 Task: Explore Airbnb accommodation in Baqubah, Iraq from 10th December, 2023 to 15th December, 2023 for 7 adults. Place can be entire room or shared room with 4 bedrooms having 7 beds and 4 bathrooms. Property type can be house. Amenities needed are: wifi, TV, free parkinig on premises, gym, breakfast.
Action: Mouse moved to (542, 111)
Screenshot: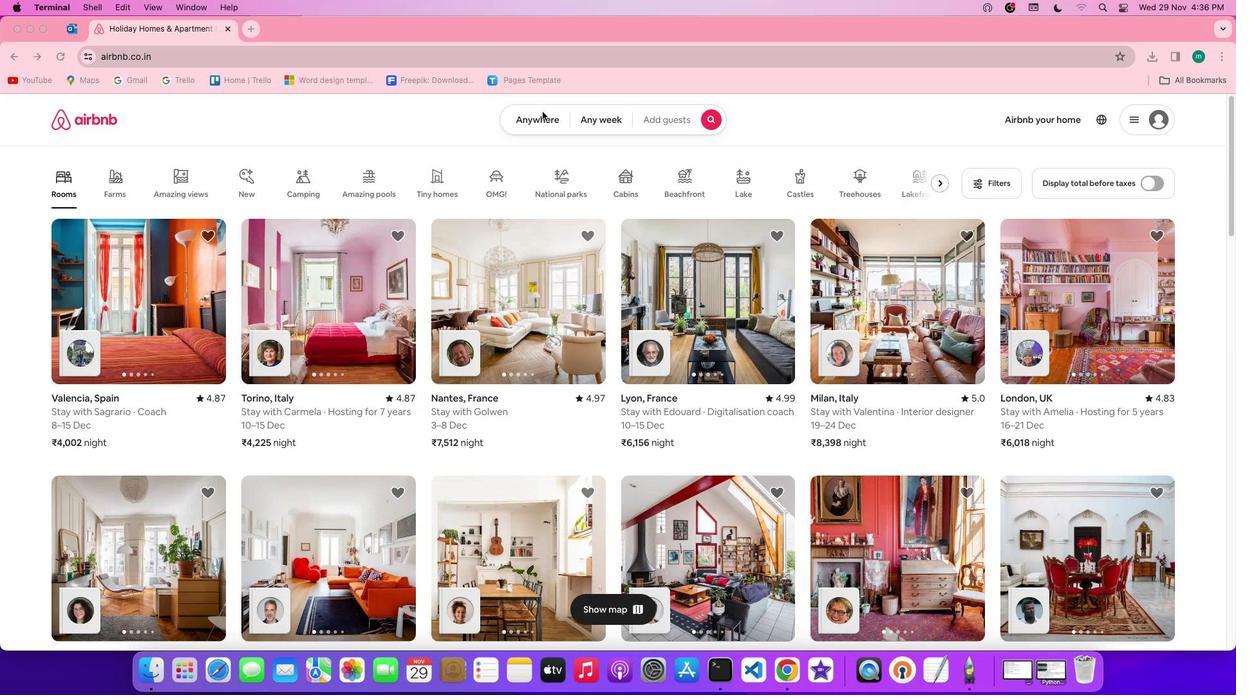
Action: Mouse pressed left at (542, 111)
Screenshot: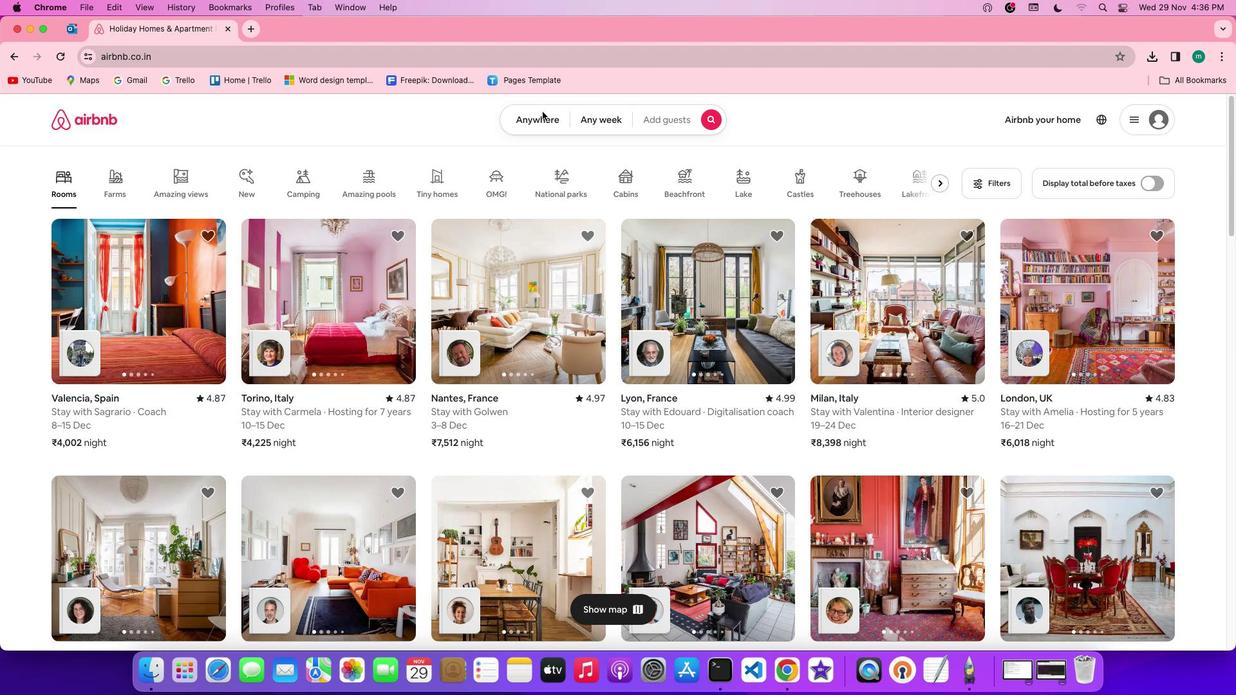 
Action: Mouse pressed left at (542, 111)
Screenshot: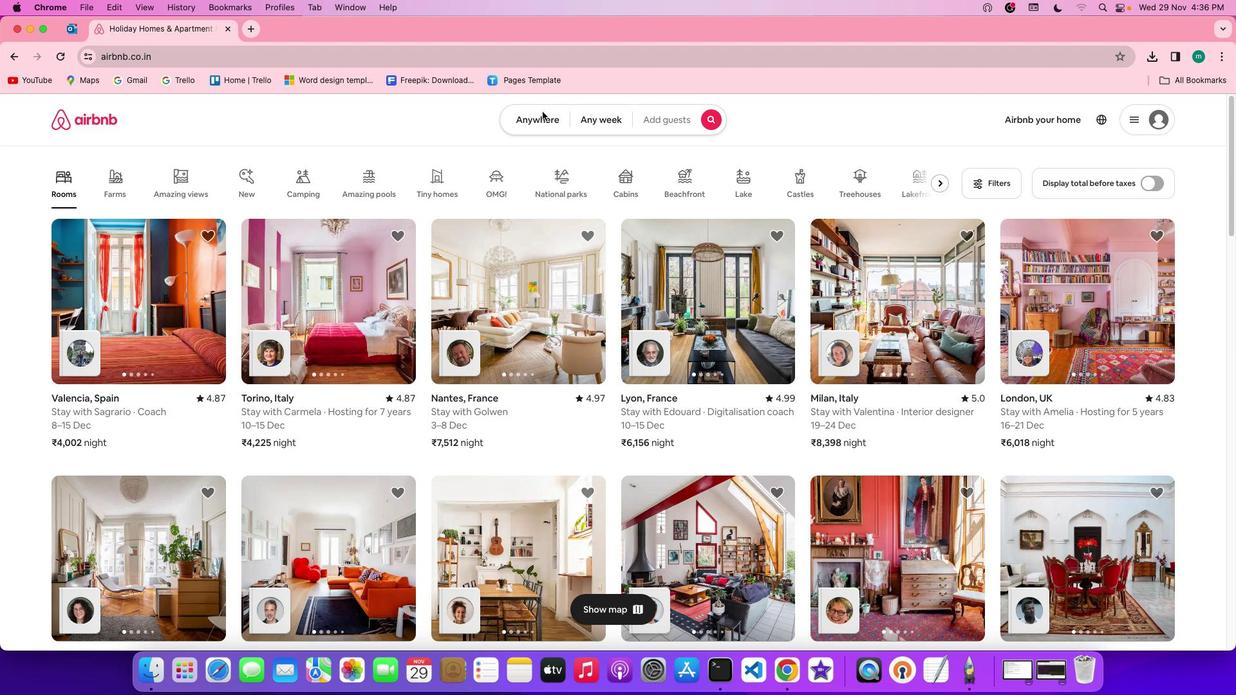 
Action: Mouse moved to (484, 173)
Screenshot: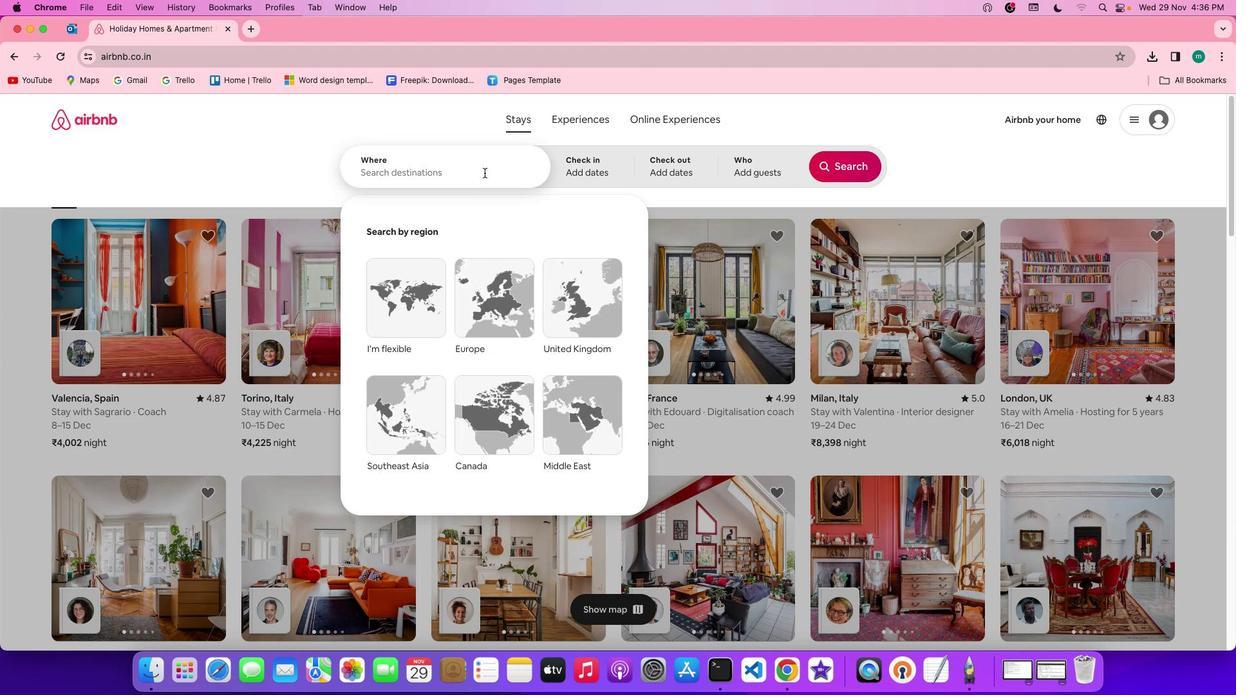 
Action: Mouse pressed left at (484, 173)
Screenshot: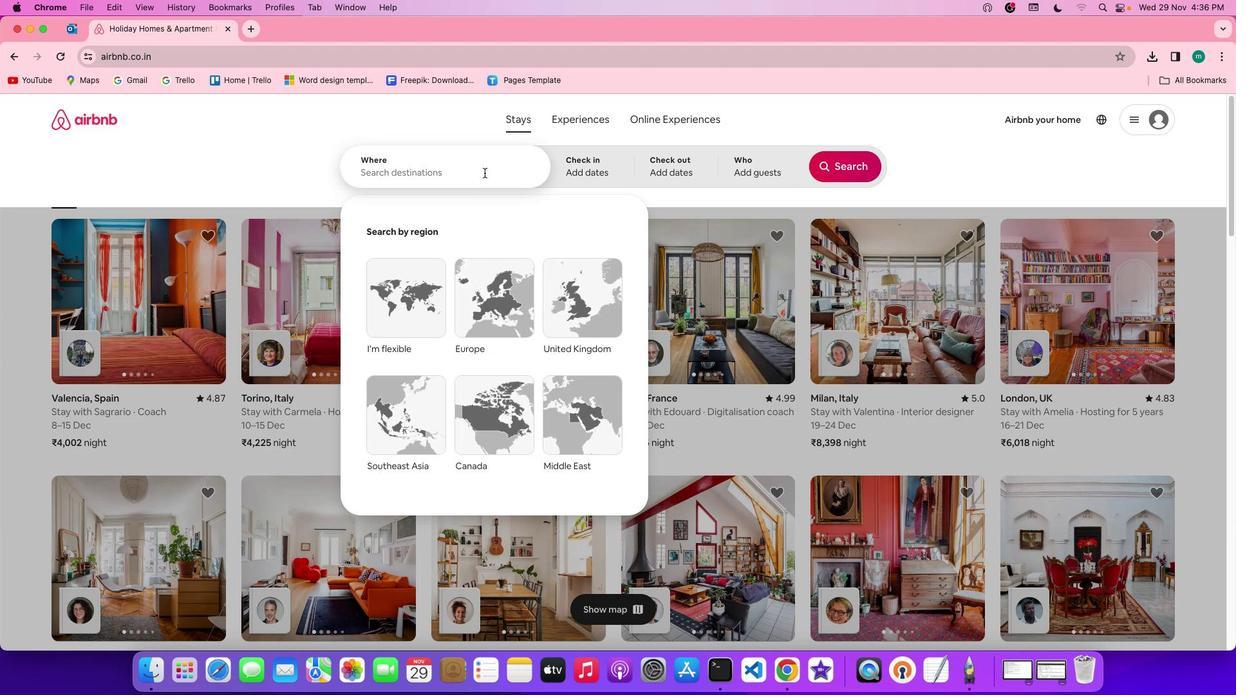 
Action: Key pressed Key.shift'B''a''q''u''b''a''h'','Key.spaceKey.shift'i''r''a''q'
Screenshot: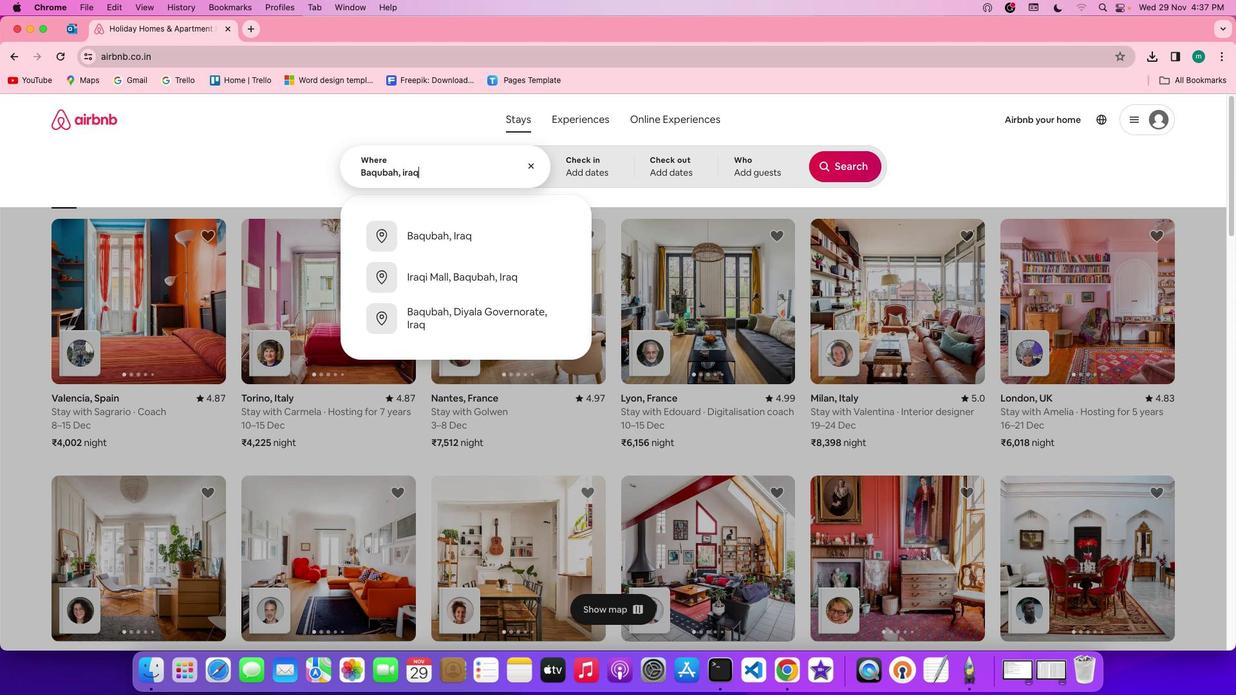 
Action: Mouse moved to (595, 164)
Screenshot: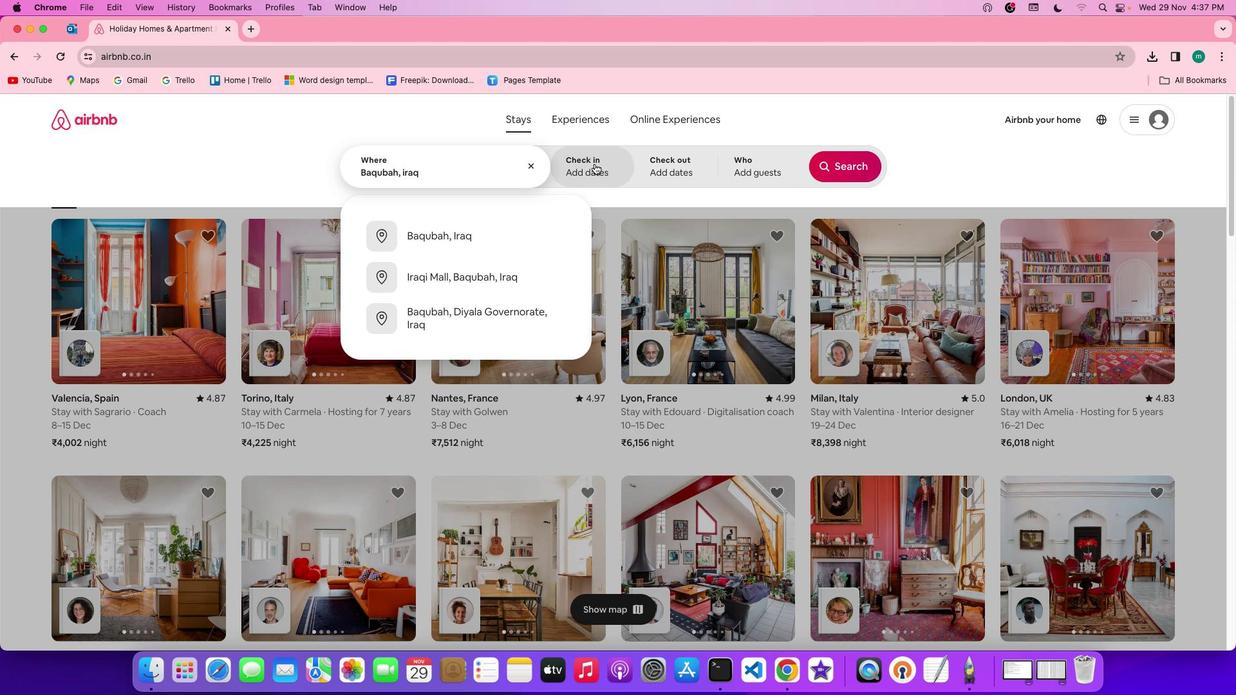 
Action: Mouse pressed left at (595, 164)
Screenshot: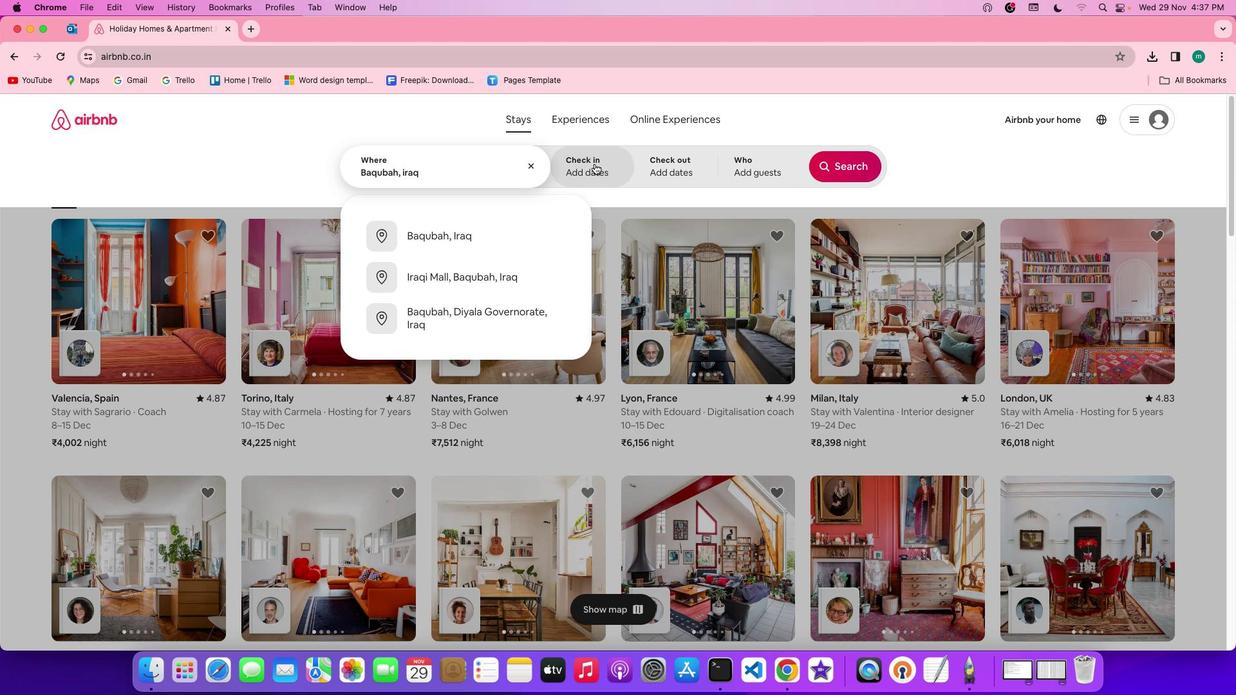 
Action: Mouse moved to (653, 383)
Screenshot: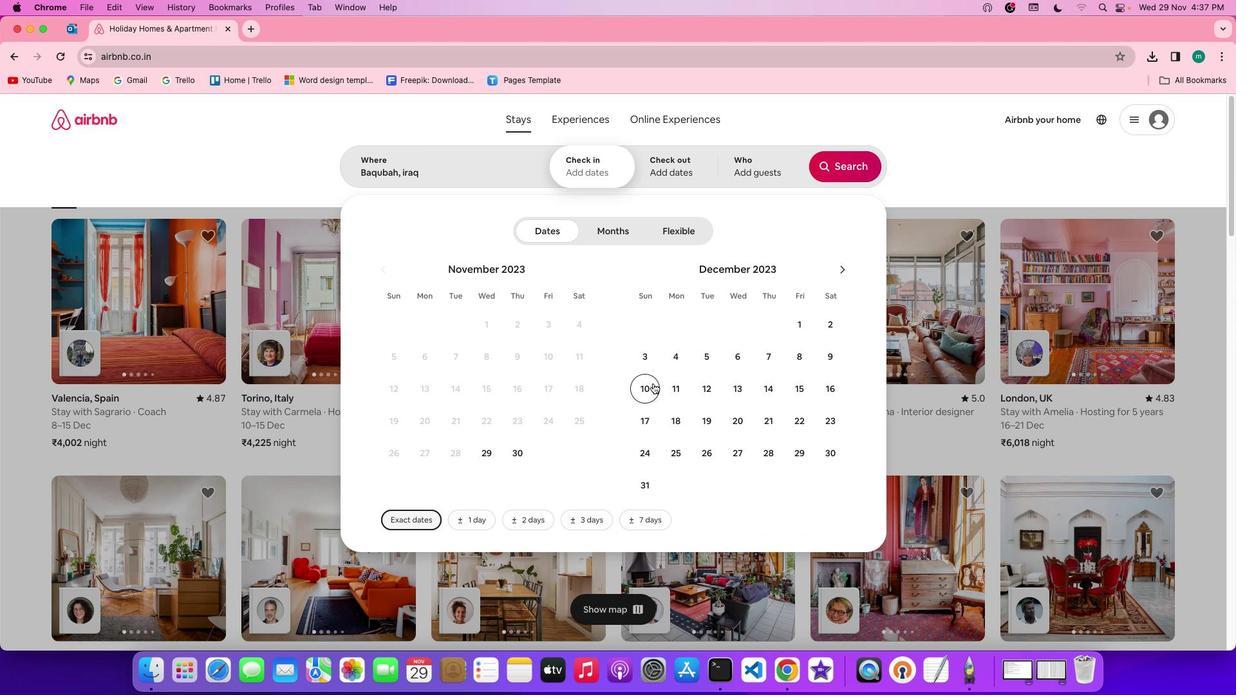 
Action: Mouse pressed left at (653, 383)
Screenshot: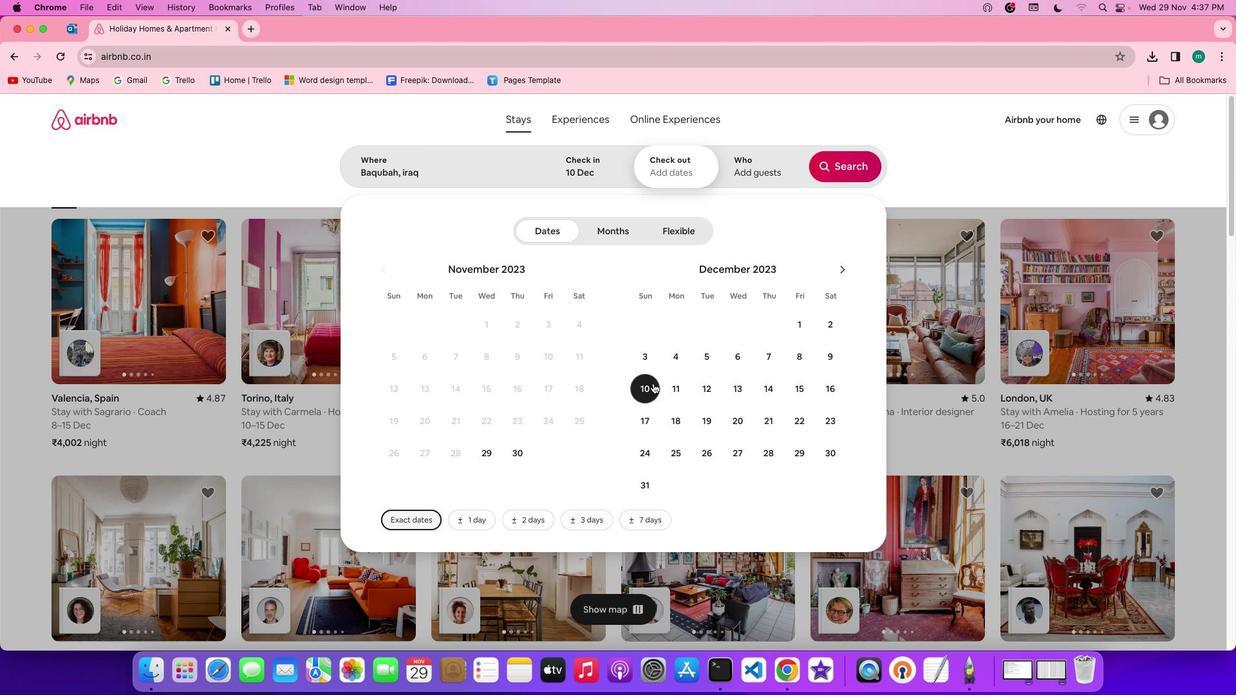 
Action: Mouse moved to (795, 399)
Screenshot: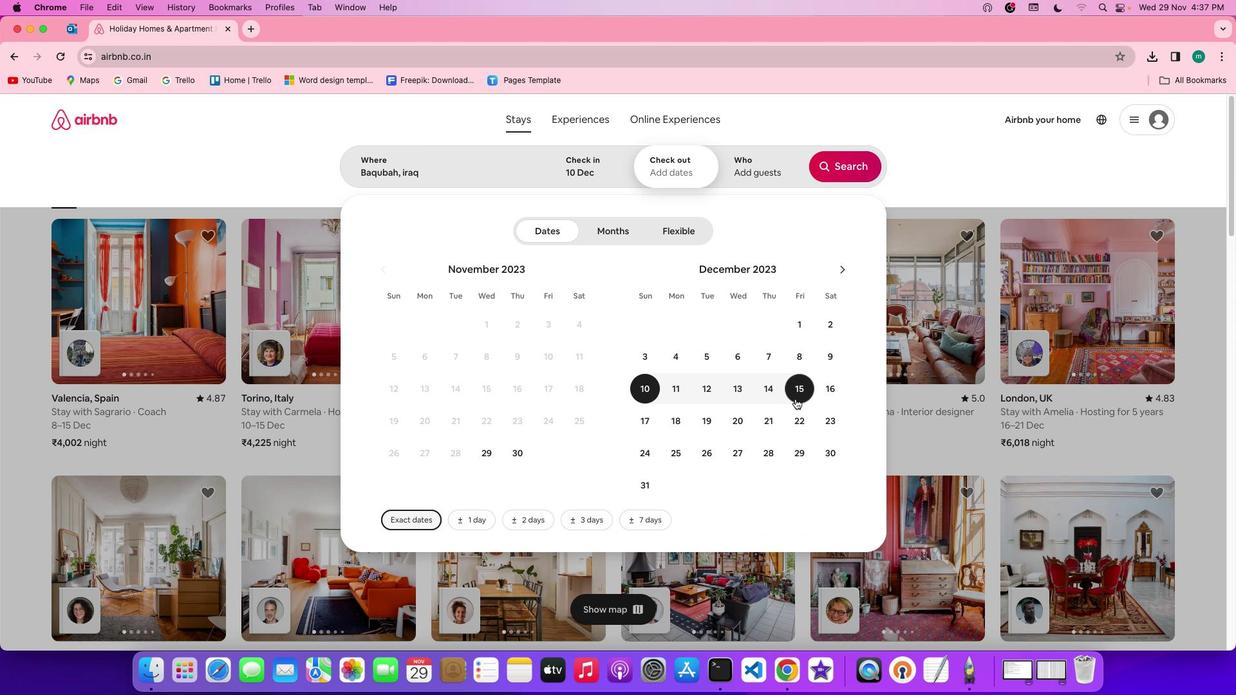 
Action: Mouse pressed left at (795, 399)
Screenshot: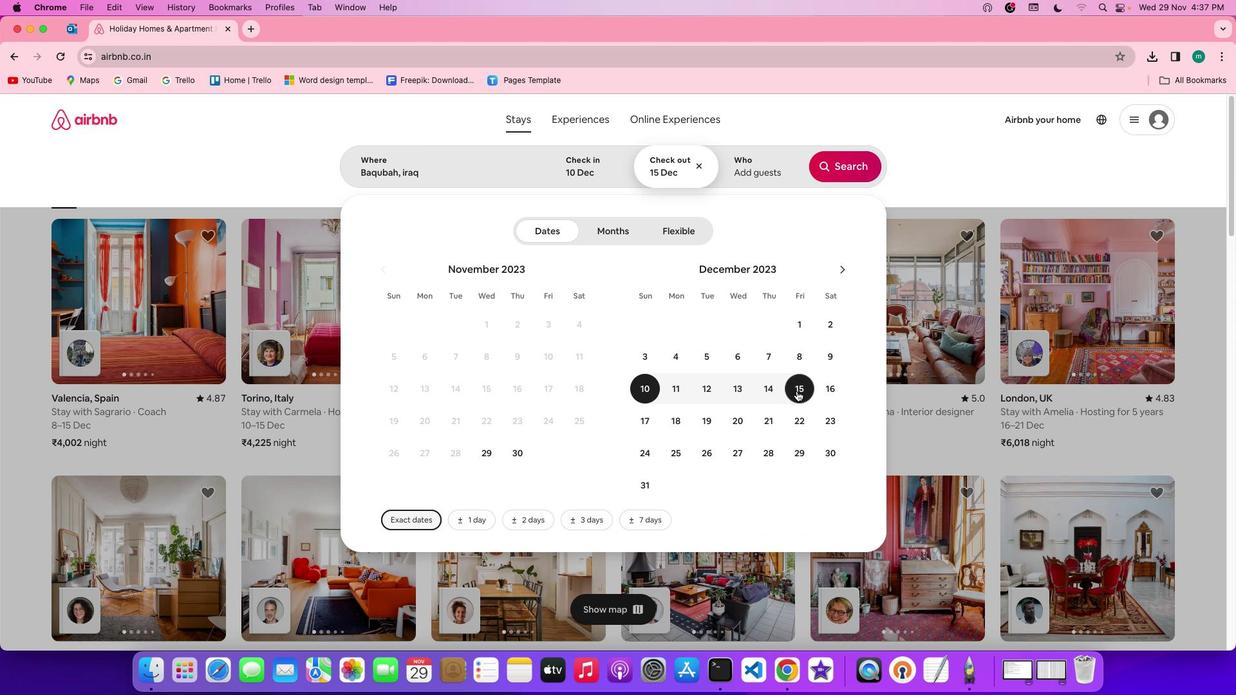
Action: Mouse moved to (774, 162)
Screenshot: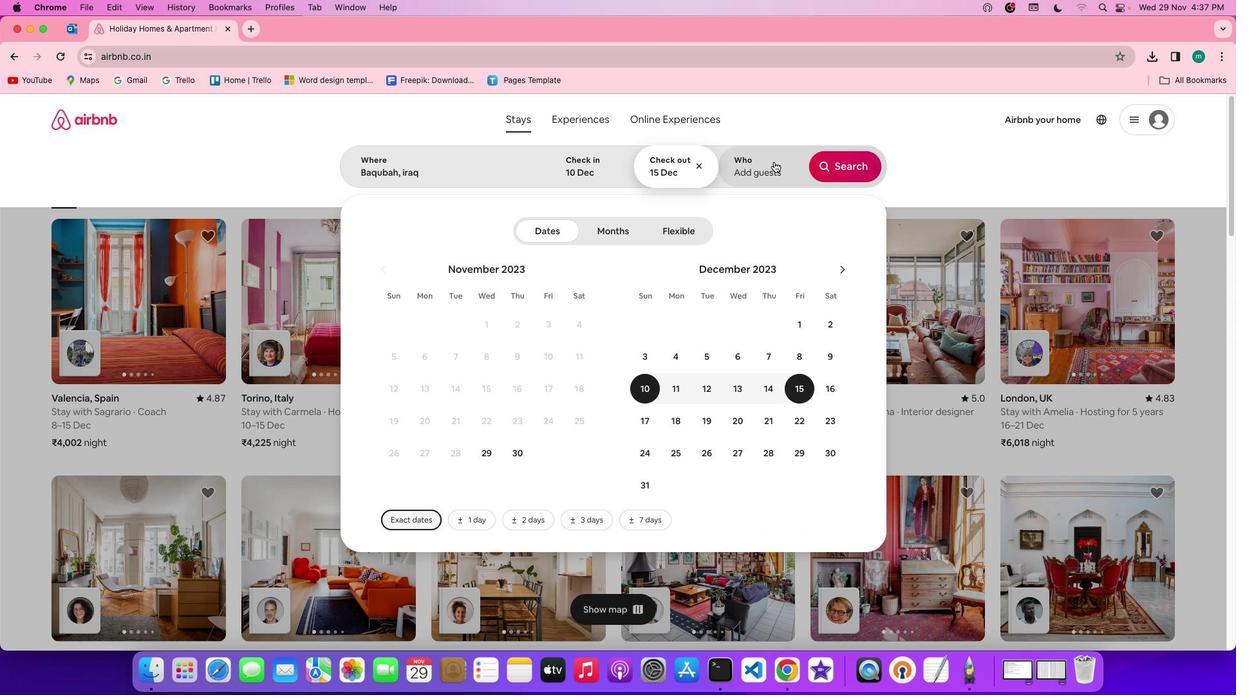 
Action: Mouse pressed left at (774, 162)
Screenshot: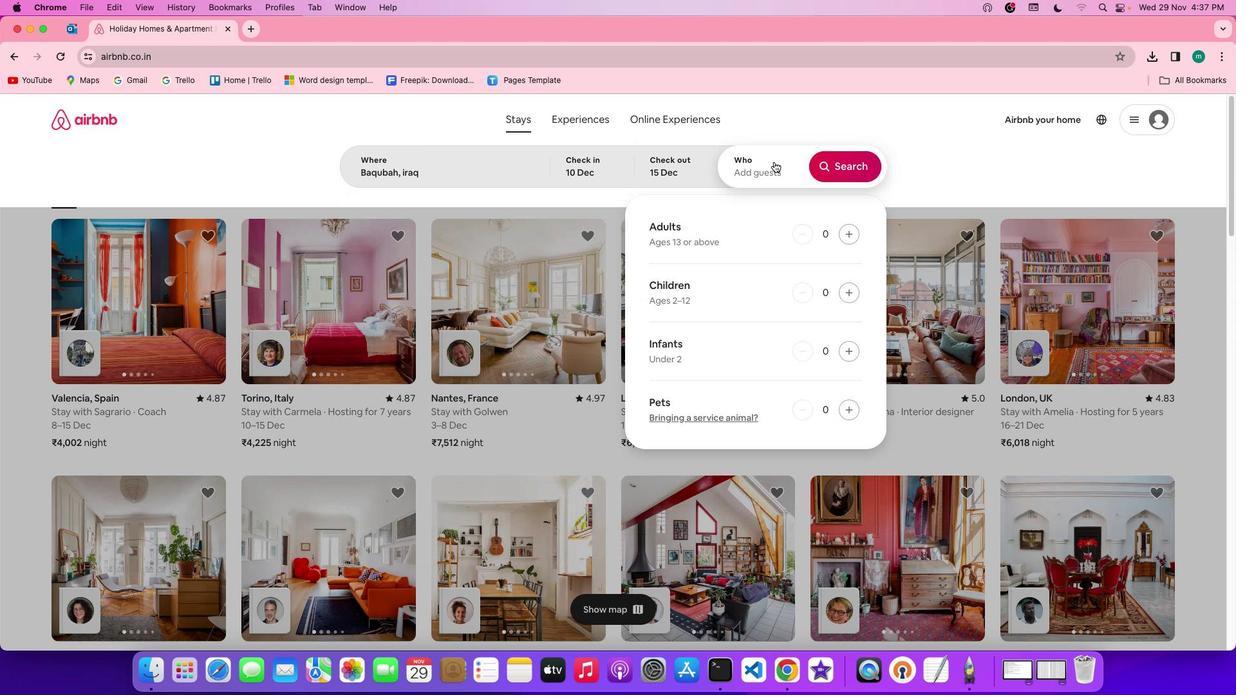 
Action: Mouse moved to (847, 236)
Screenshot: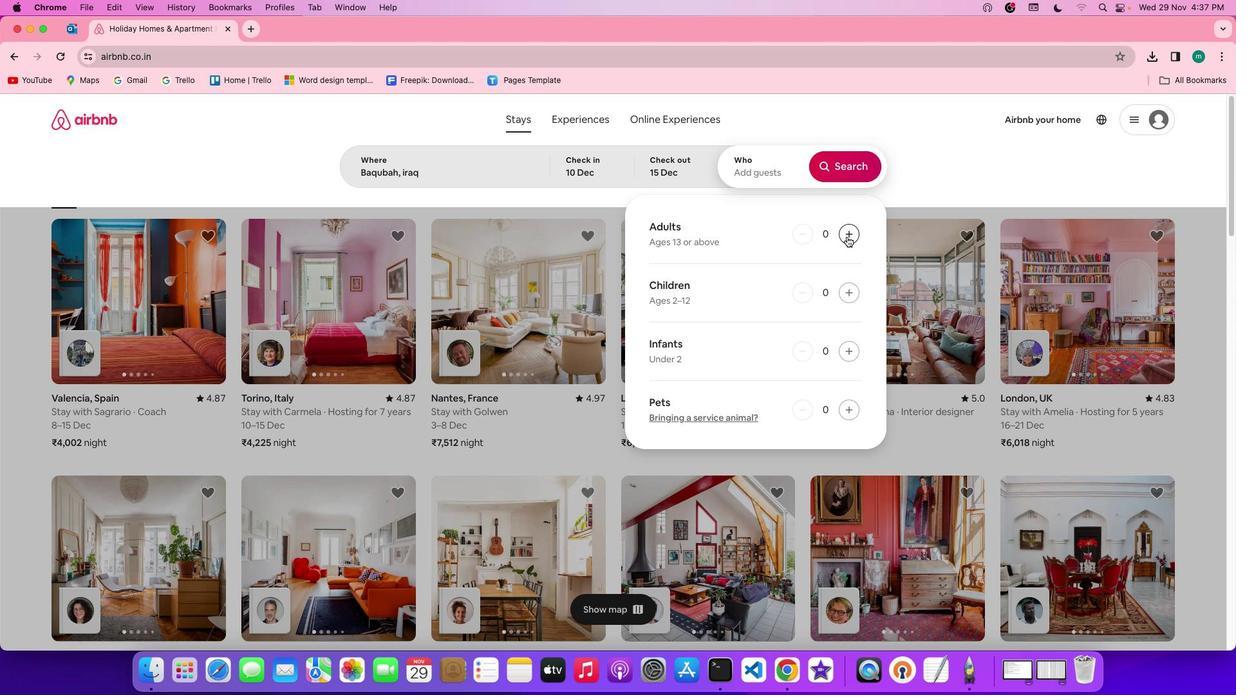 
Action: Mouse pressed left at (847, 236)
Screenshot: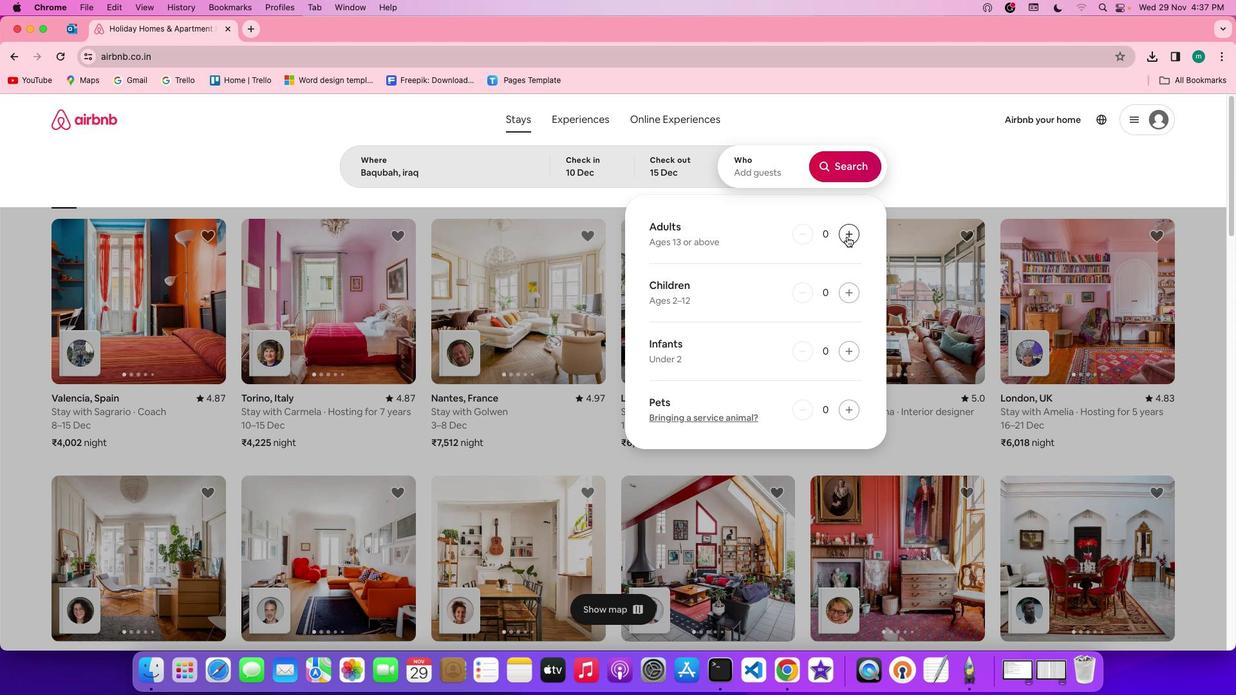 
Action: Mouse pressed left at (847, 236)
Screenshot: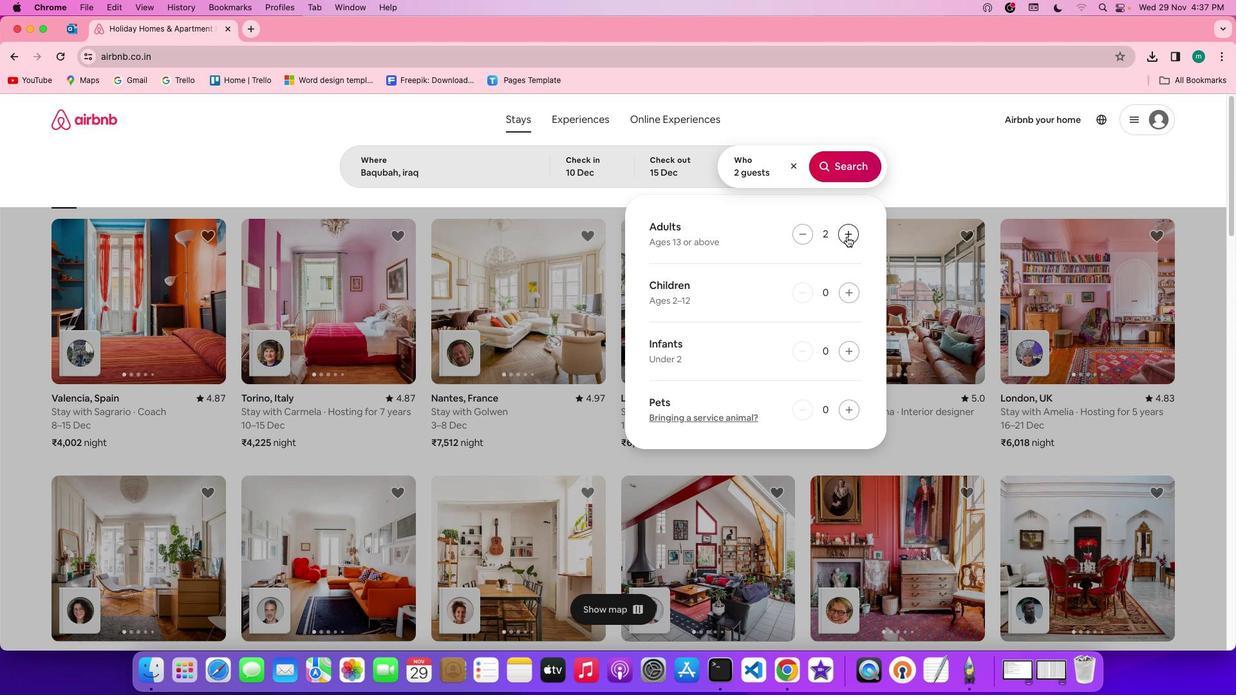 
Action: Mouse pressed left at (847, 236)
Screenshot: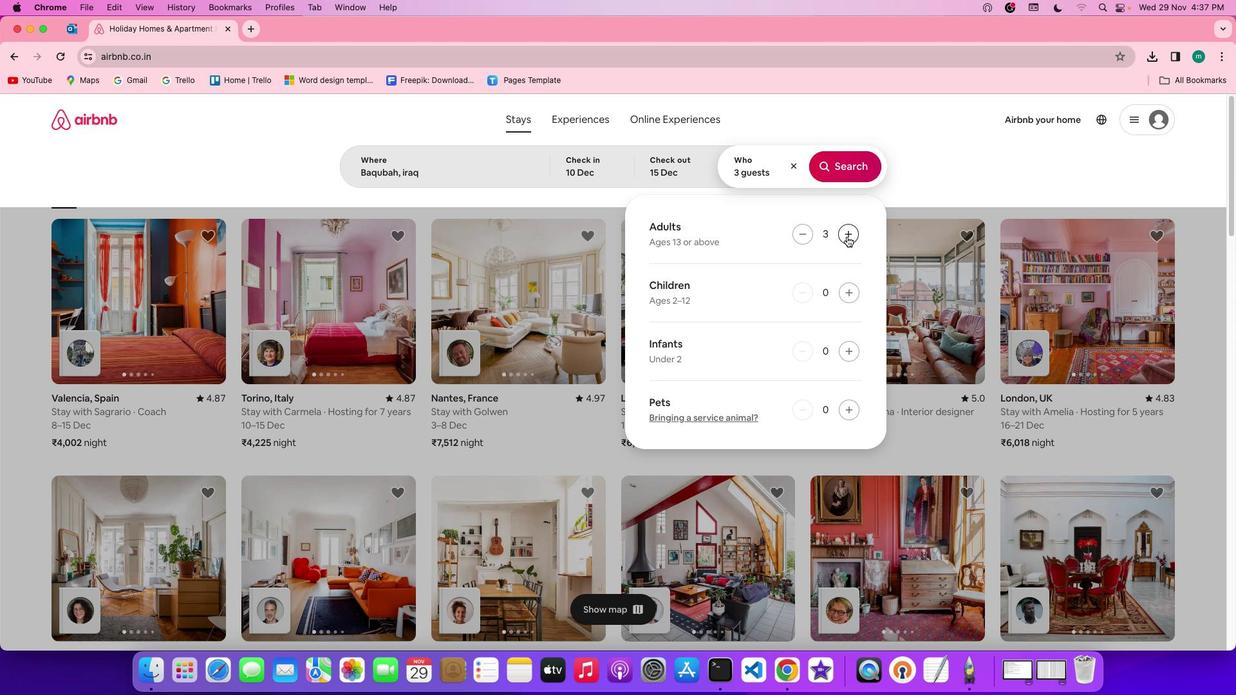 
Action: Mouse pressed left at (847, 236)
Screenshot: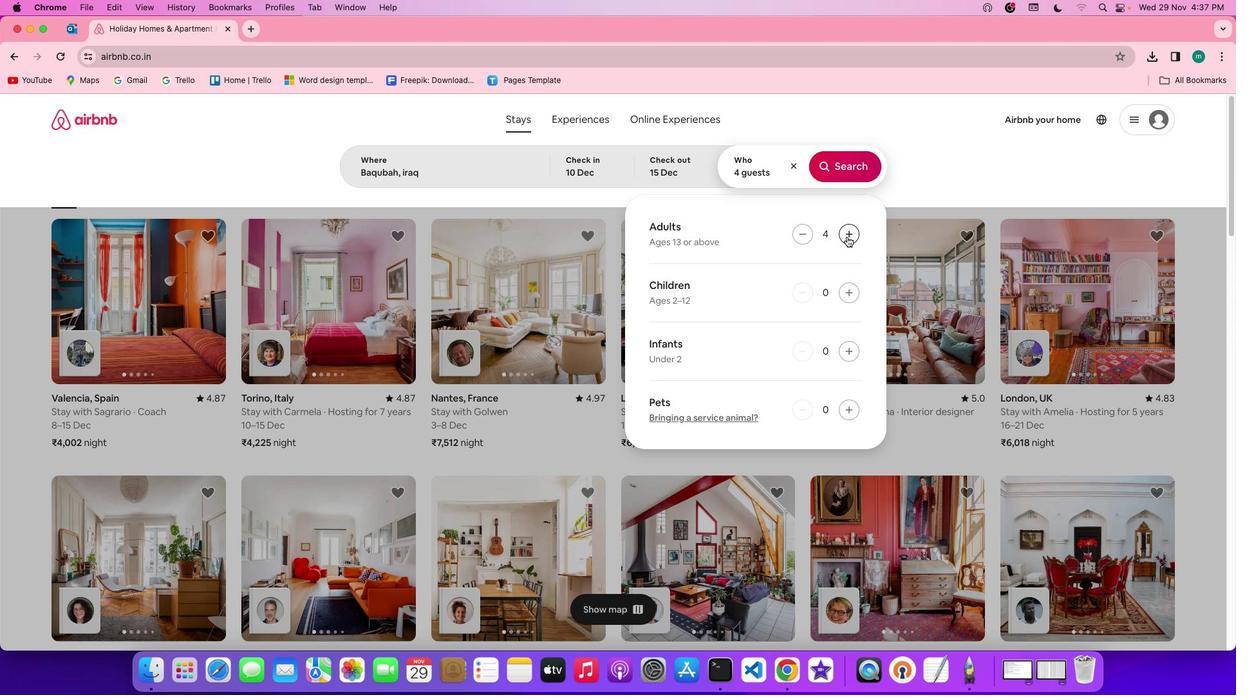 
Action: Mouse pressed left at (847, 236)
Screenshot: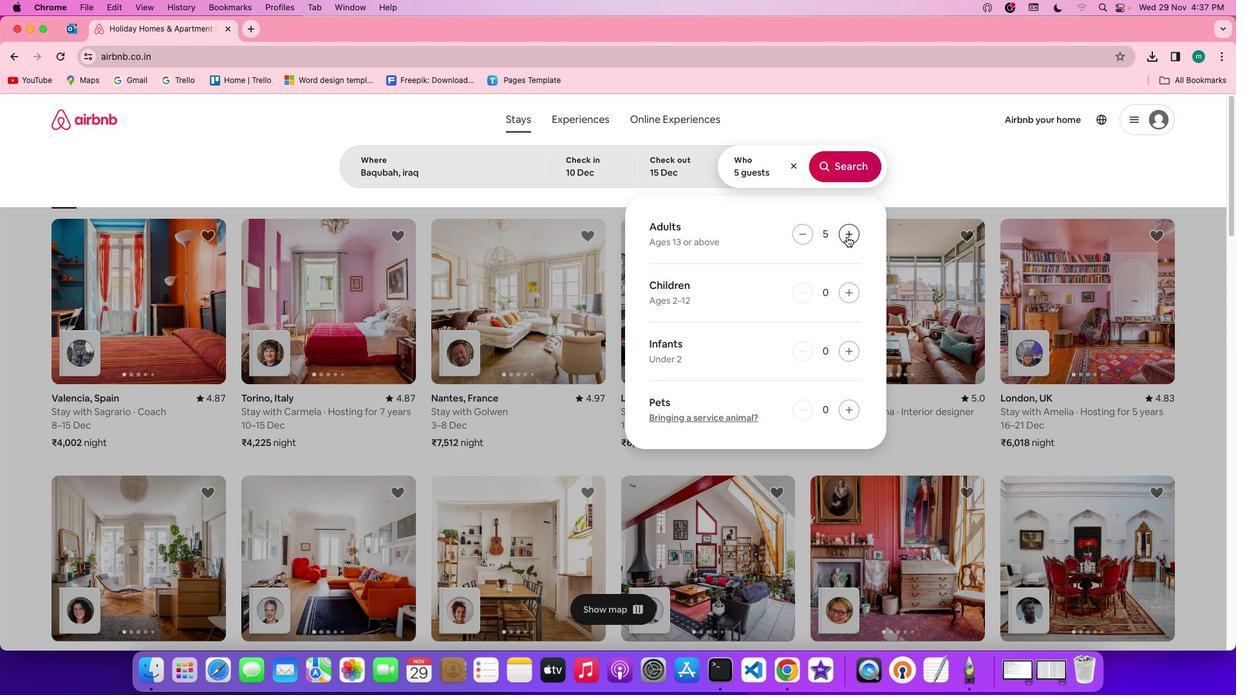 
Action: Mouse pressed left at (847, 236)
Screenshot: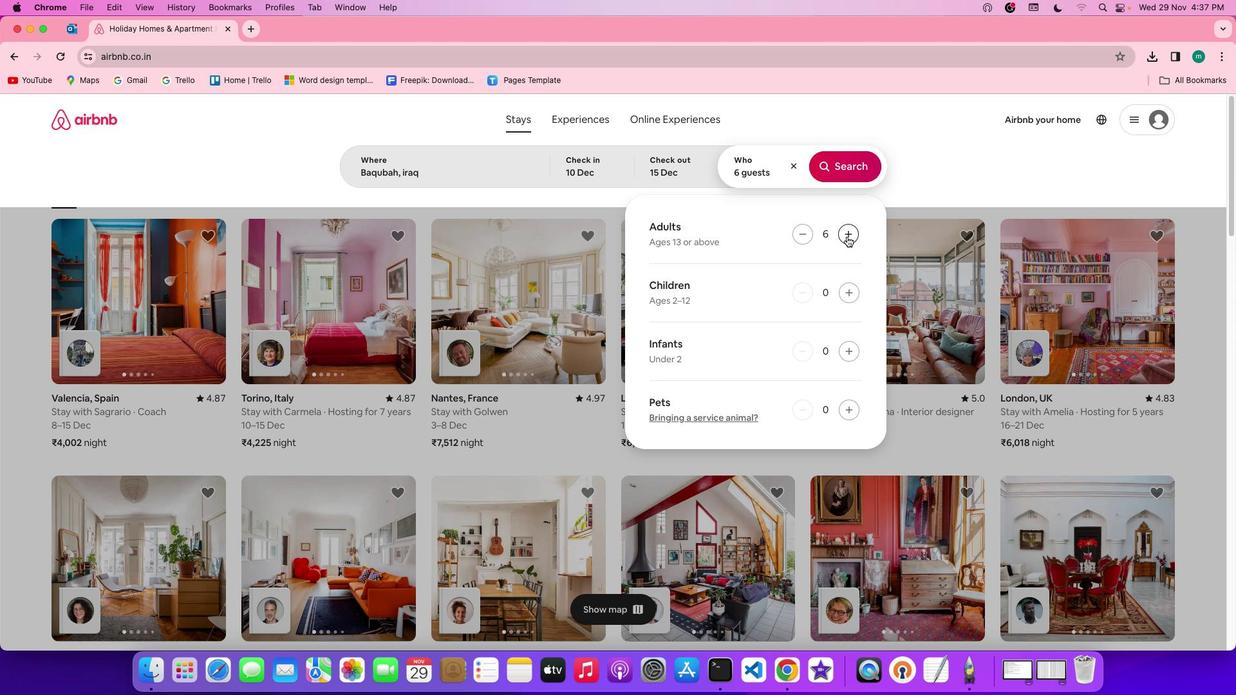 
Action: Mouse pressed left at (847, 236)
Screenshot: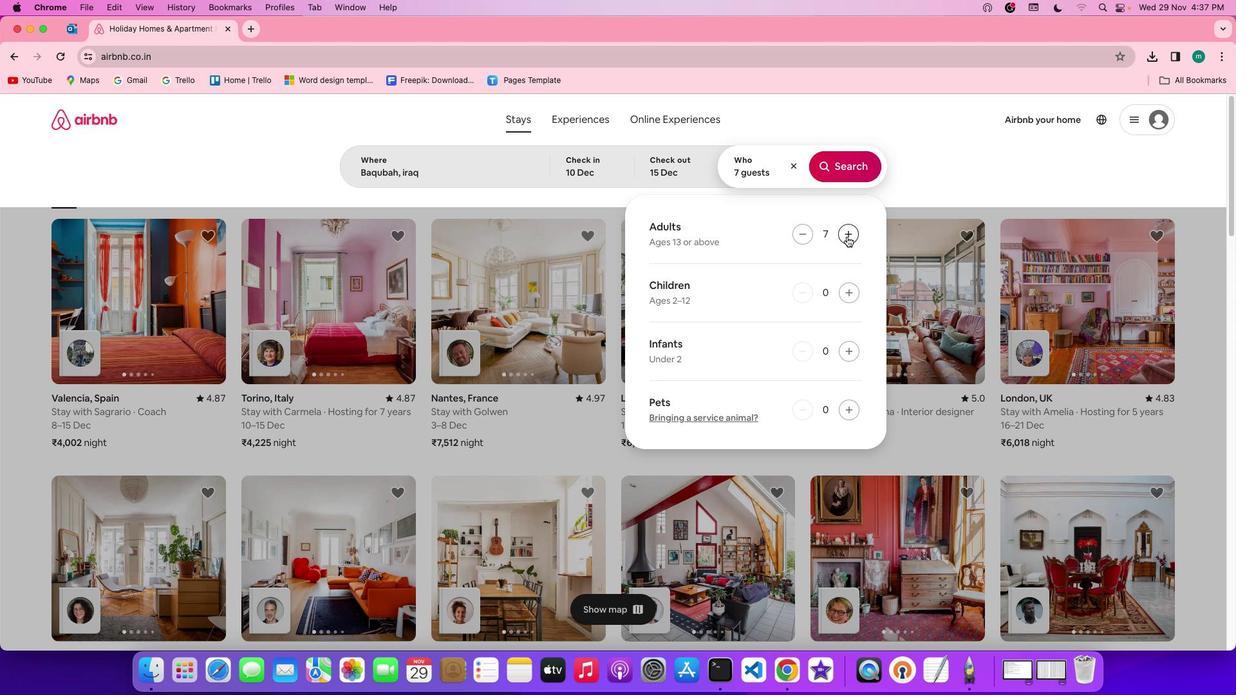 
Action: Mouse moved to (852, 171)
Screenshot: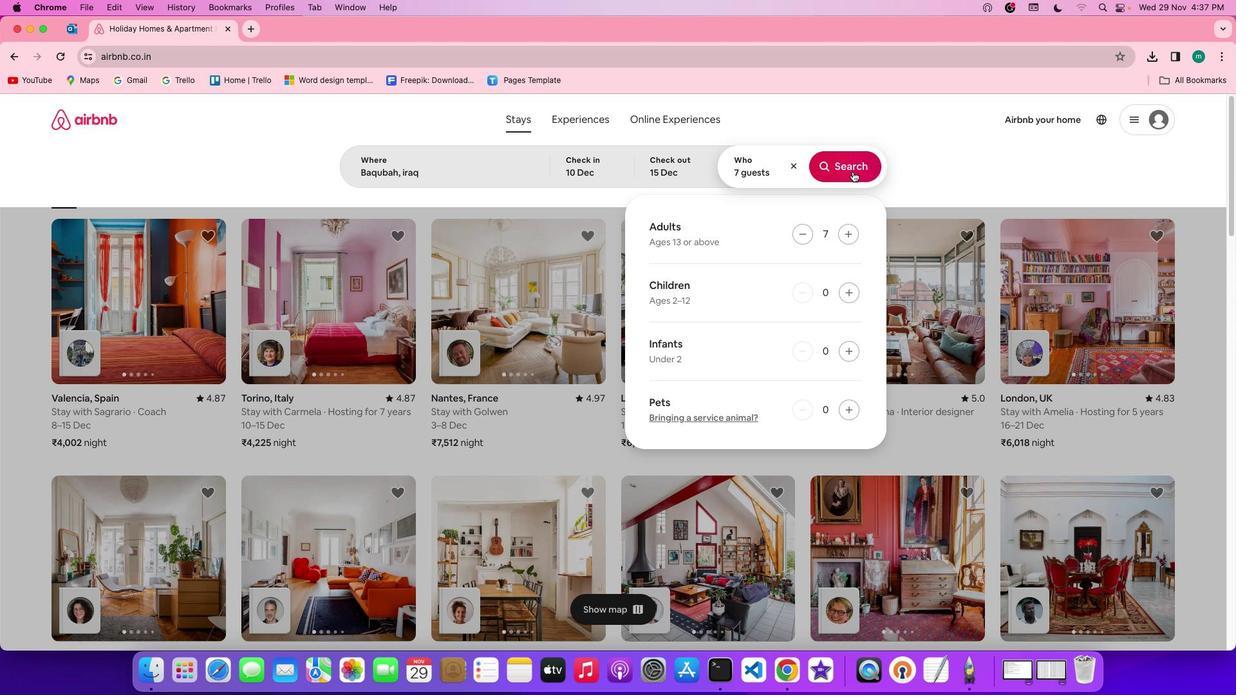 
Action: Mouse pressed left at (852, 171)
Screenshot: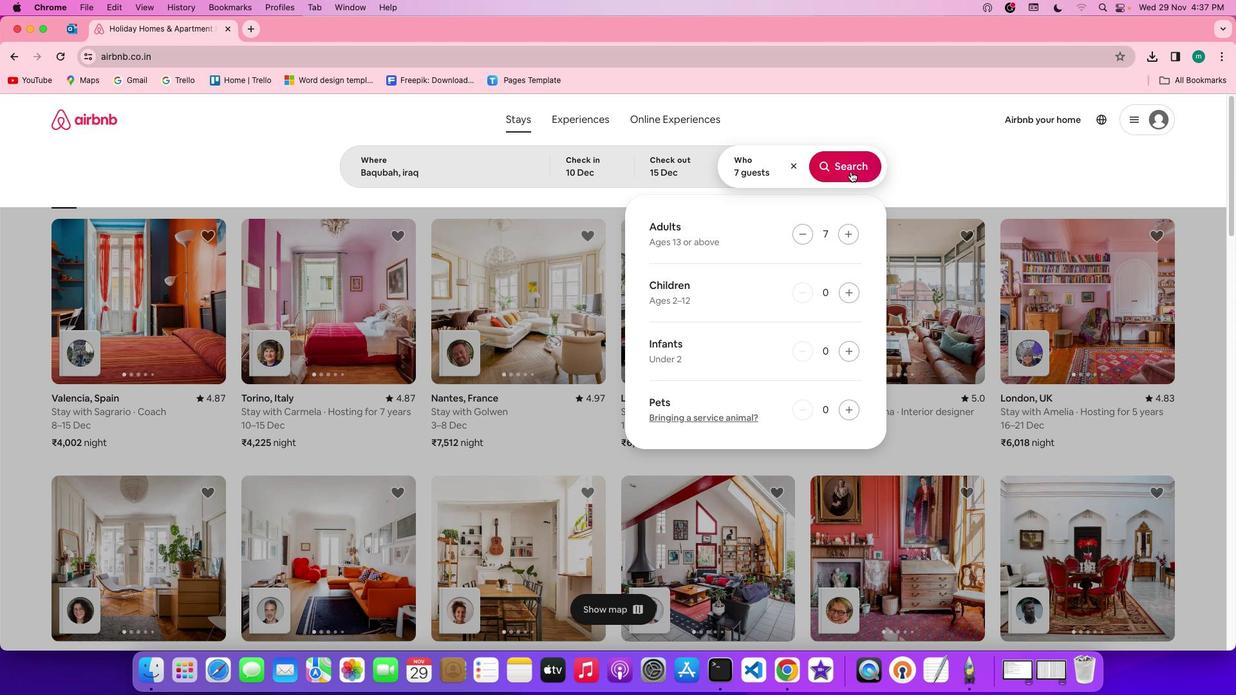 
Action: Mouse moved to (1031, 168)
Screenshot: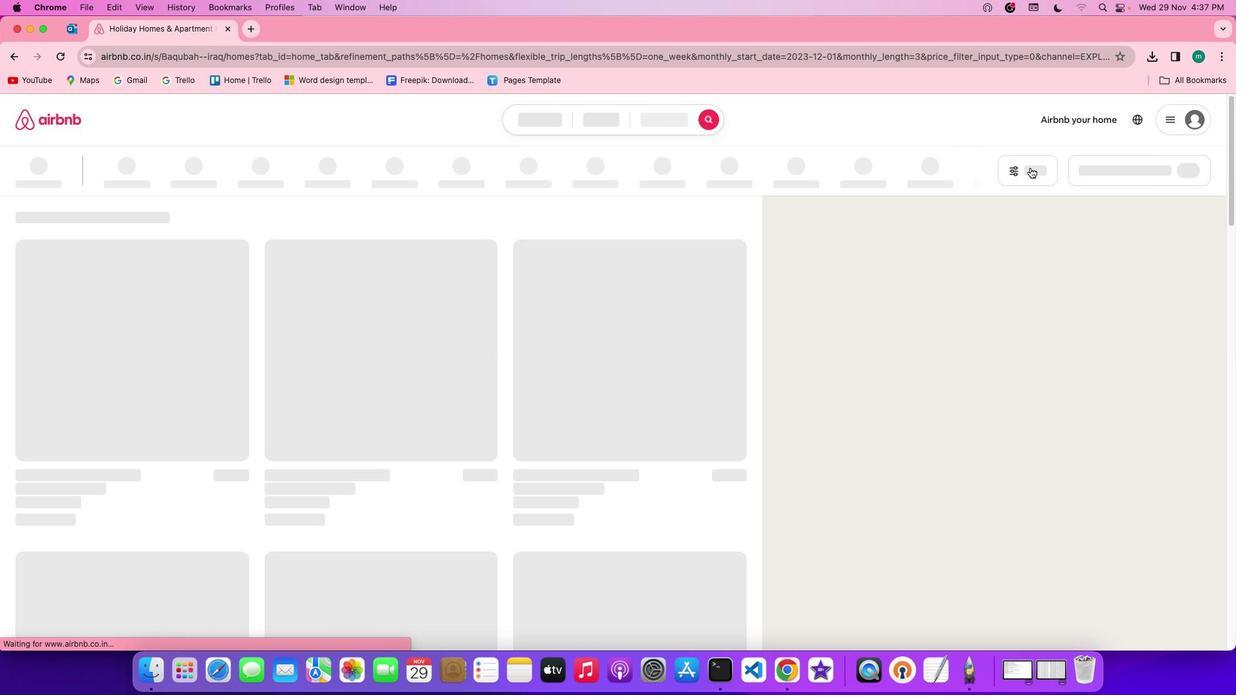 
Action: Mouse pressed left at (1031, 168)
Screenshot: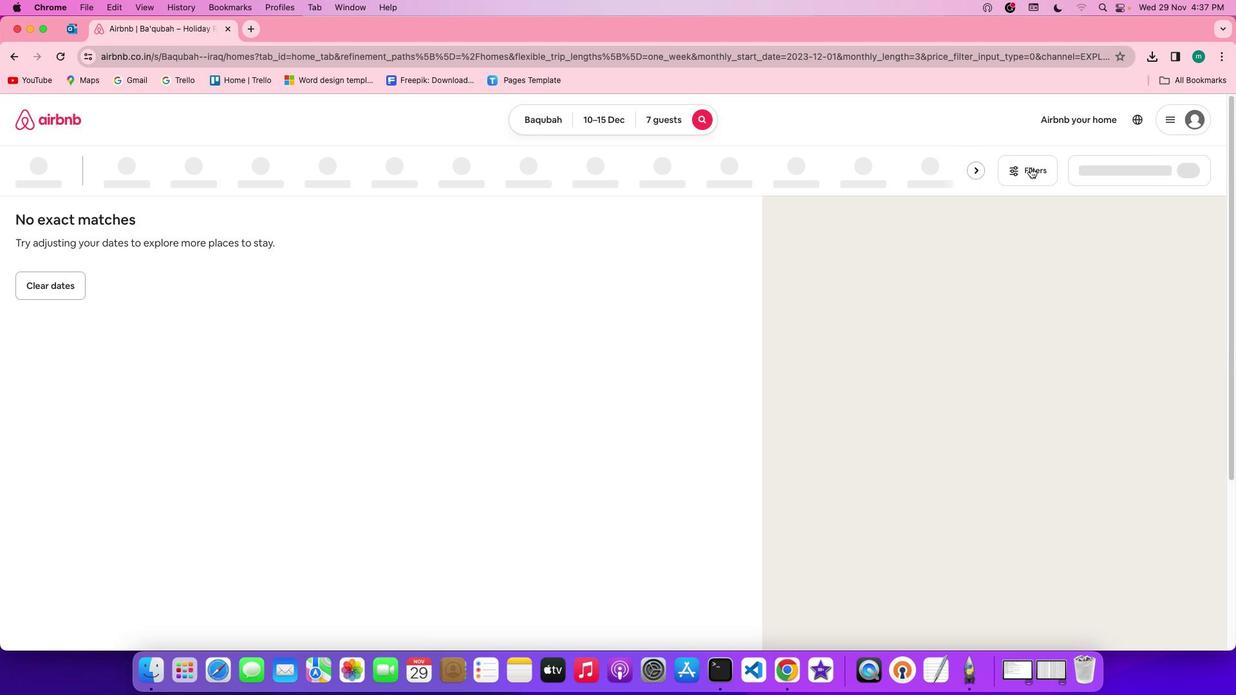 
Action: Mouse moved to (711, 428)
Screenshot: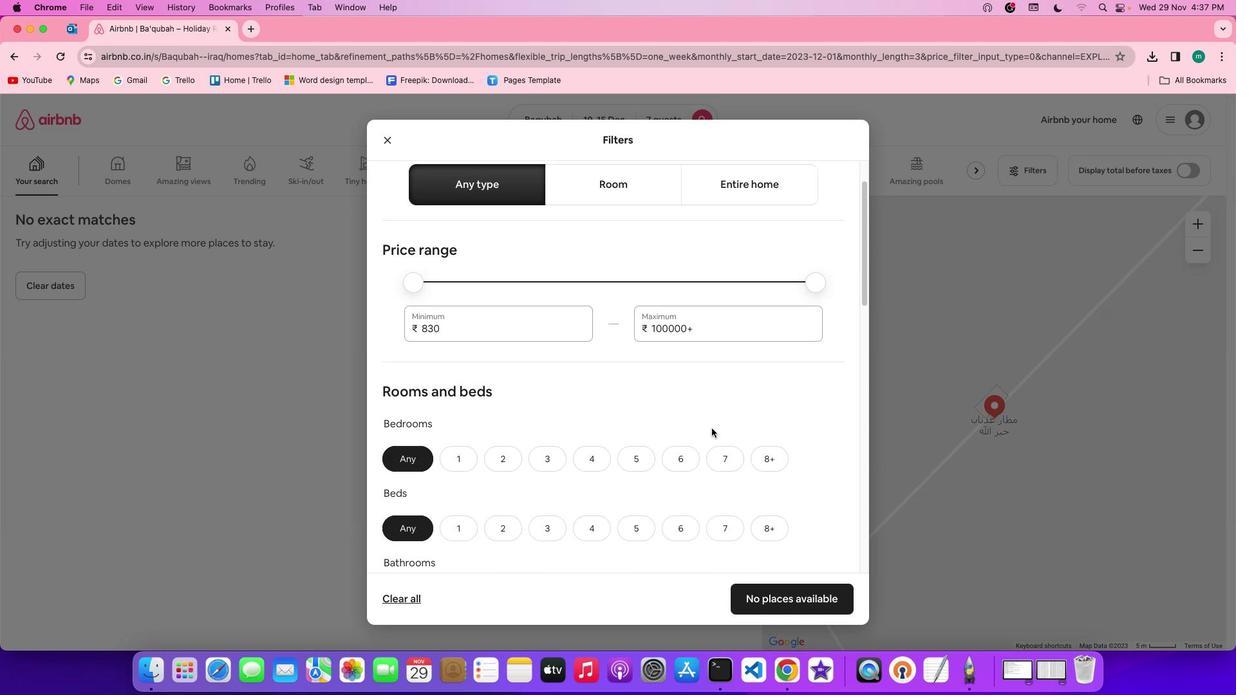 
Action: Mouse scrolled (711, 428) with delta (0, 0)
Screenshot: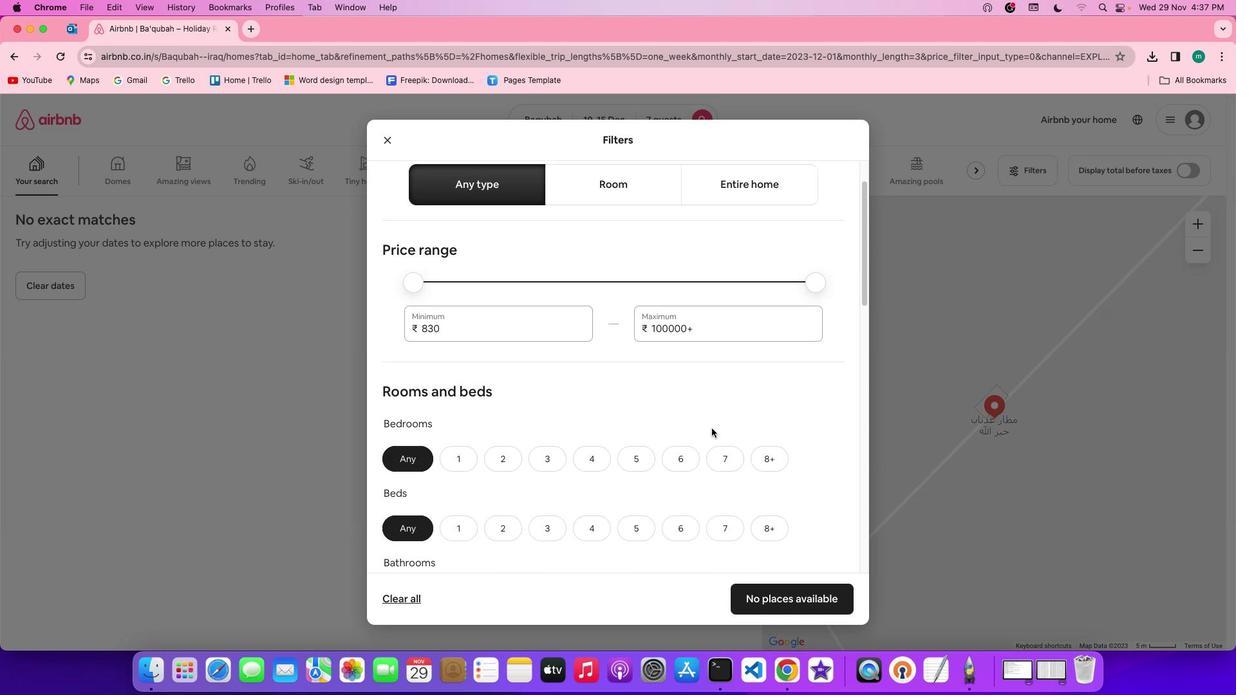 
Action: Mouse scrolled (711, 428) with delta (0, 0)
Screenshot: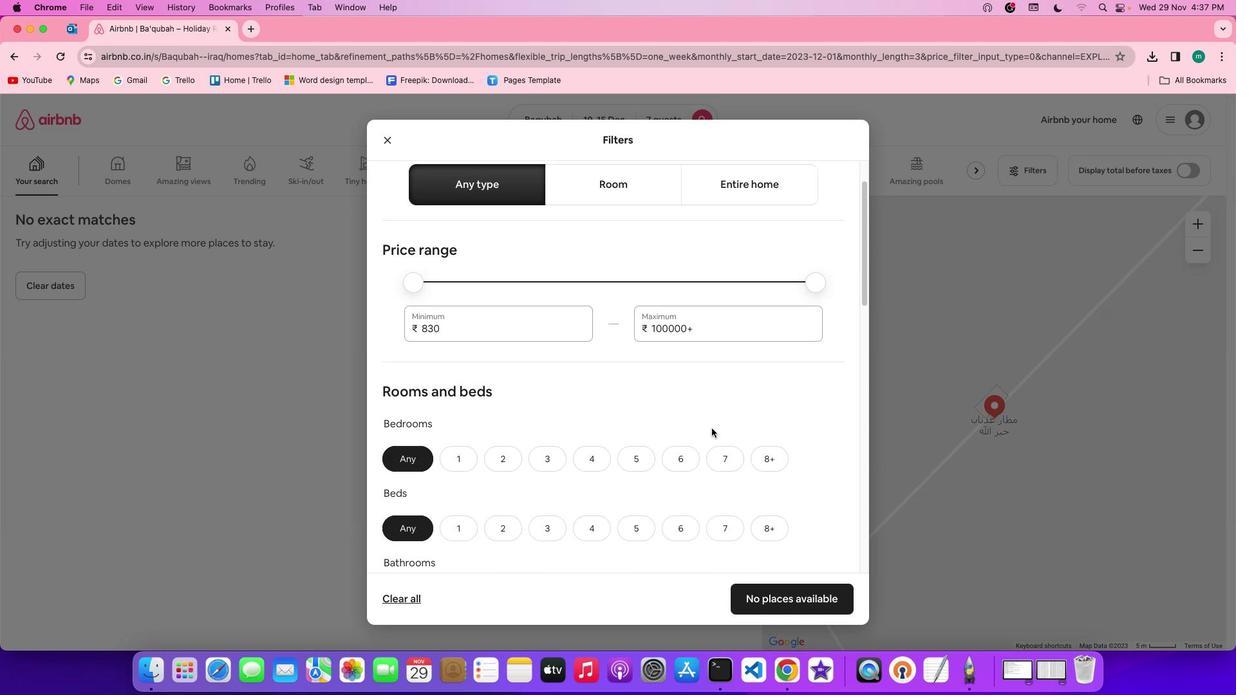 
Action: Mouse scrolled (711, 428) with delta (0, -1)
Screenshot: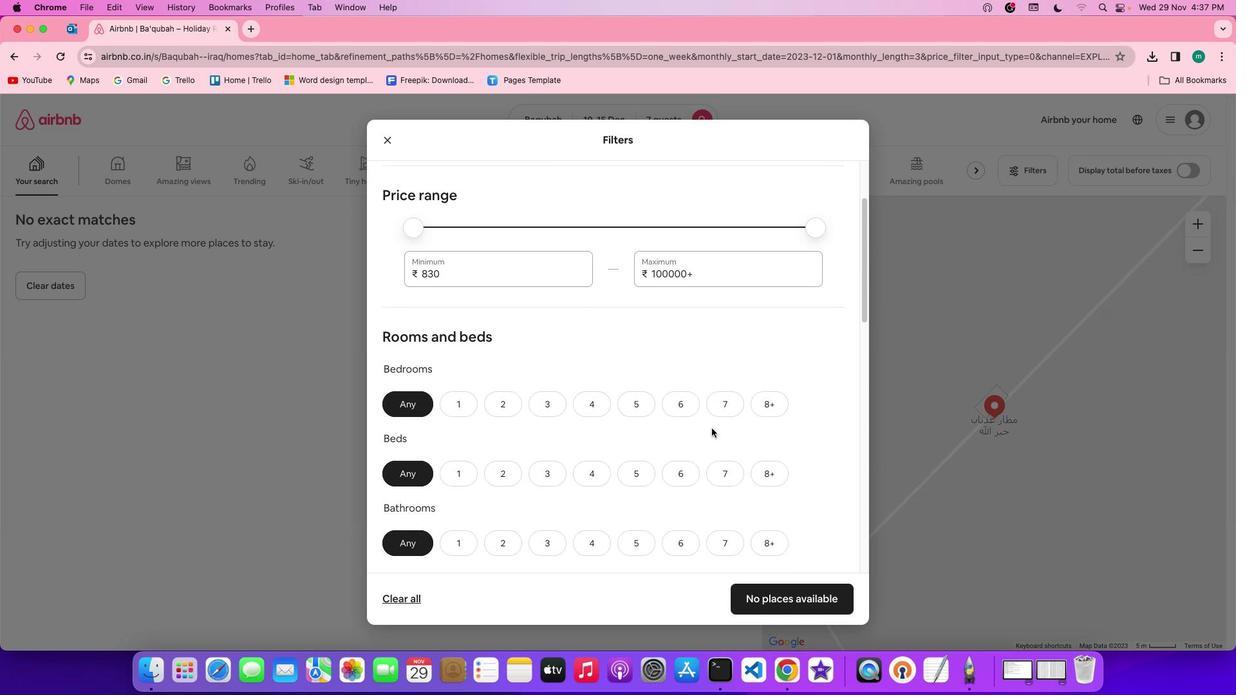 
Action: Mouse scrolled (711, 428) with delta (0, 0)
Screenshot: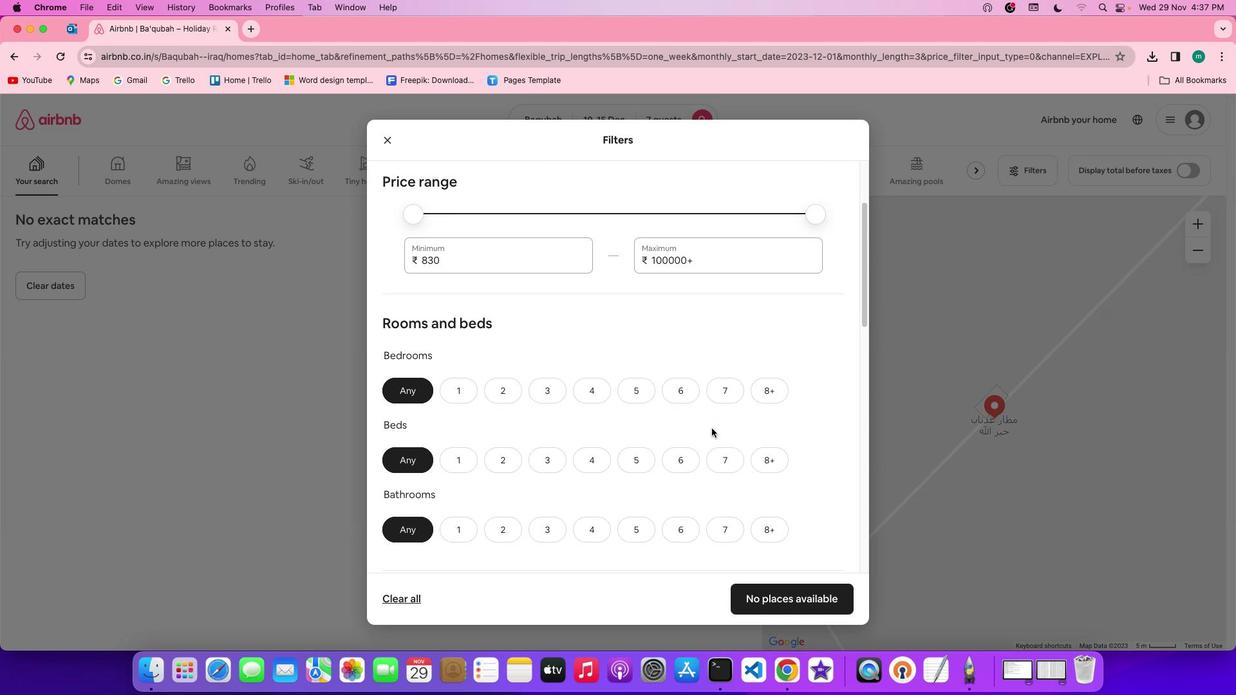
Action: Mouse scrolled (711, 428) with delta (0, 0)
Screenshot: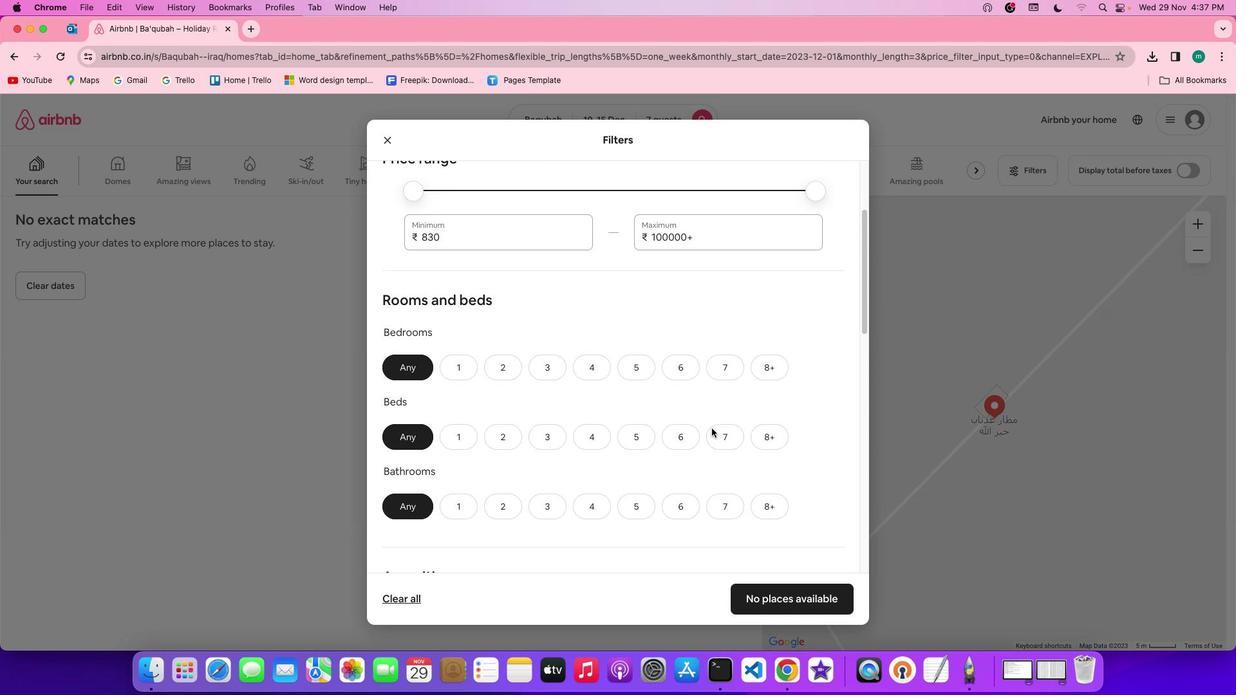 
Action: Mouse scrolled (711, 428) with delta (0, 0)
Screenshot: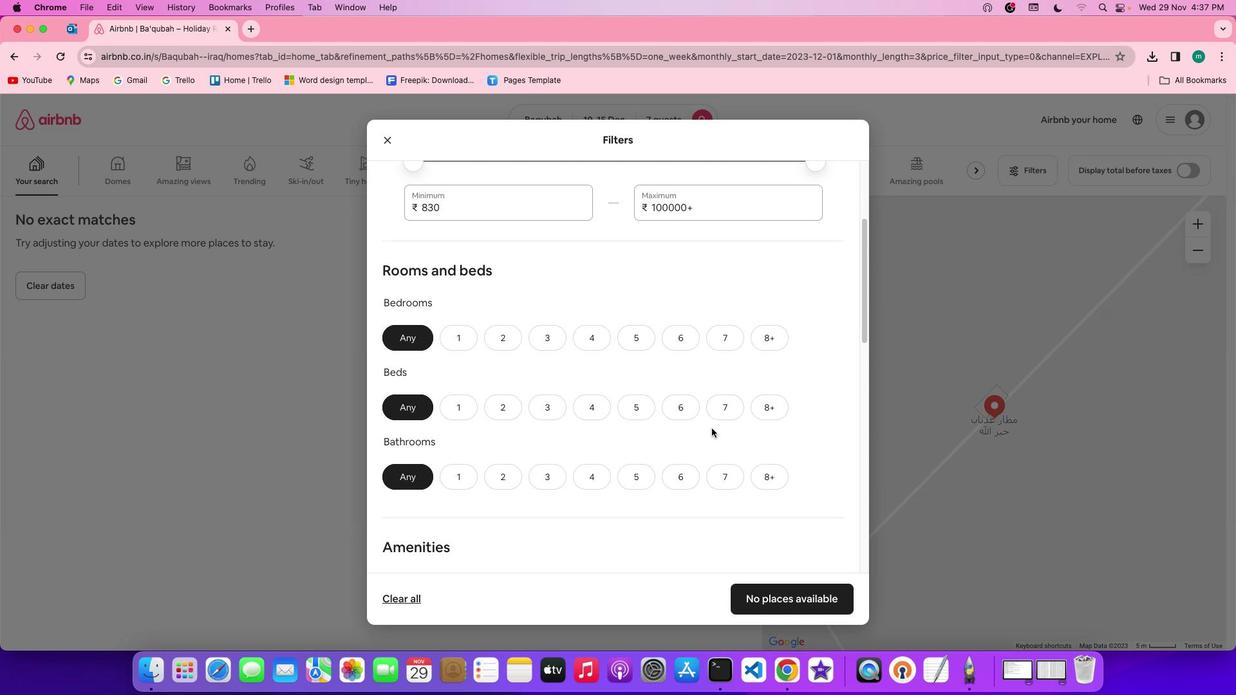 
Action: Mouse scrolled (711, 428) with delta (0, 0)
Screenshot: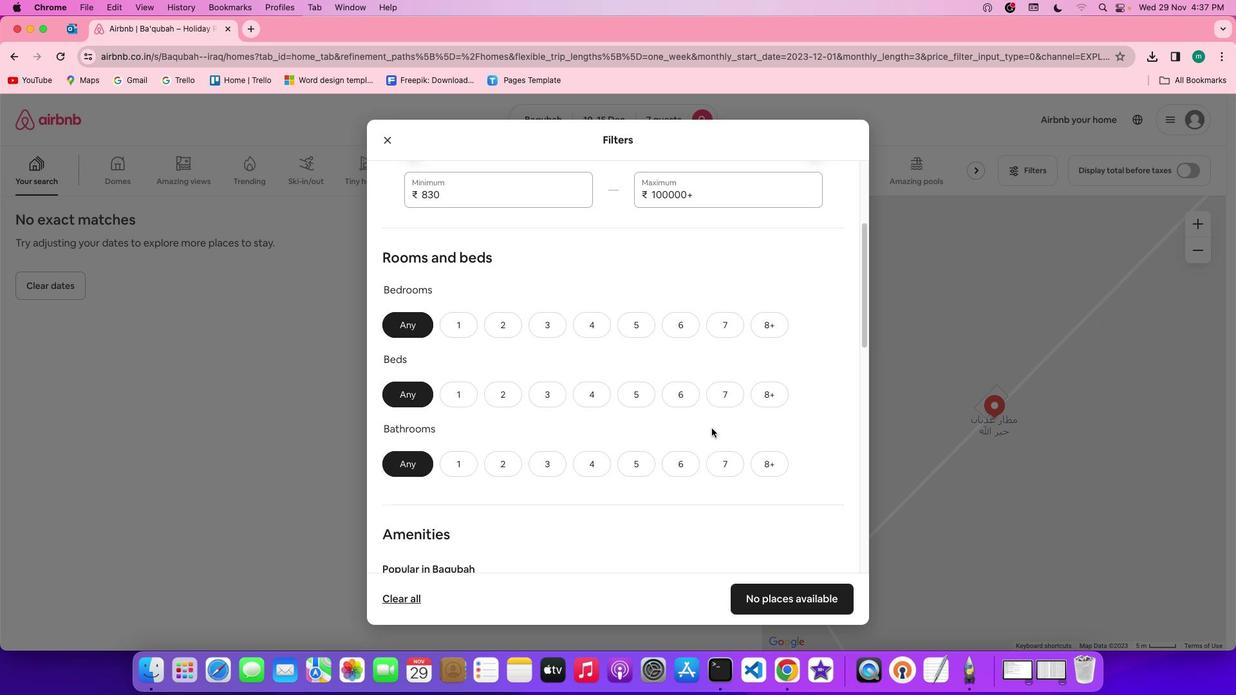 
Action: Mouse scrolled (711, 428) with delta (0, 0)
Screenshot: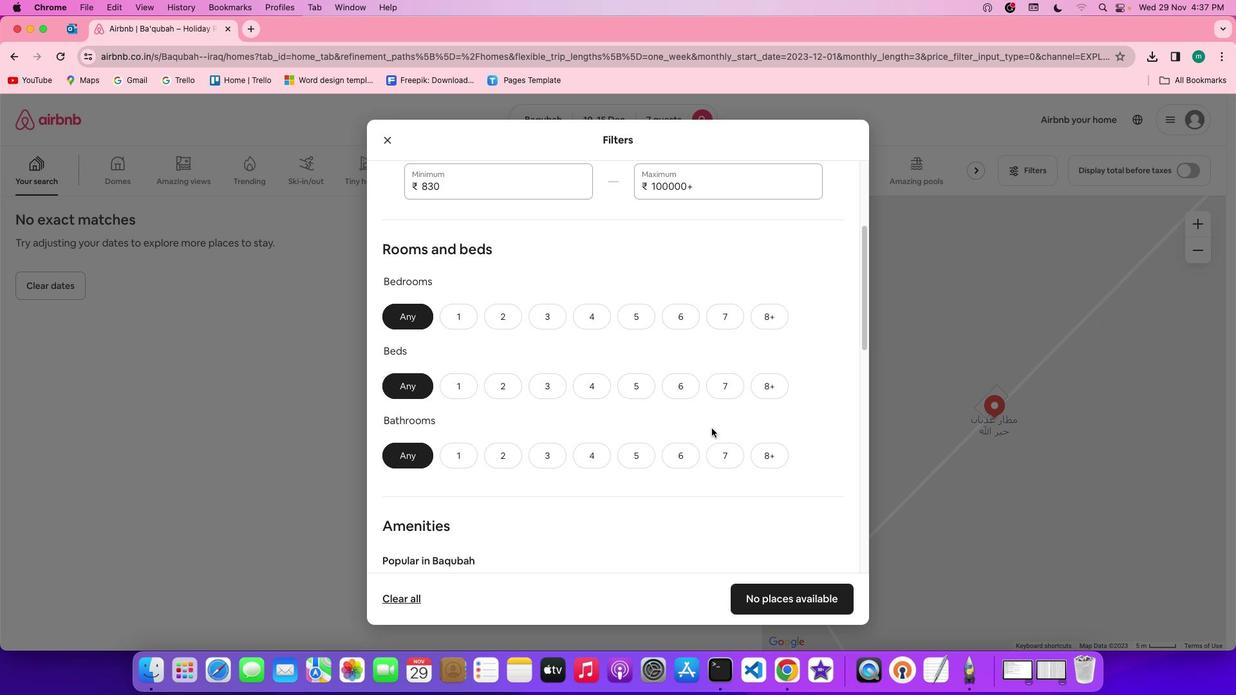 
Action: Mouse moved to (596, 312)
Screenshot: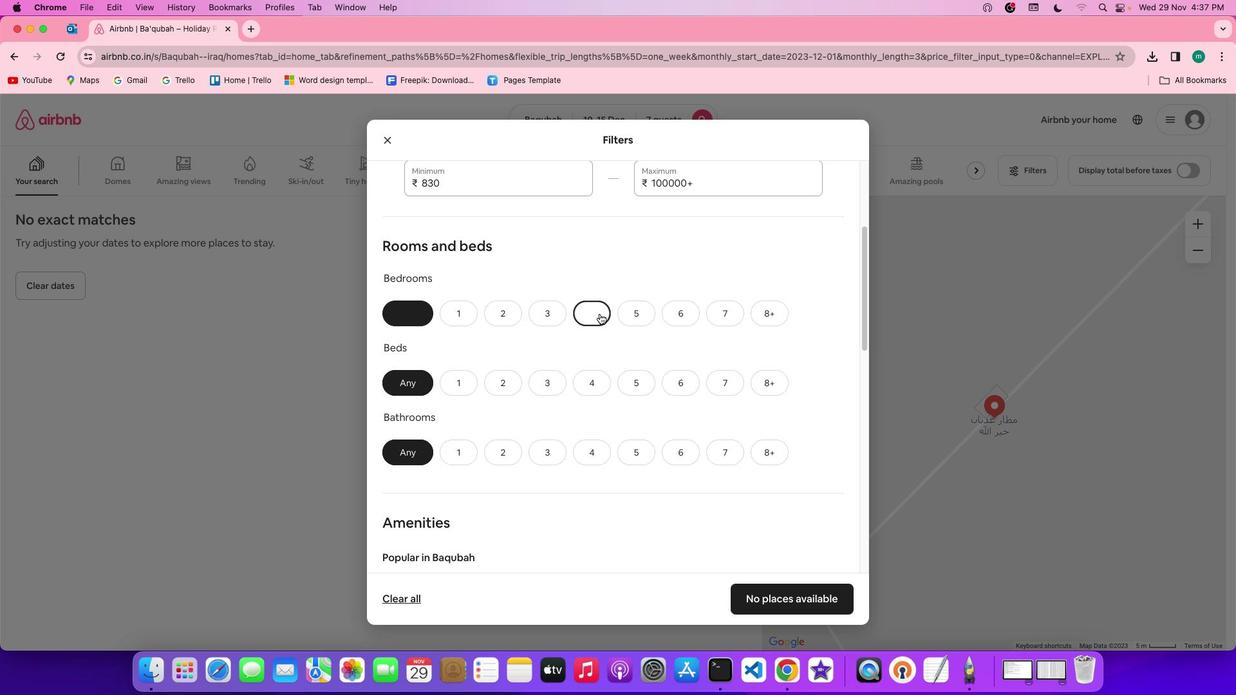 
Action: Mouse pressed left at (596, 312)
Screenshot: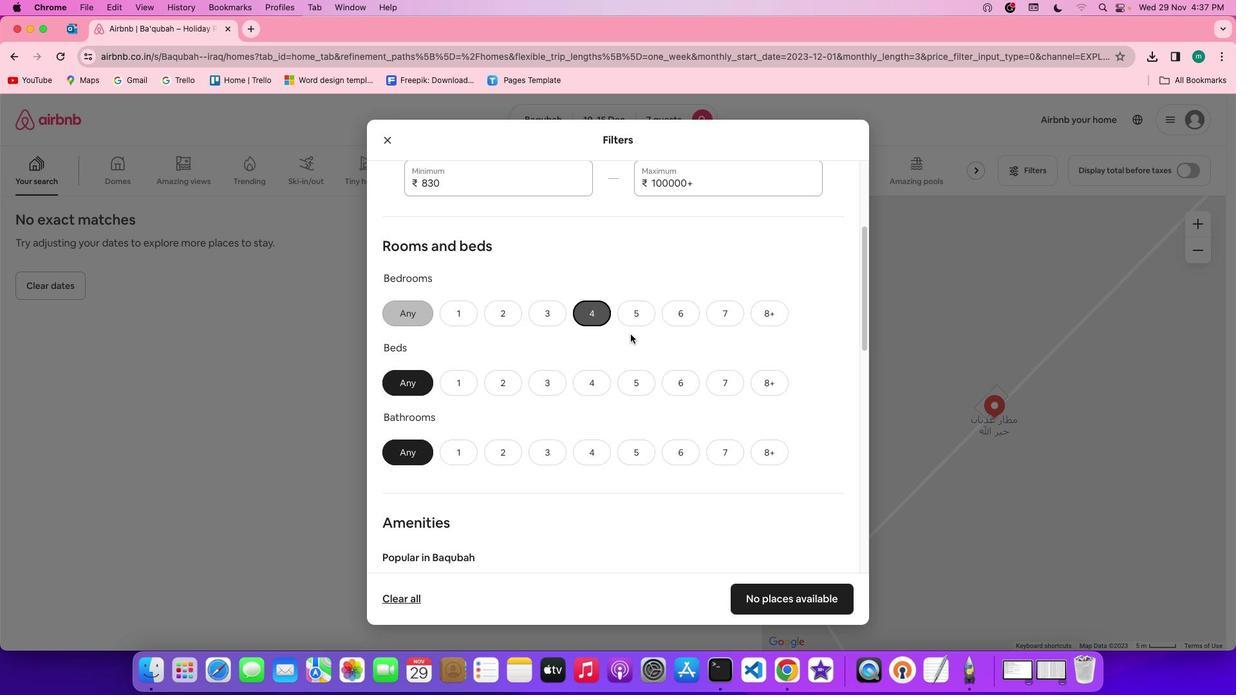 
Action: Mouse moved to (731, 390)
Screenshot: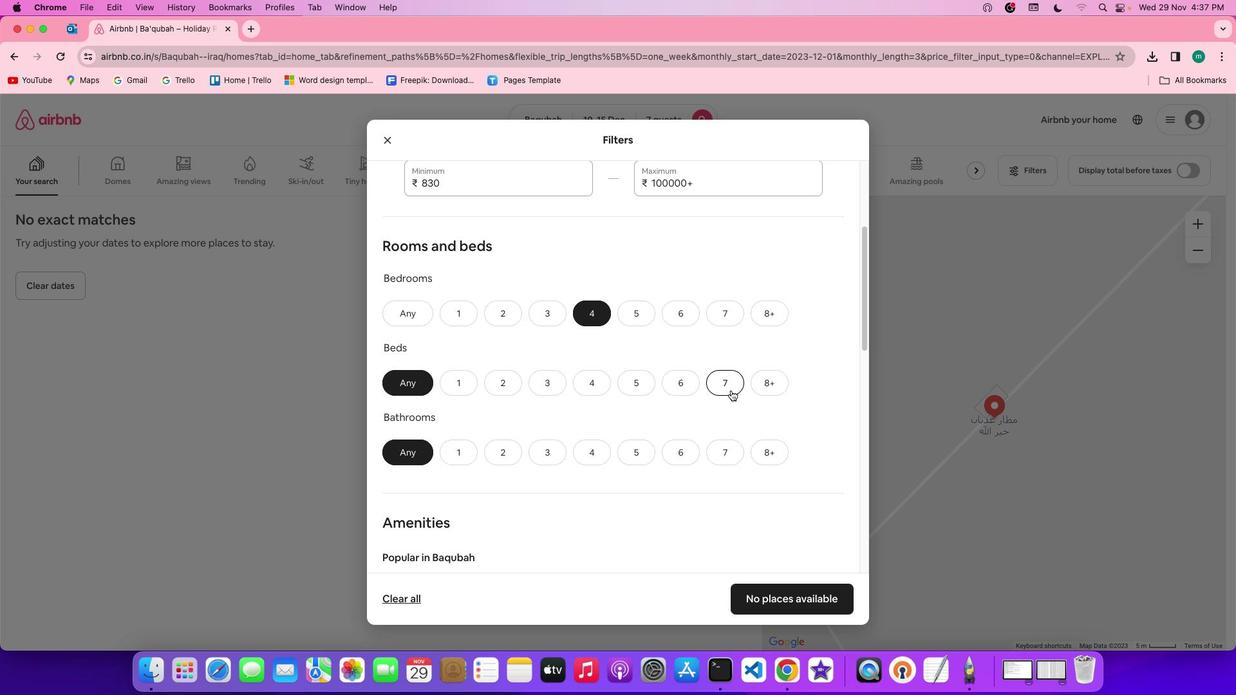 
Action: Mouse pressed left at (731, 390)
Screenshot: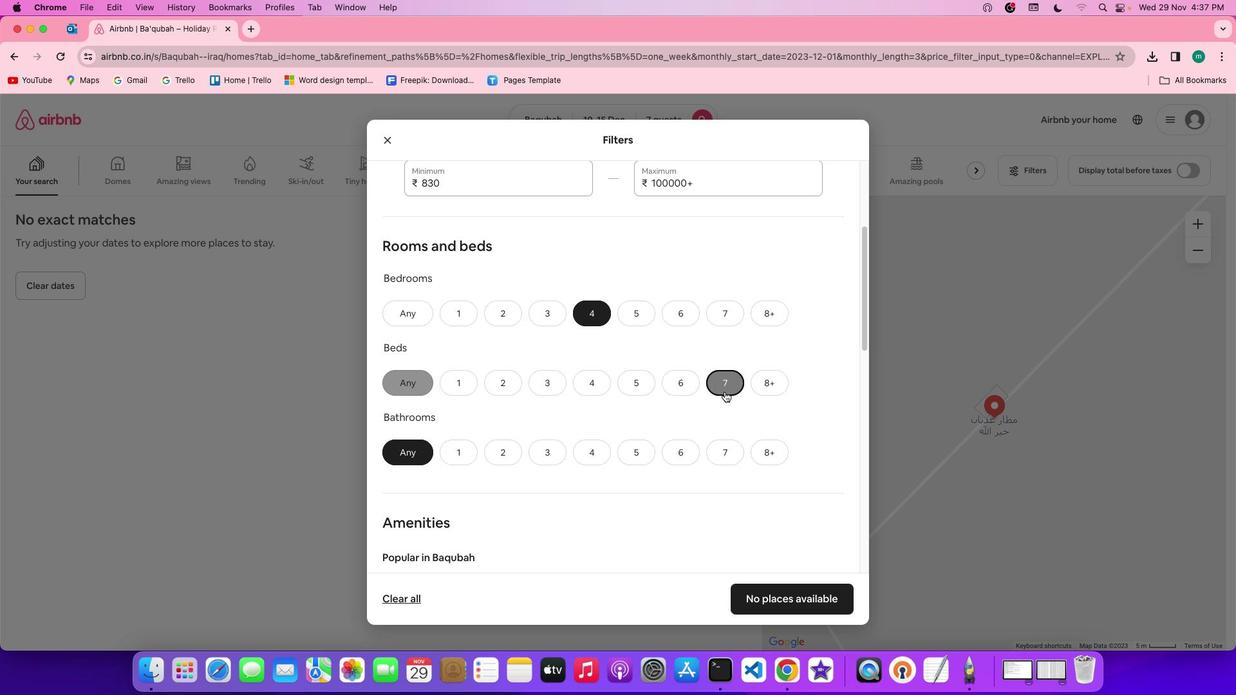 
Action: Mouse moved to (596, 457)
Screenshot: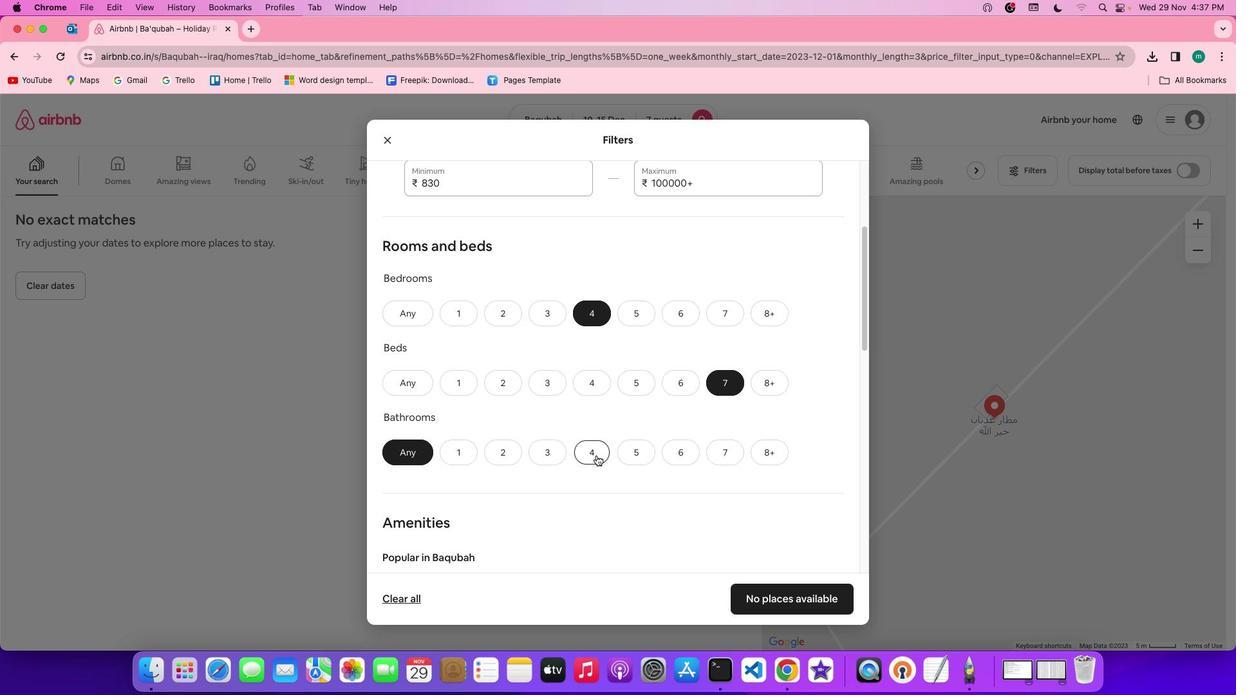 
Action: Mouse pressed left at (596, 457)
Screenshot: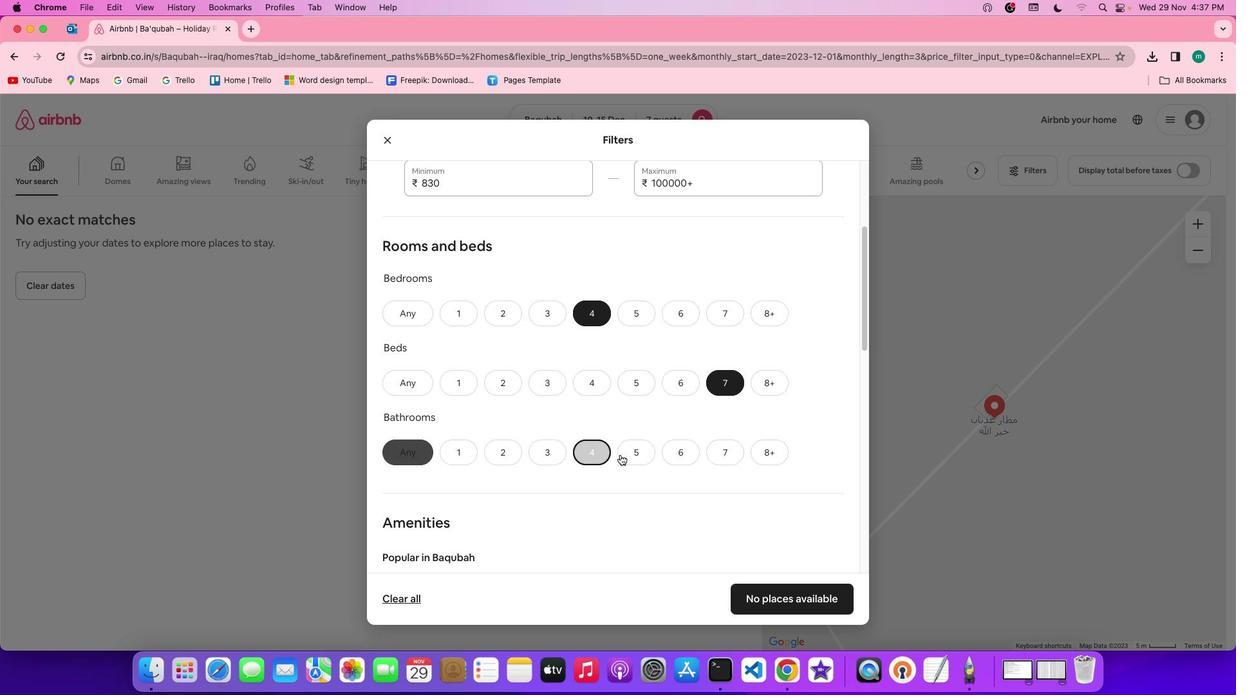 
Action: Mouse moved to (733, 456)
Screenshot: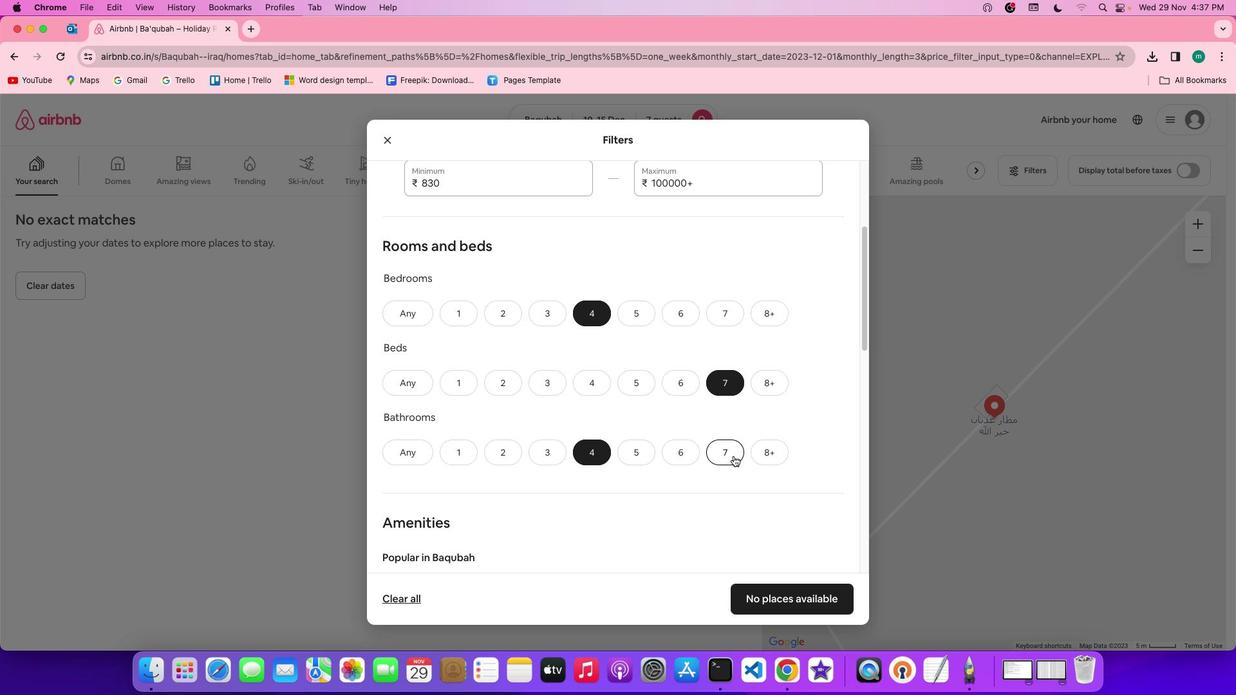 
Action: Mouse scrolled (733, 456) with delta (0, 0)
Screenshot: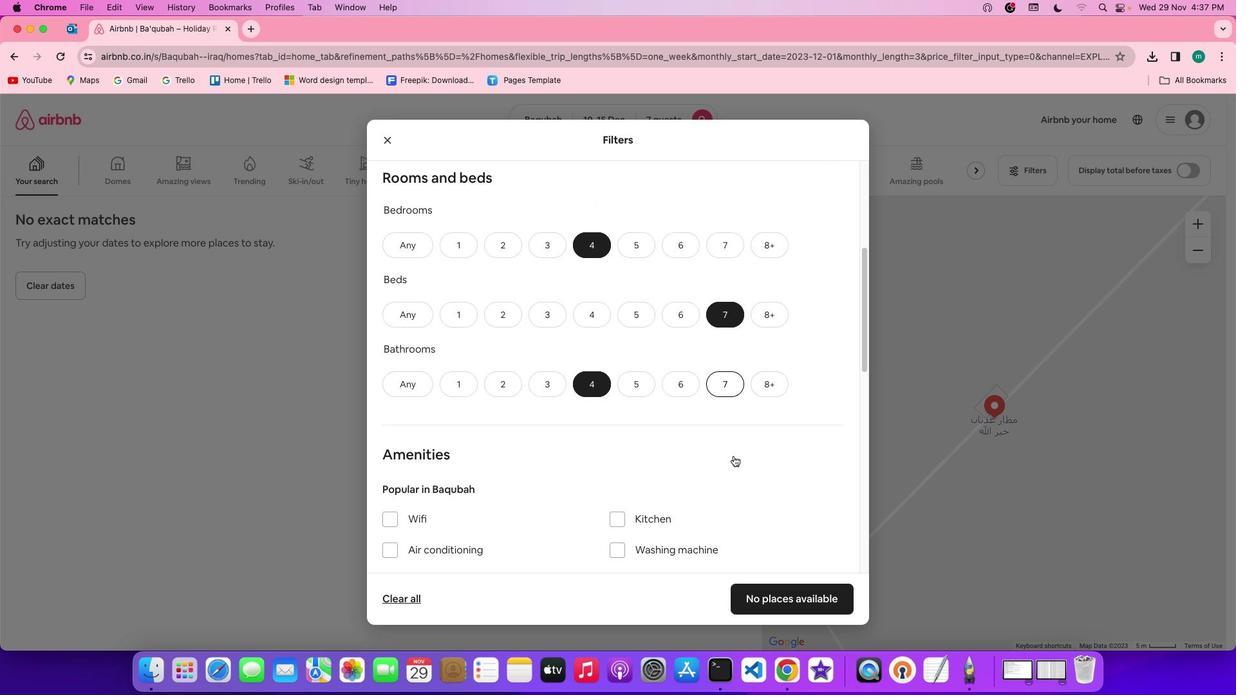 
Action: Mouse scrolled (733, 456) with delta (0, 0)
Screenshot: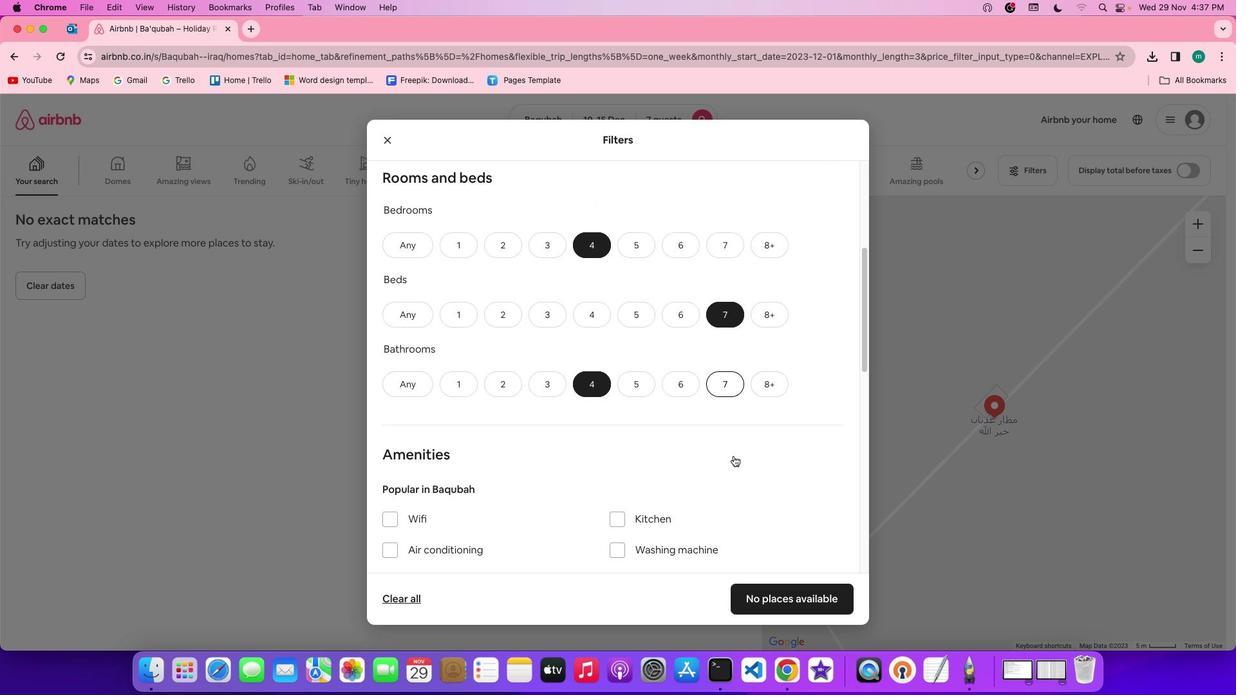 
Action: Mouse scrolled (733, 456) with delta (0, -1)
Screenshot: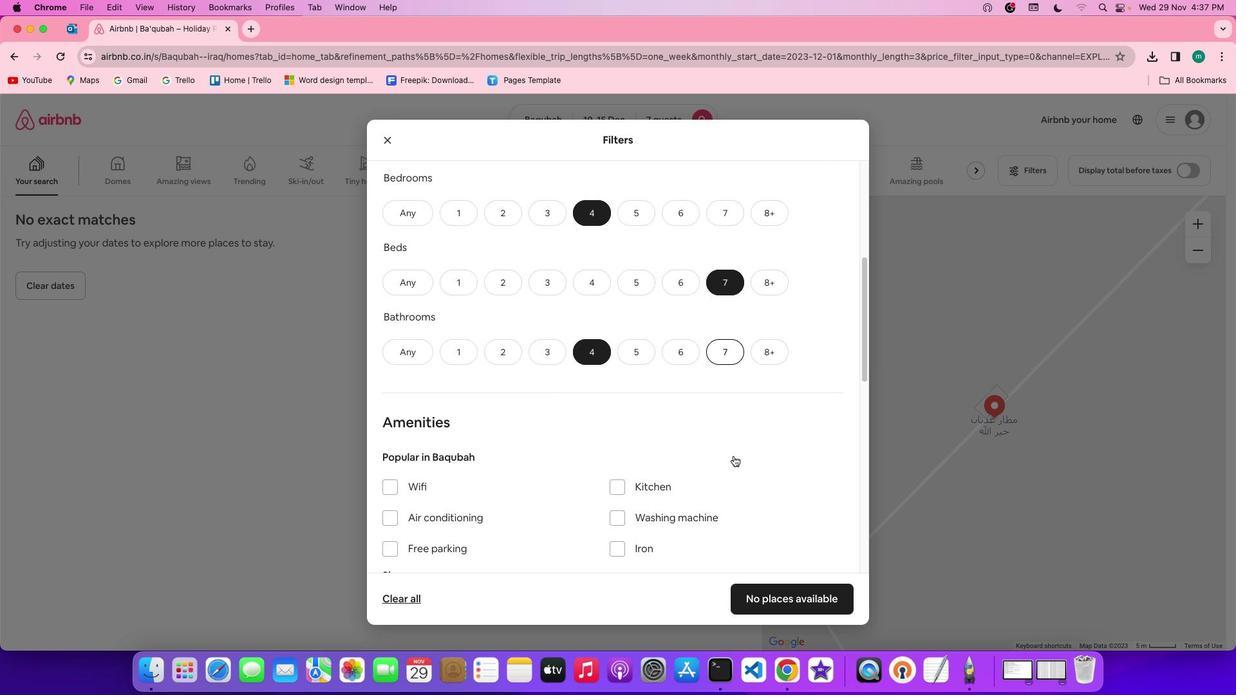 
Action: Mouse scrolled (733, 456) with delta (0, 0)
Screenshot: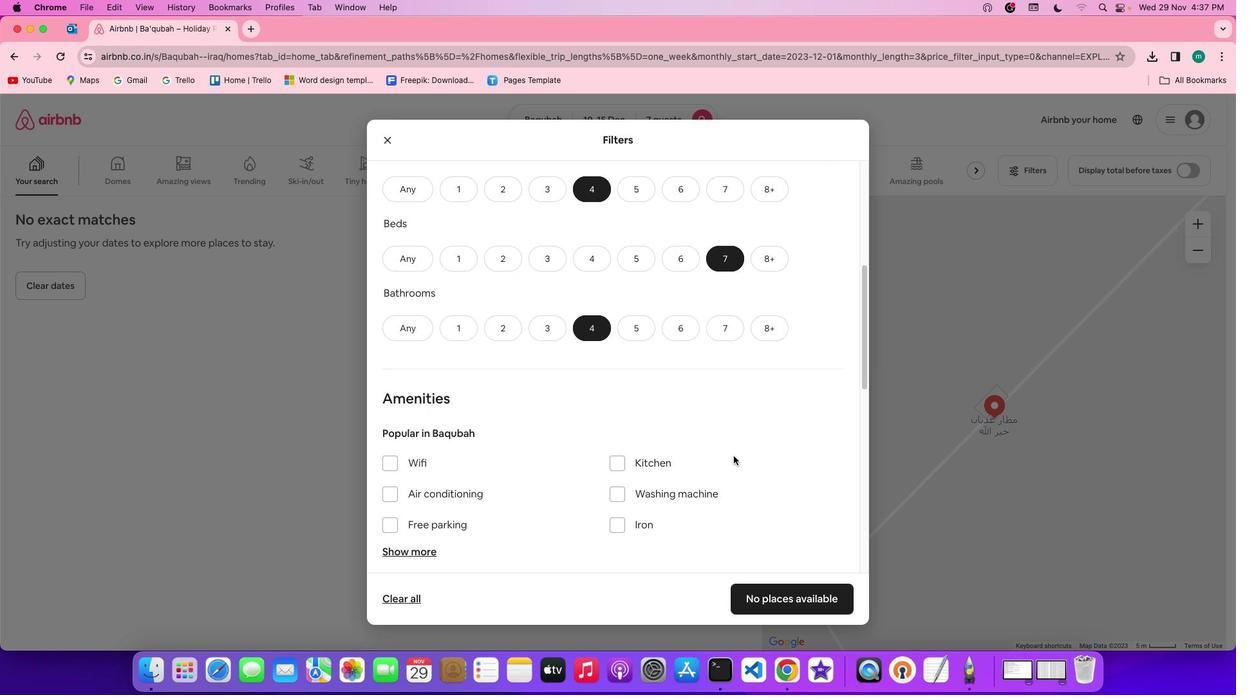 
Action: Mouse scrolled (733, 456) with delta (0, 0)
Screenshot: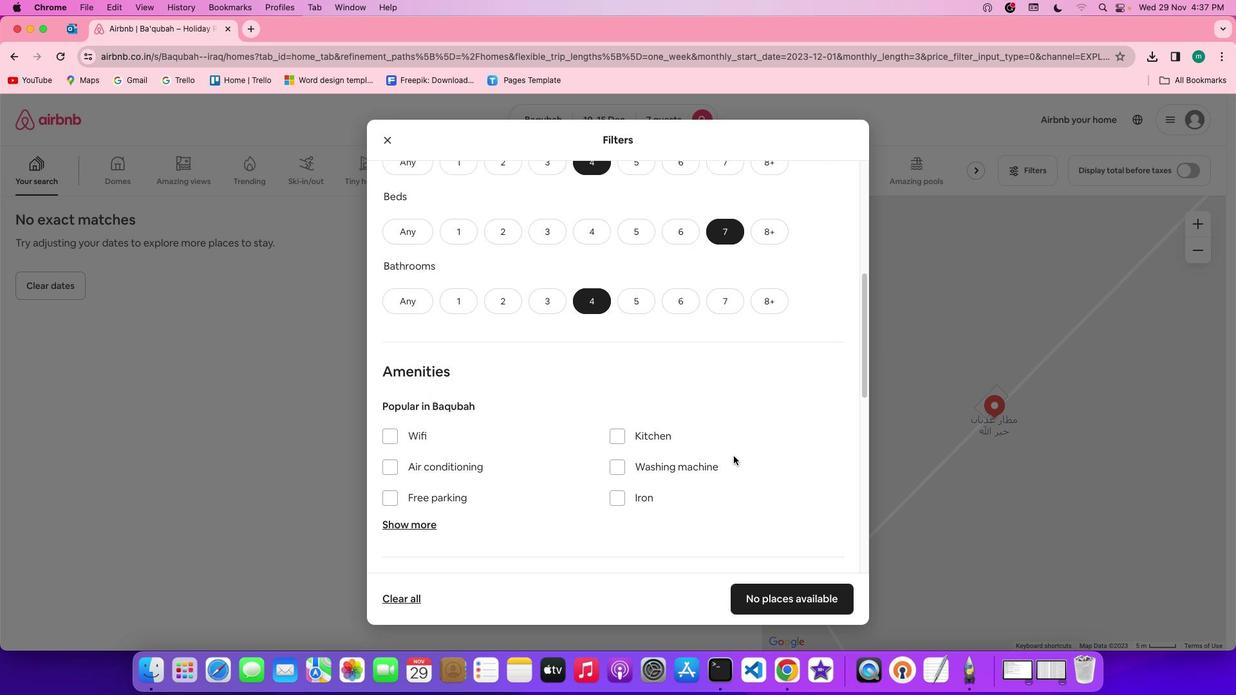 
Action: Mouse scrolled (733, 456) with delta (0, 0)
Screenshot: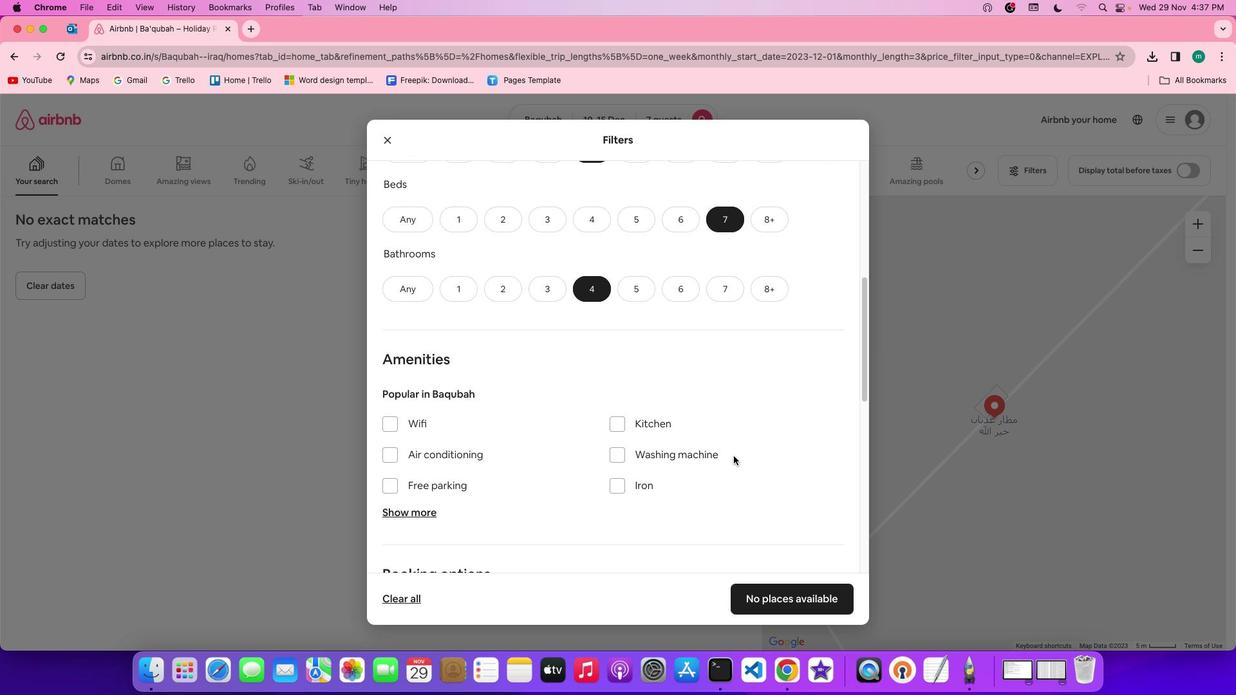 
Action: Mouse scrolled (733, 456) with delta (0, 0)
Screenshot: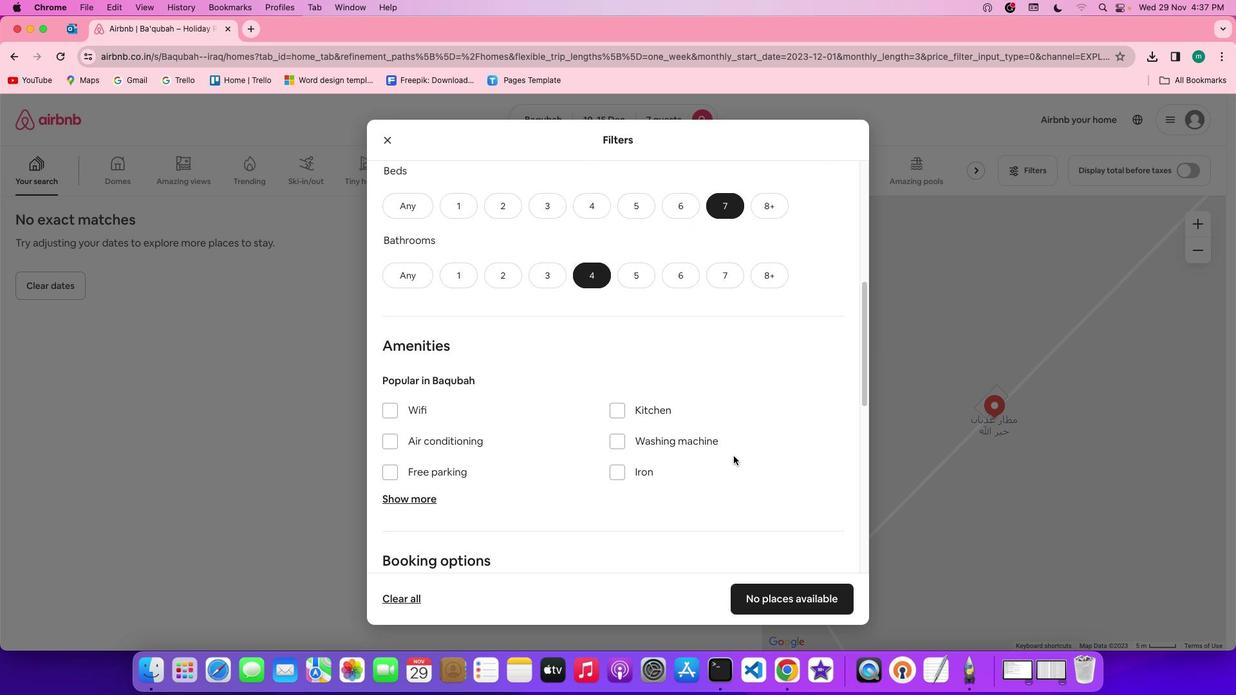 
Action: Mouse scrolled (733, 456) with delta (0, 0)
Screenshot: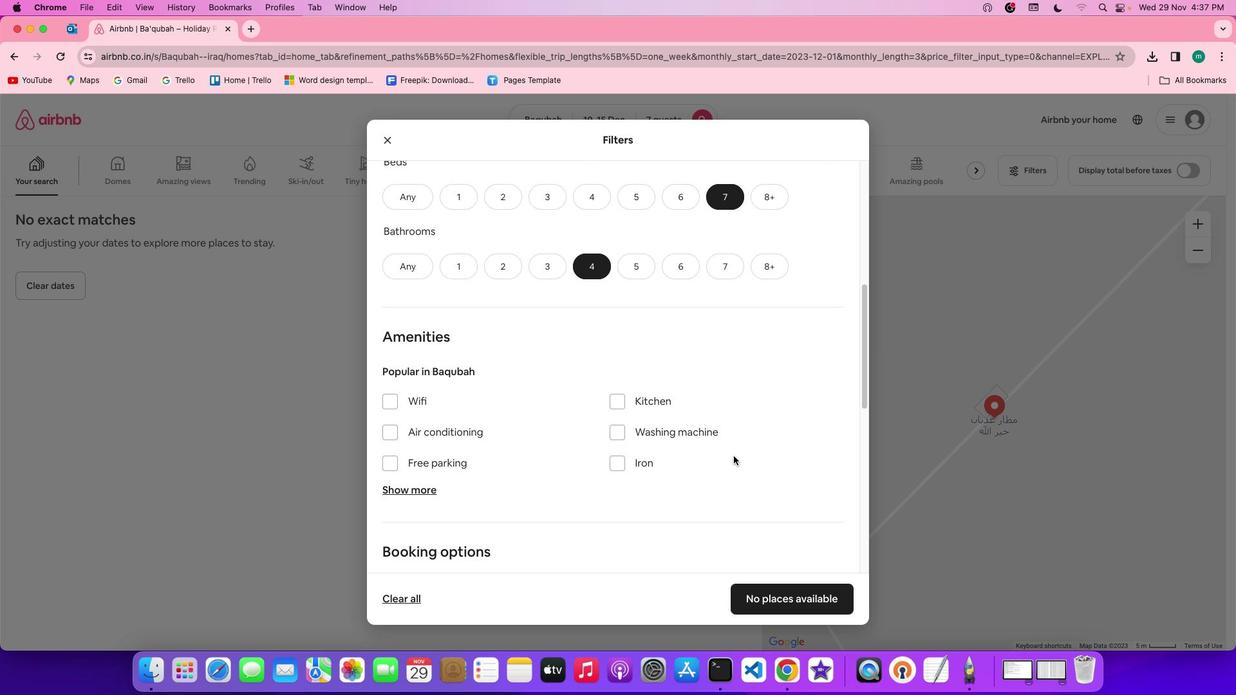 
Action: Mouse scrolled (733, 456) with delta (0, 0)
Screenshot: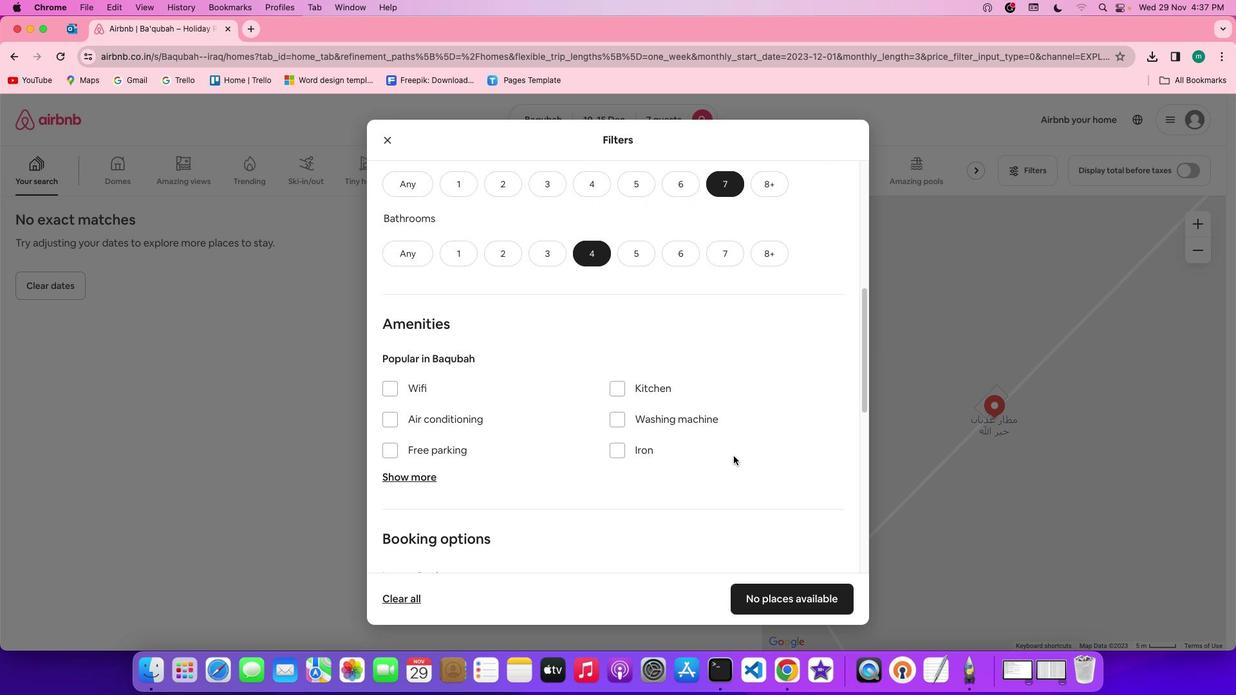
Action: Mouse scrolled (733, 456) with delta (0, 0)
Screenshot: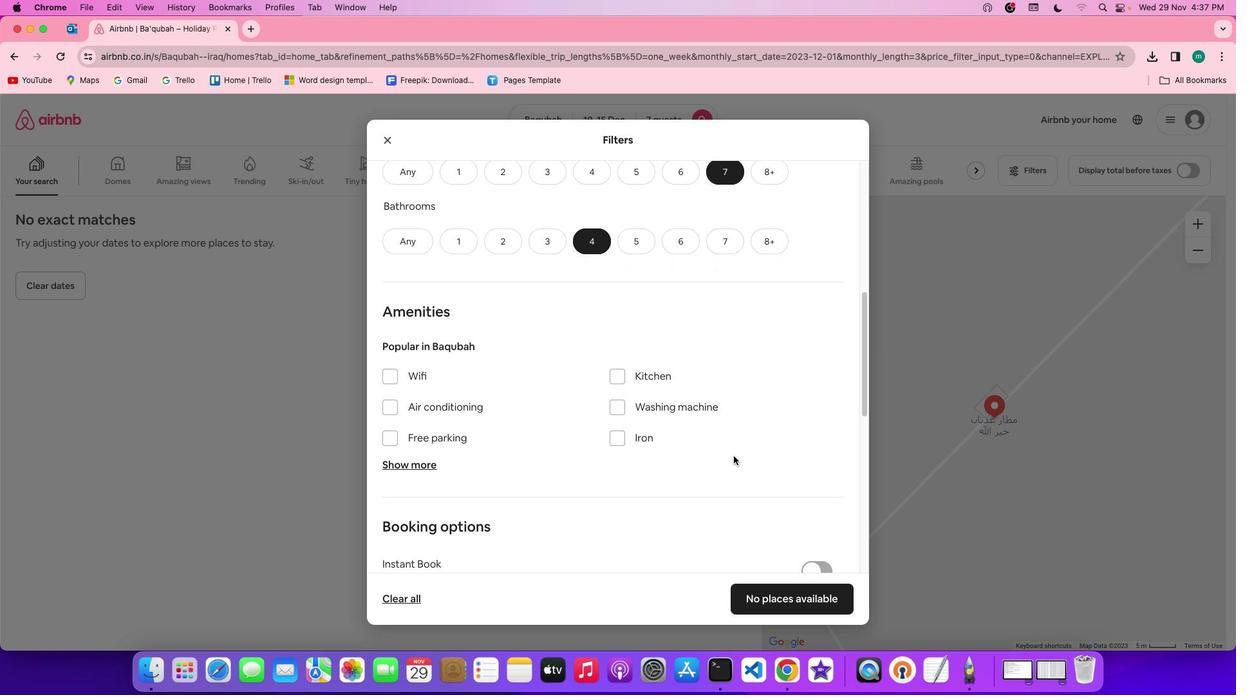
Action: Mouse scrolled (733, 456) with delta (0, 0)
Screenshot: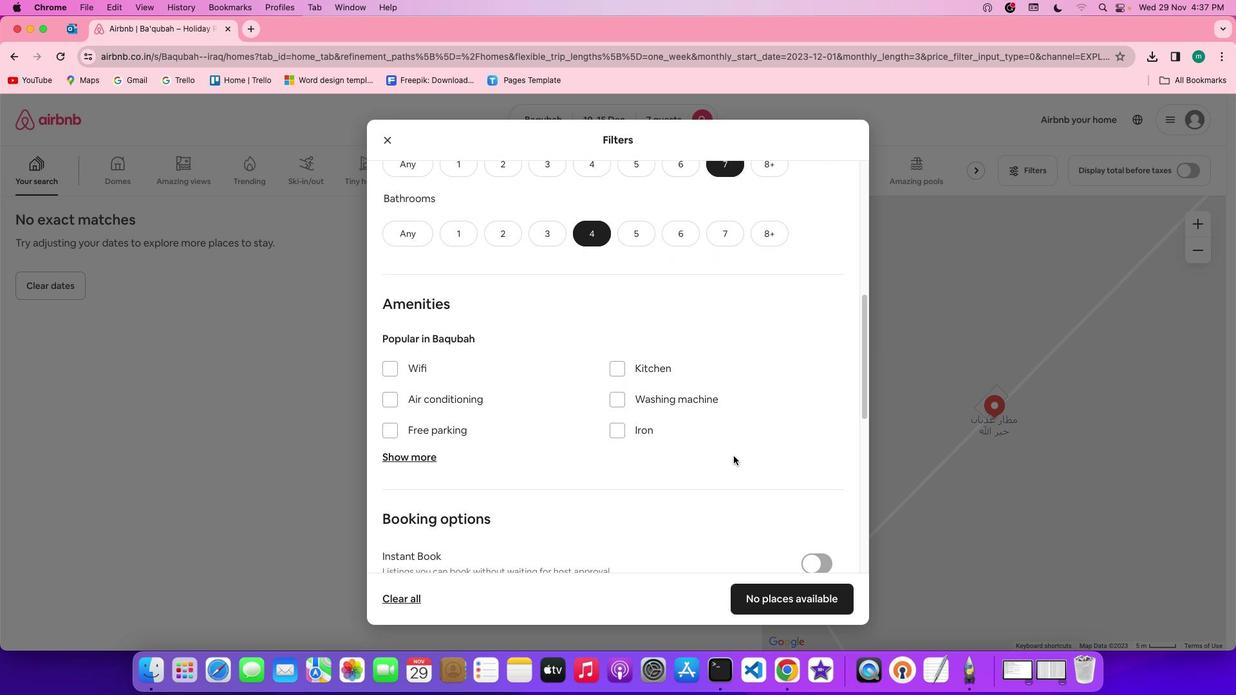 
Action: Mouse scrolled (733, 456) with delta (0, 0)
Screenshot: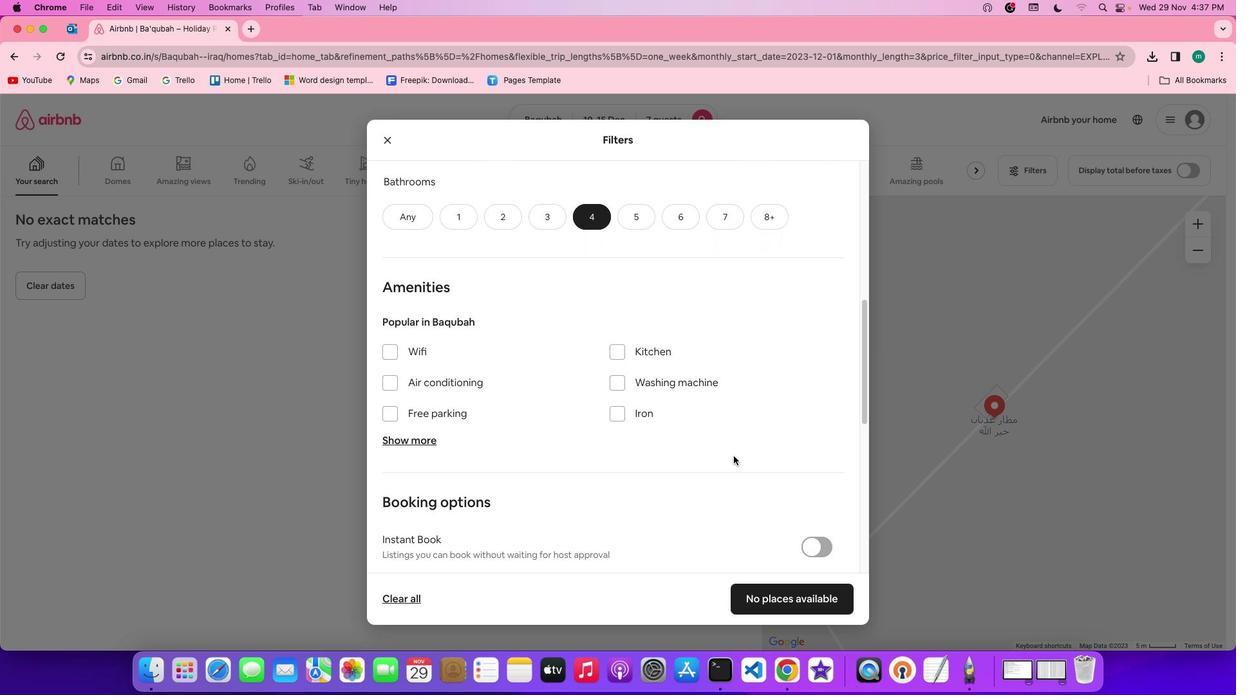 
Action: Mouse moved to (636, 423)
Screenshot: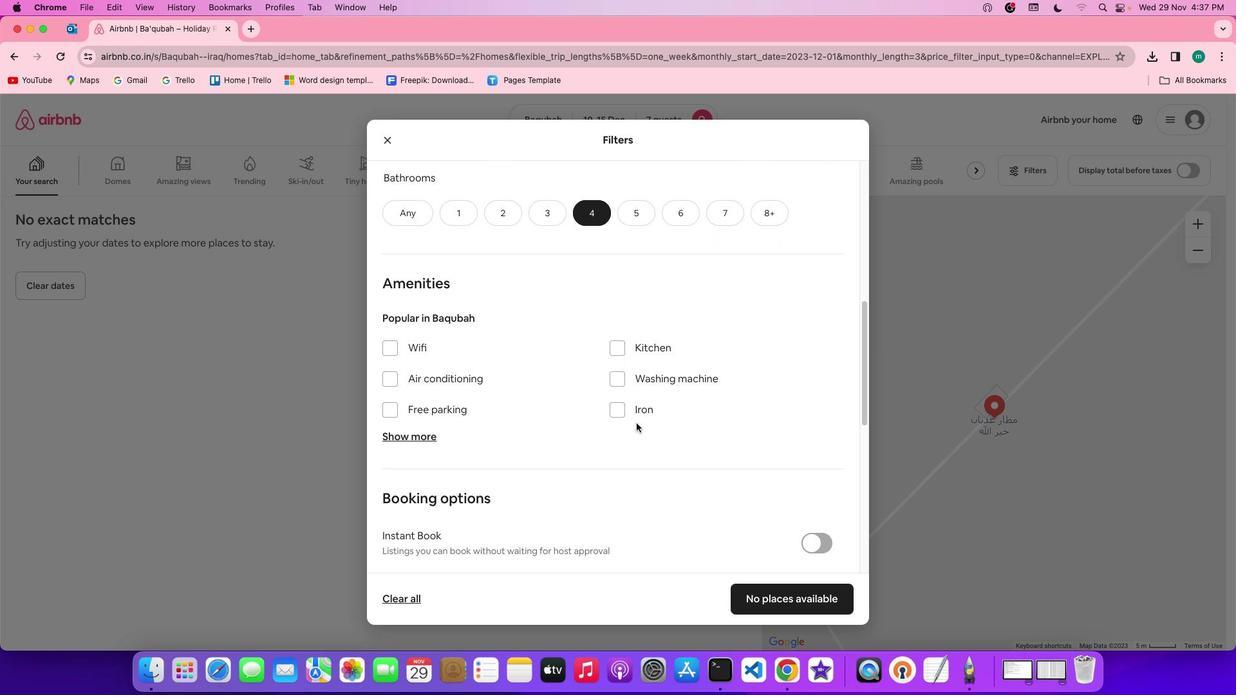
Action: Mouse scrolled (636, 423) with delta (0, 0)
Screenshot: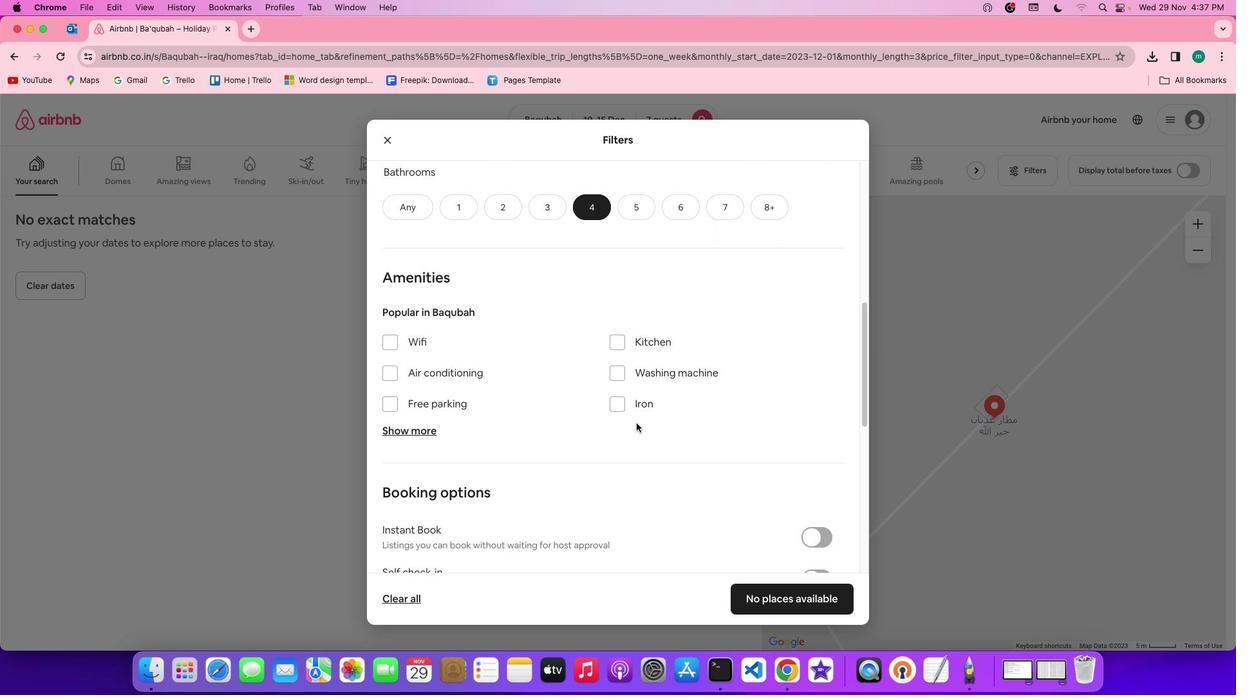
Action: Mouse scrolled (636, 423) with delta (0, 0)
Screenshot: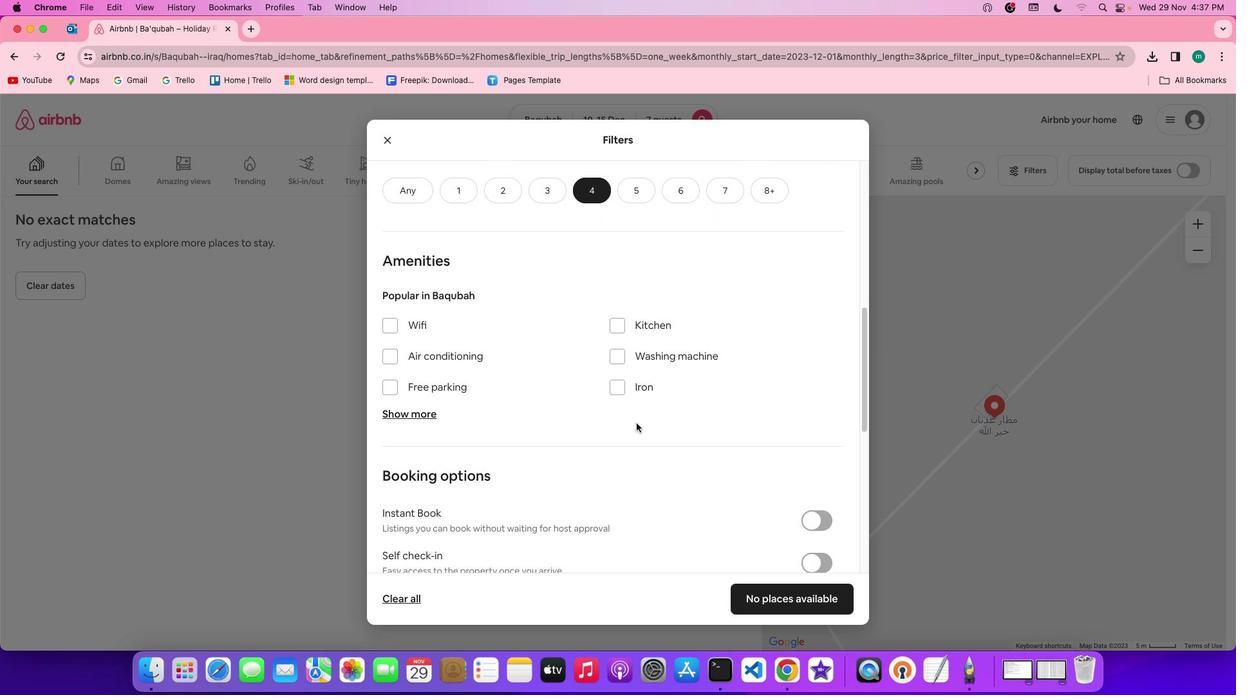 
Action: Mouse scrolled (636, 423) with delta (0, 0)
Screenshot: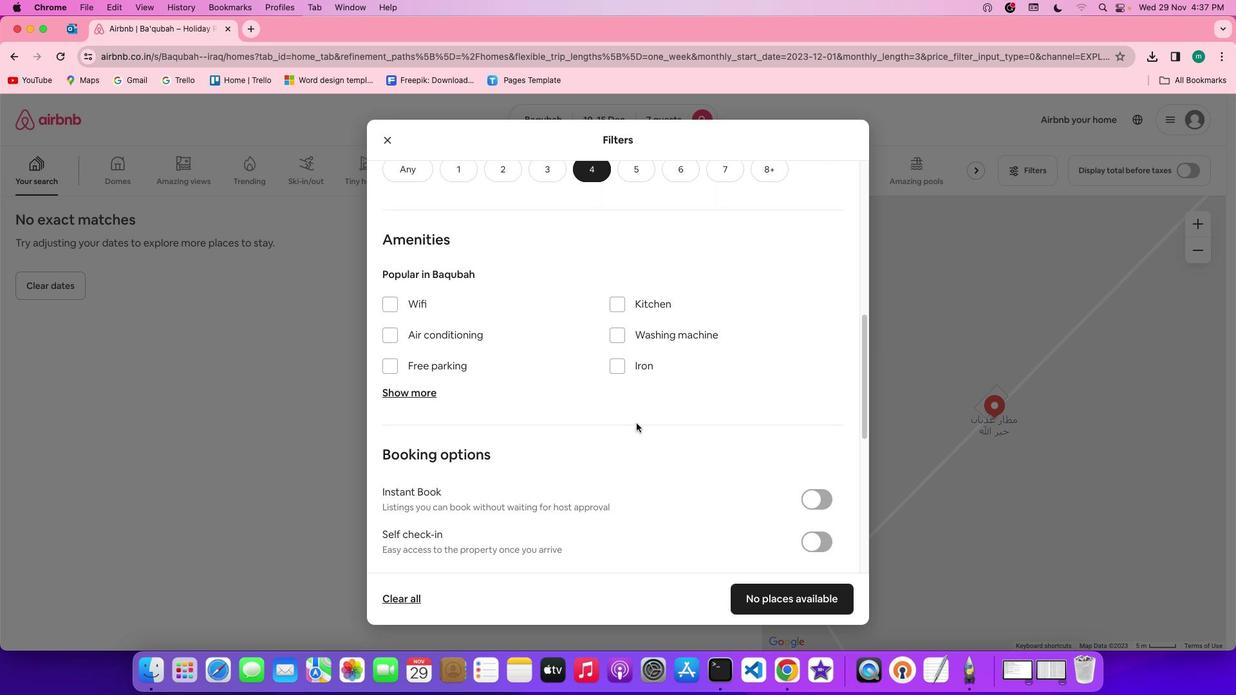 
Action: Mouse moved to (702, 459)
Screenshot: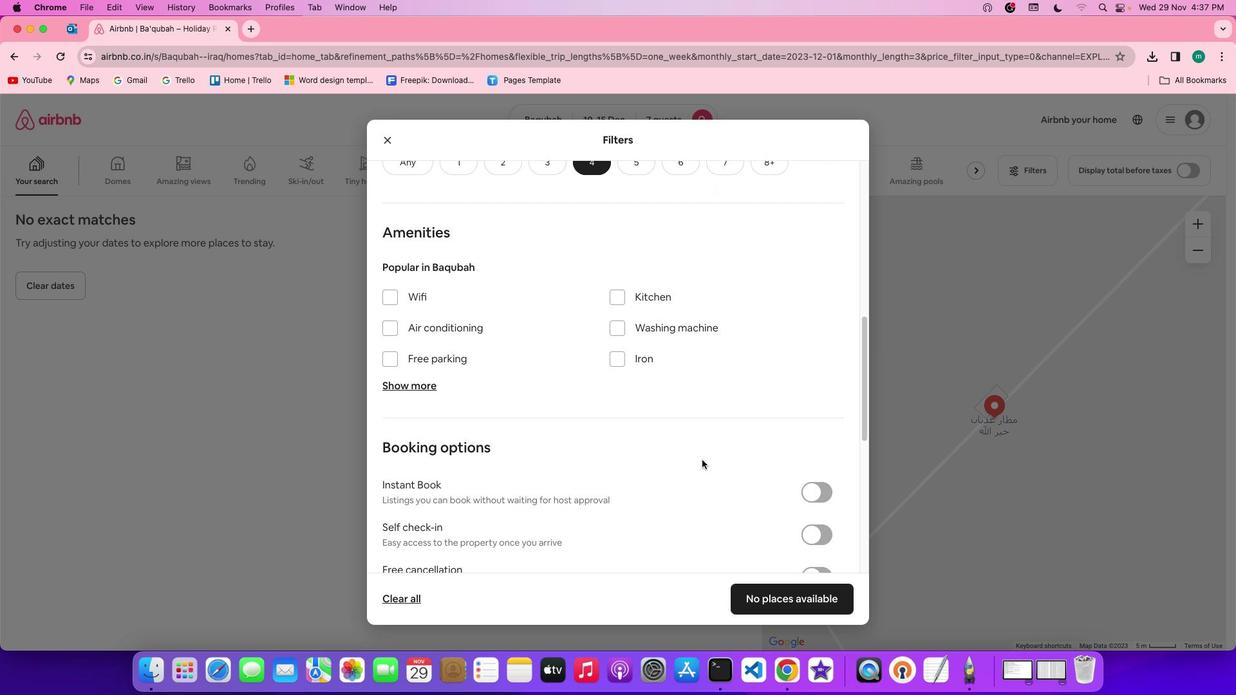 
Action: Mouse scrolled (702, 459) with delta (0, 0)
Screenshot: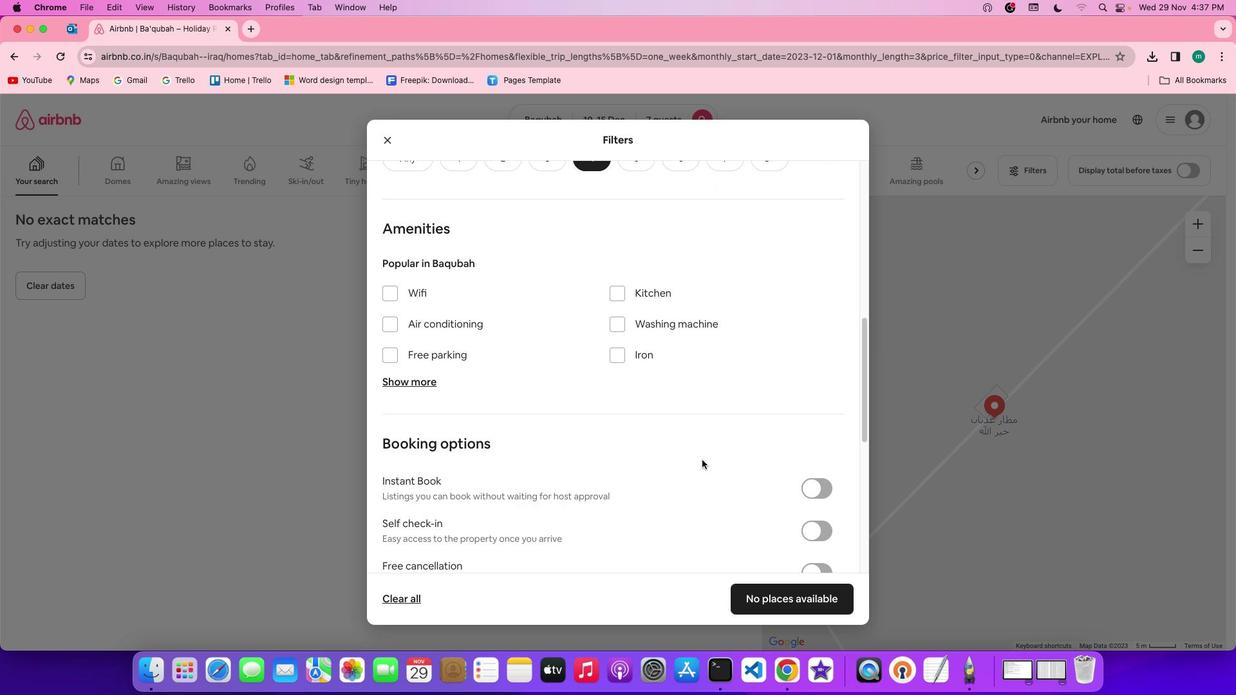 
Action: Mouse scrolled (702, 459) with delta (0, 0)
Screenshot: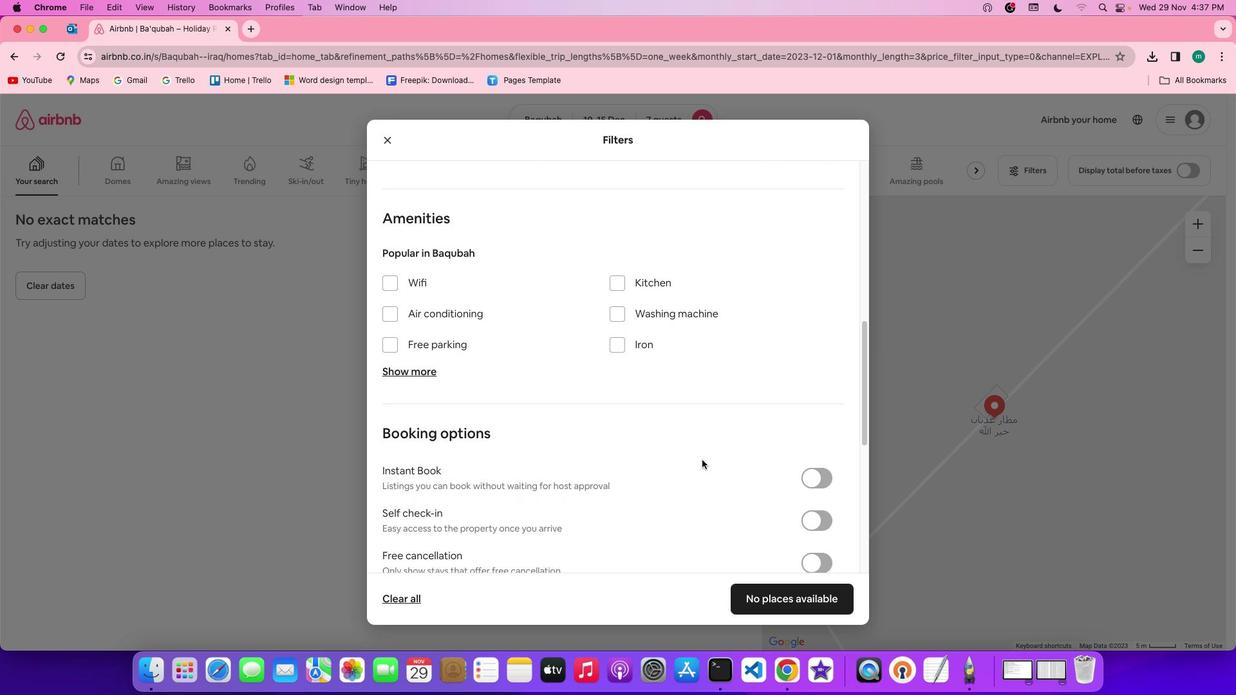 
Action: Mouse scrolled (702, 459) with delta (0, 0)
Screenshot: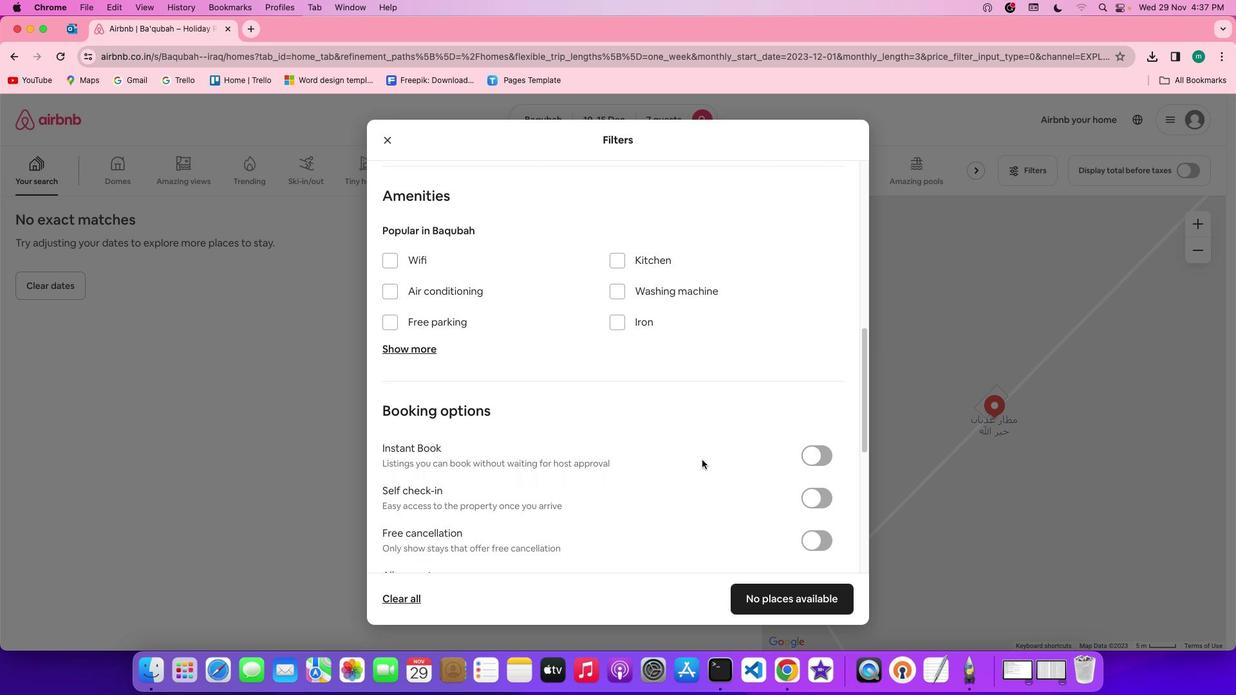 
Action: Mouse moved to (702, 458)
Screenshot: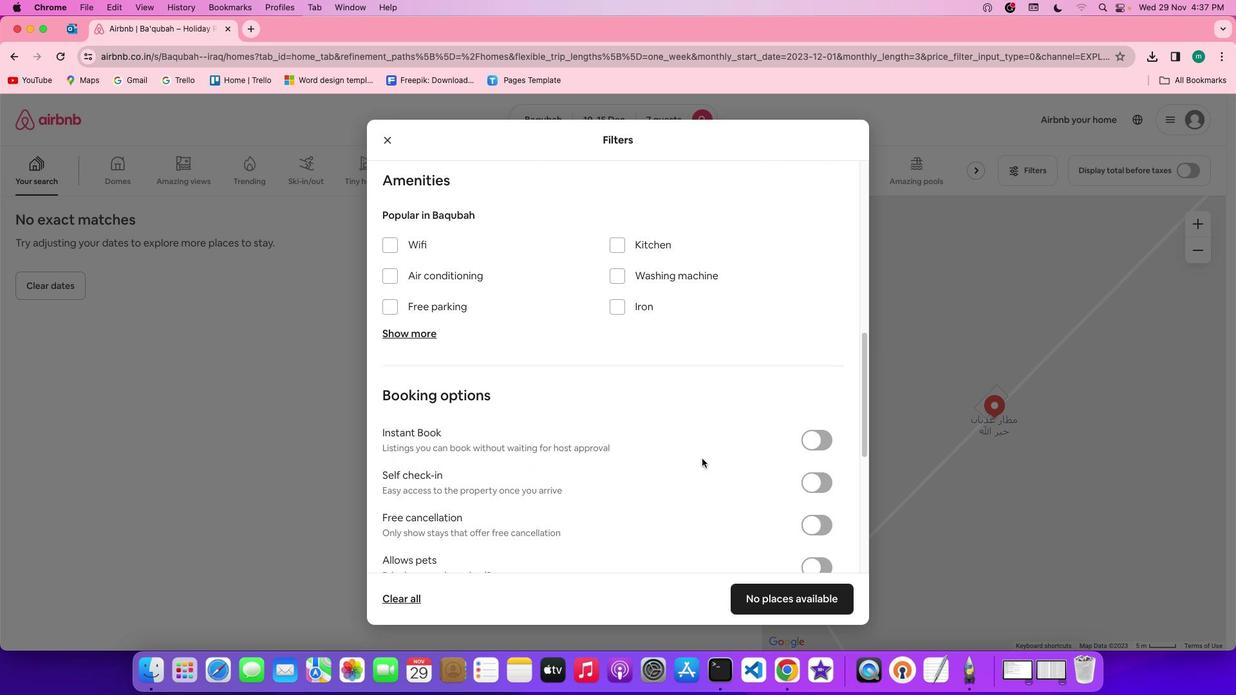 
Action: Mouse scrolled (702, 458) with delta (0, 0)
Screenshot: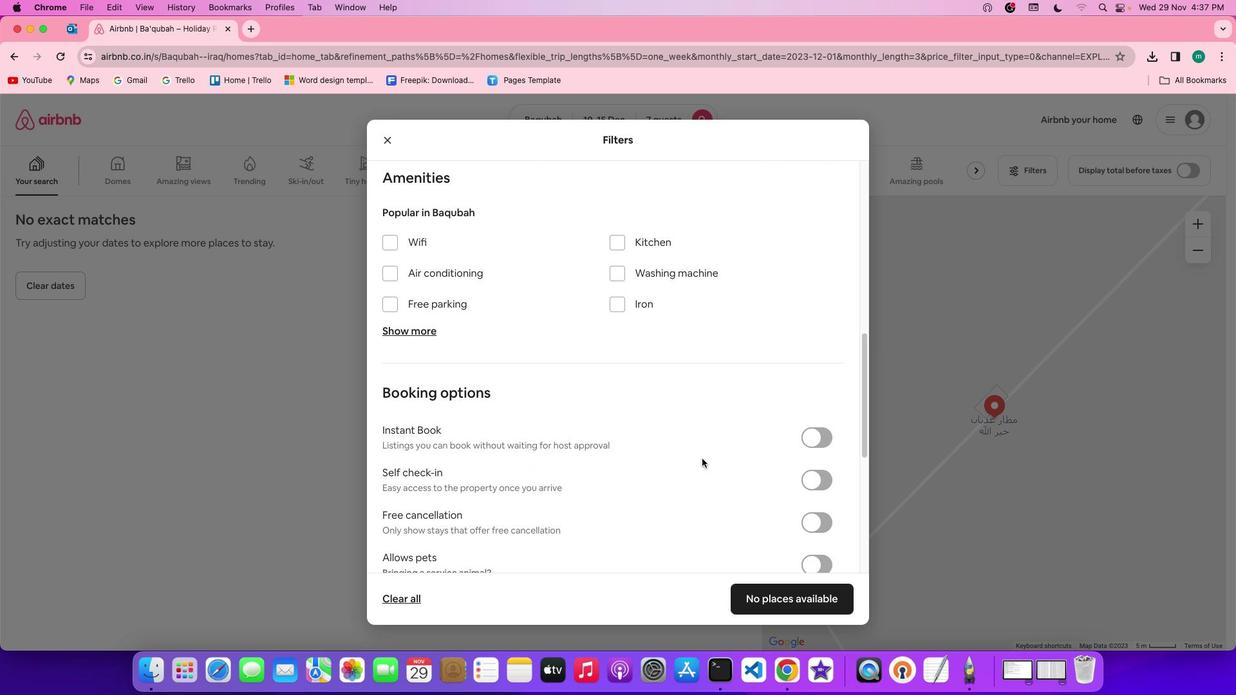 
Action: Mouse scrolled (702, 458) with delta (0, 0)
Screenshot: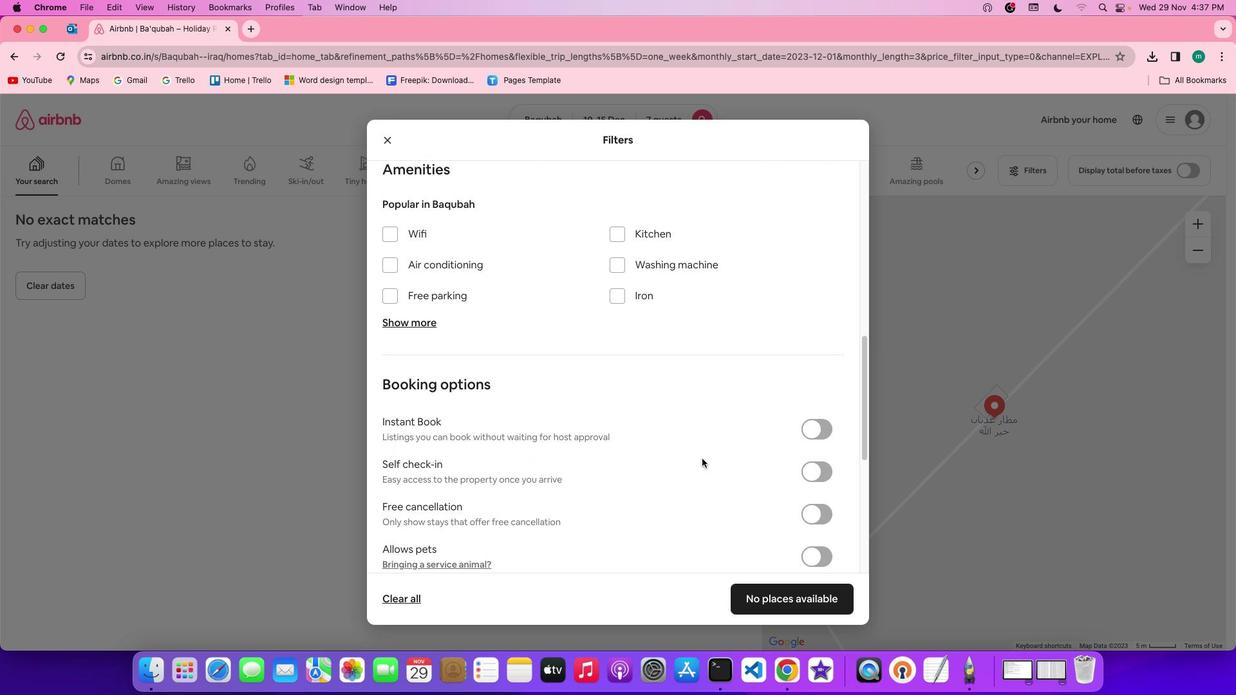 
Action: Mouse scrolled (702, 458) with delta (0, 0)
Screenshot: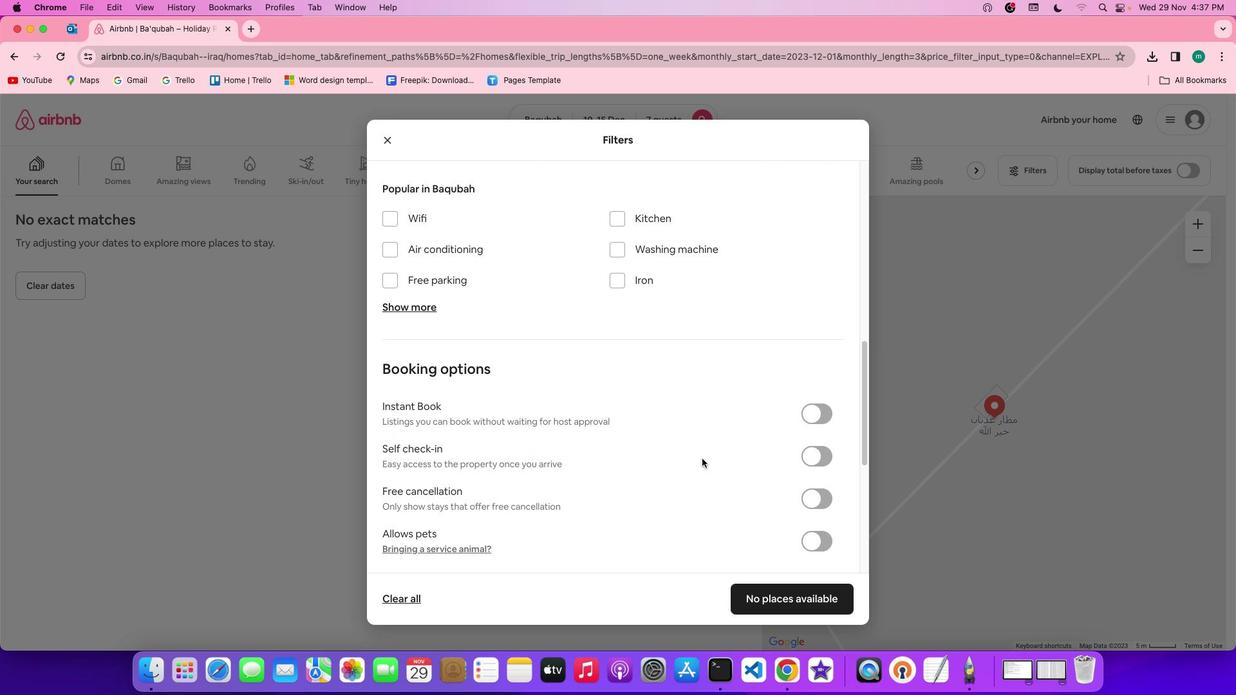 
Action: Mouse scrolled (702, 458) with delta (0, 0)
Screenshot: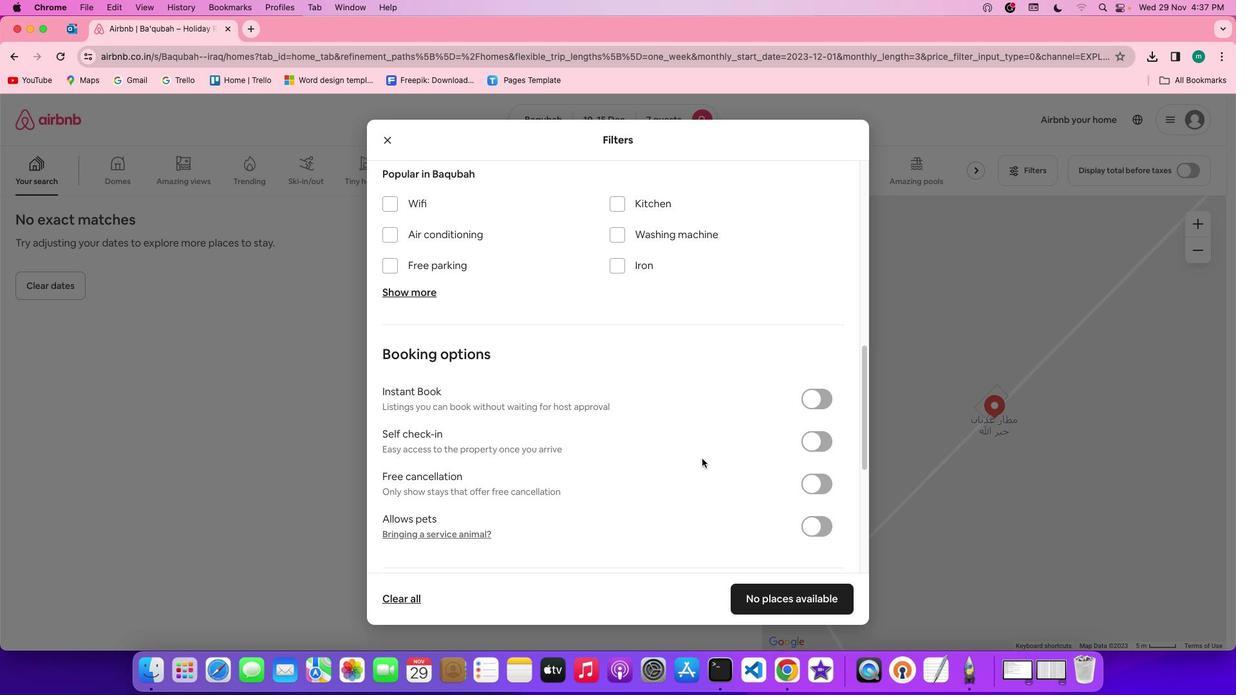 
Action: Mouse scrolled (702, 458) with delta (0, 0)
Screenshot: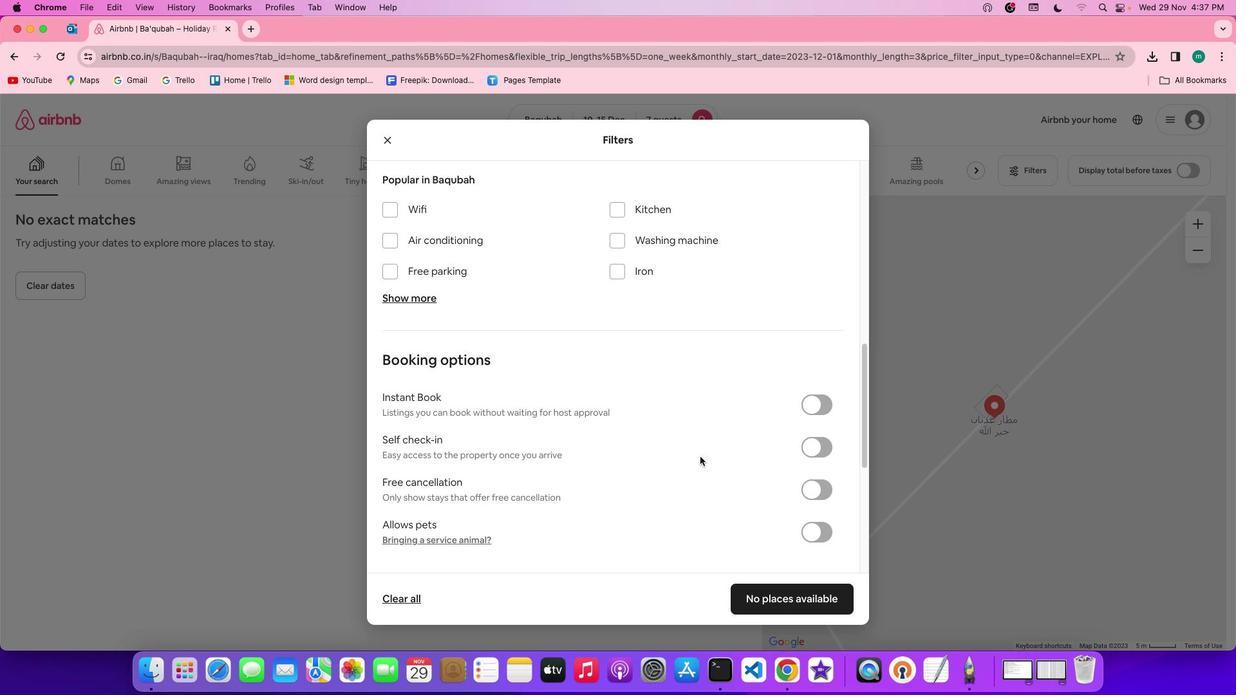 
Action: Mouse moved to (396, 219)
Screenshot: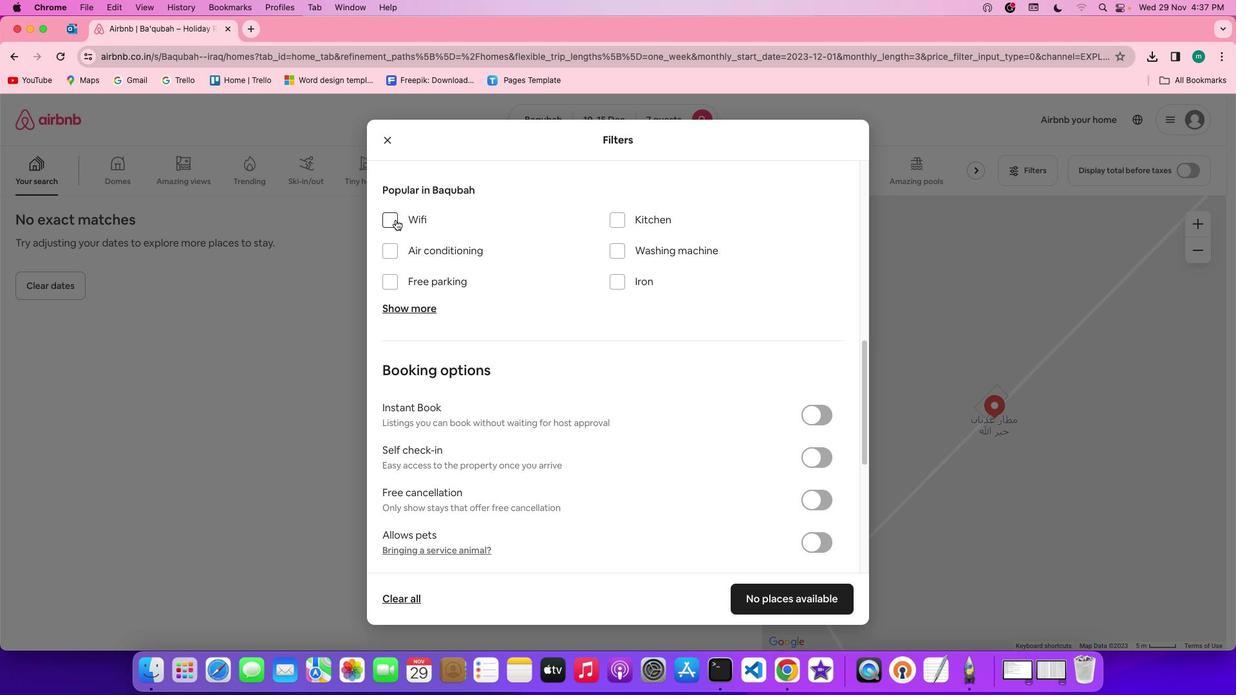 
Action: Mouse pressed left at (396, 219)
Screenshot: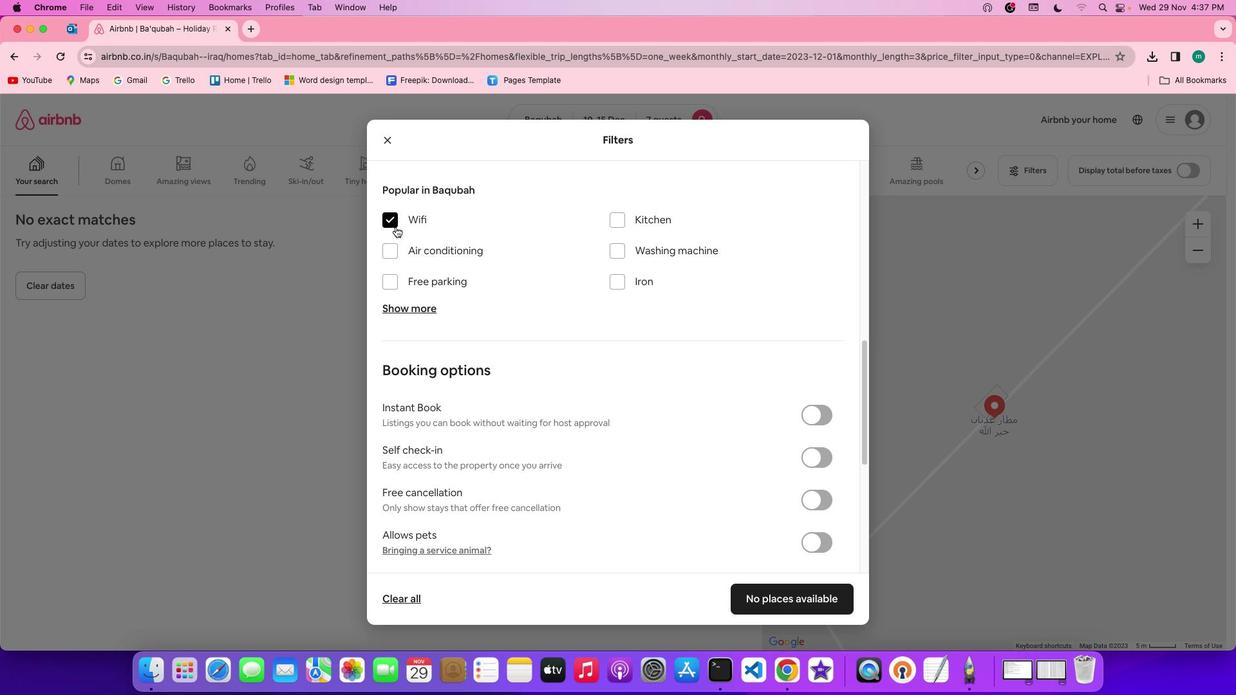 
Action: Mouse moved to (402, 309)
Screenshot: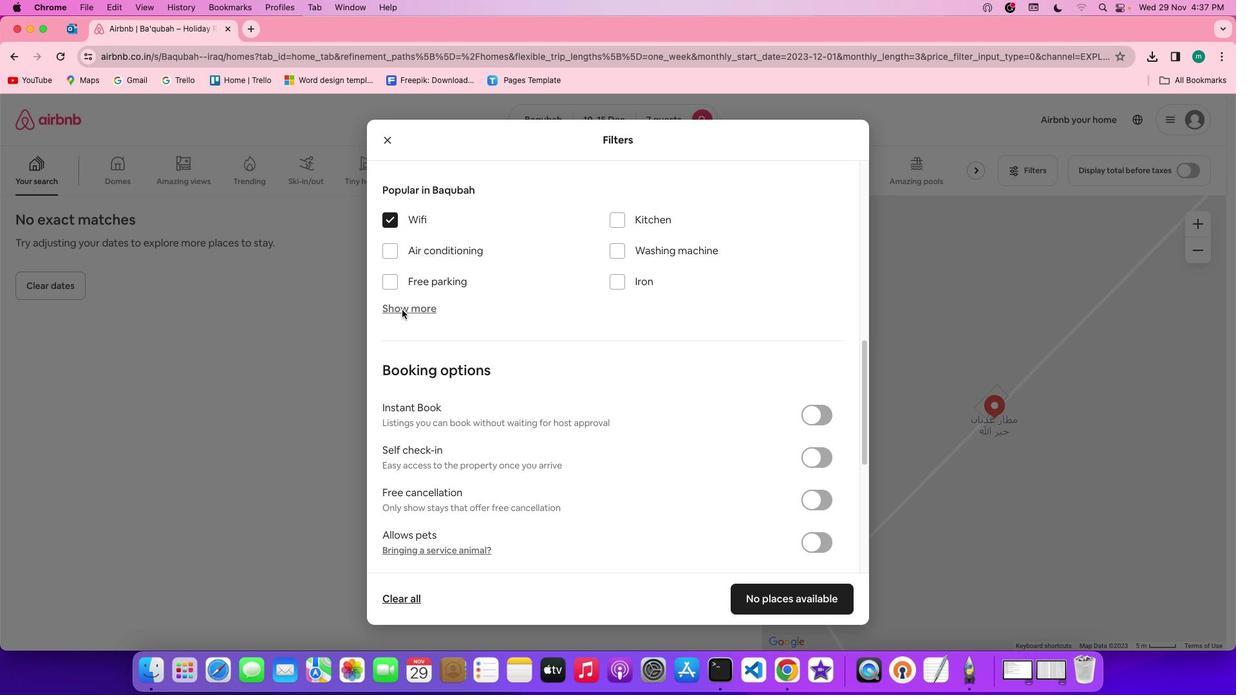 
Action: Mouse pressed left at (402, 309)
Screenshot: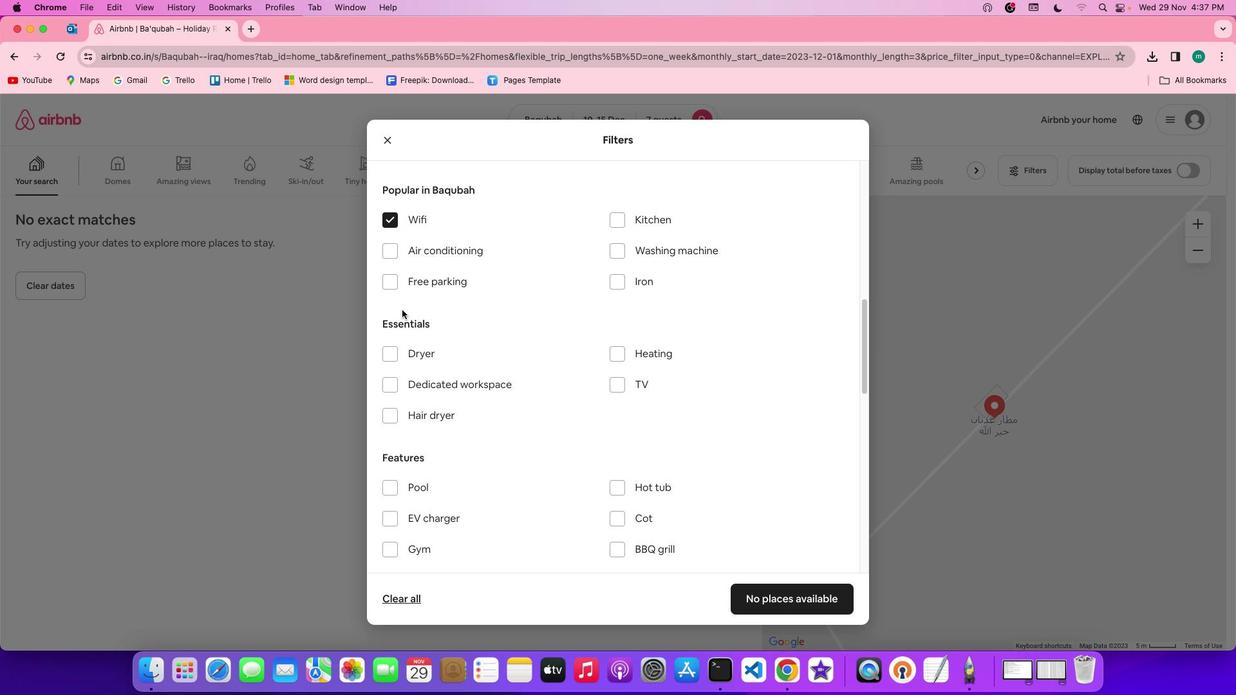 
Action: Mouse moved to (618, 389)
Screenshot: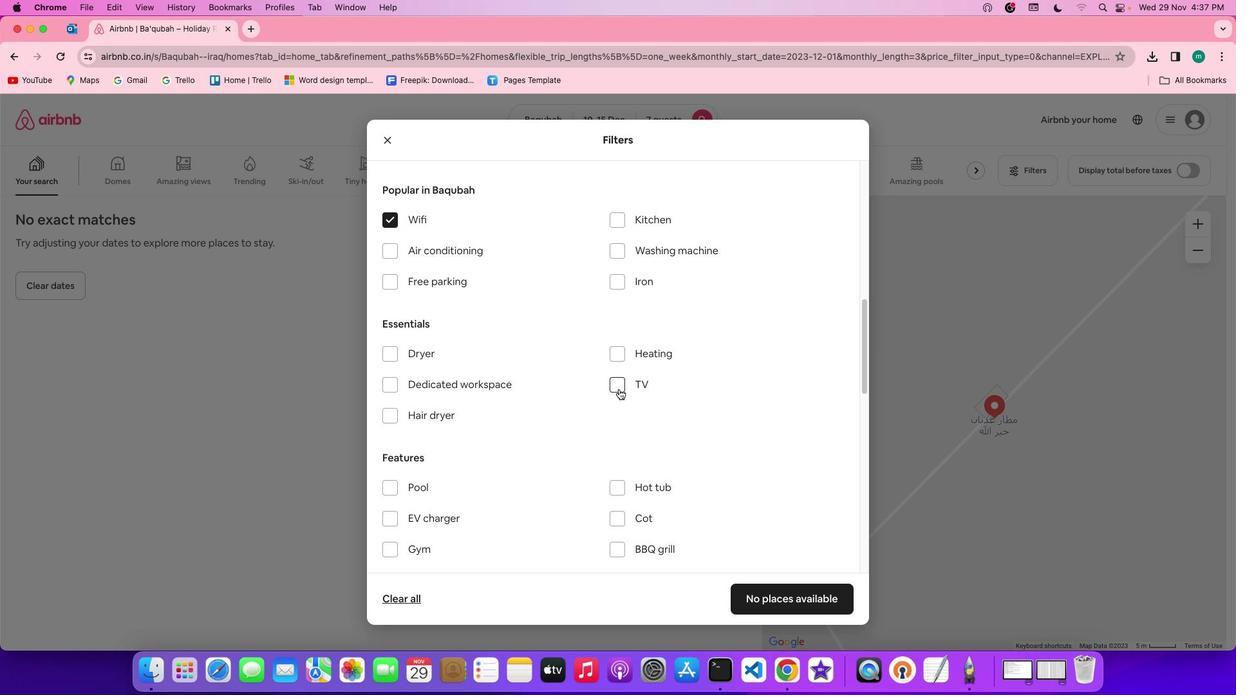 
Action: Mouse pressed left at (618, 389)
Screenshot: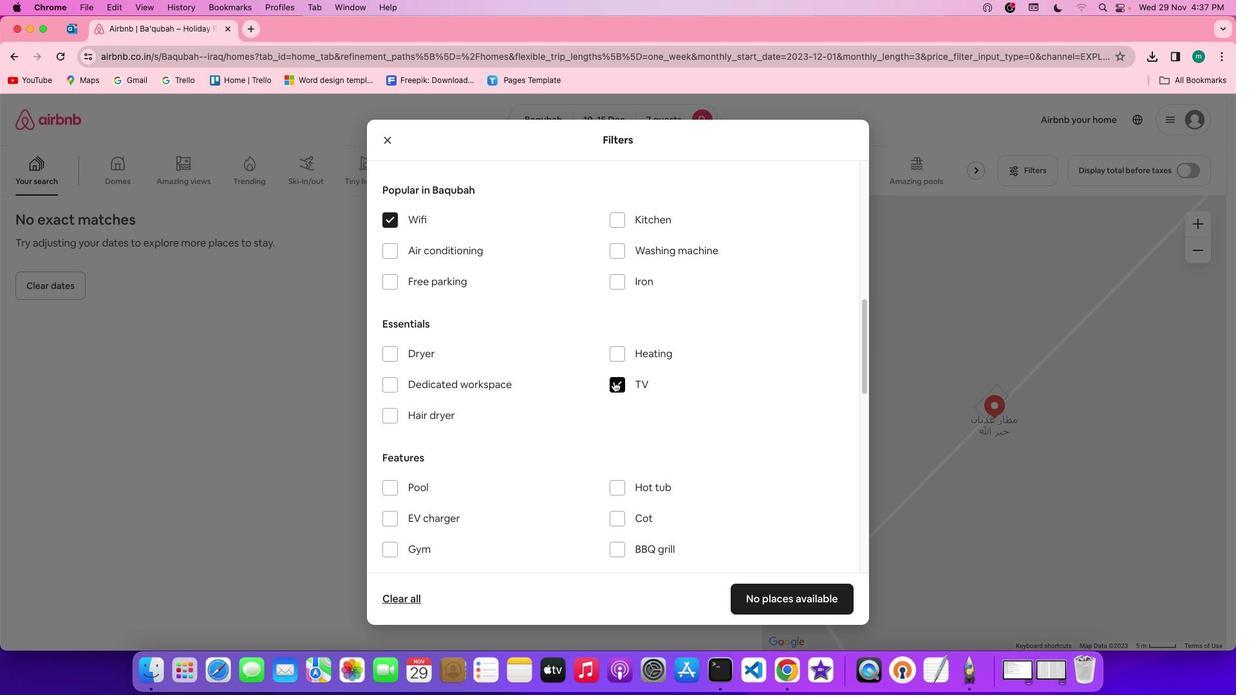 
Action: Mouse moved to (452, 278)
Screenshot: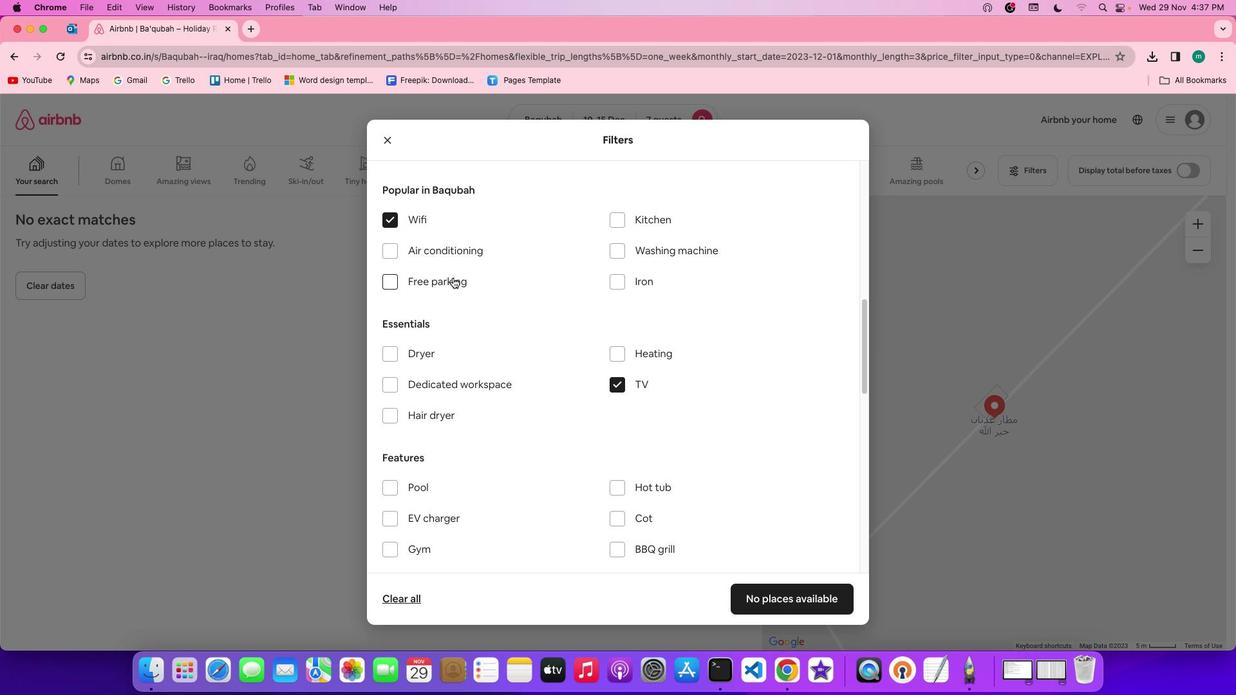 
Action: Mouse pressed left at (452, 278)
Screenshot: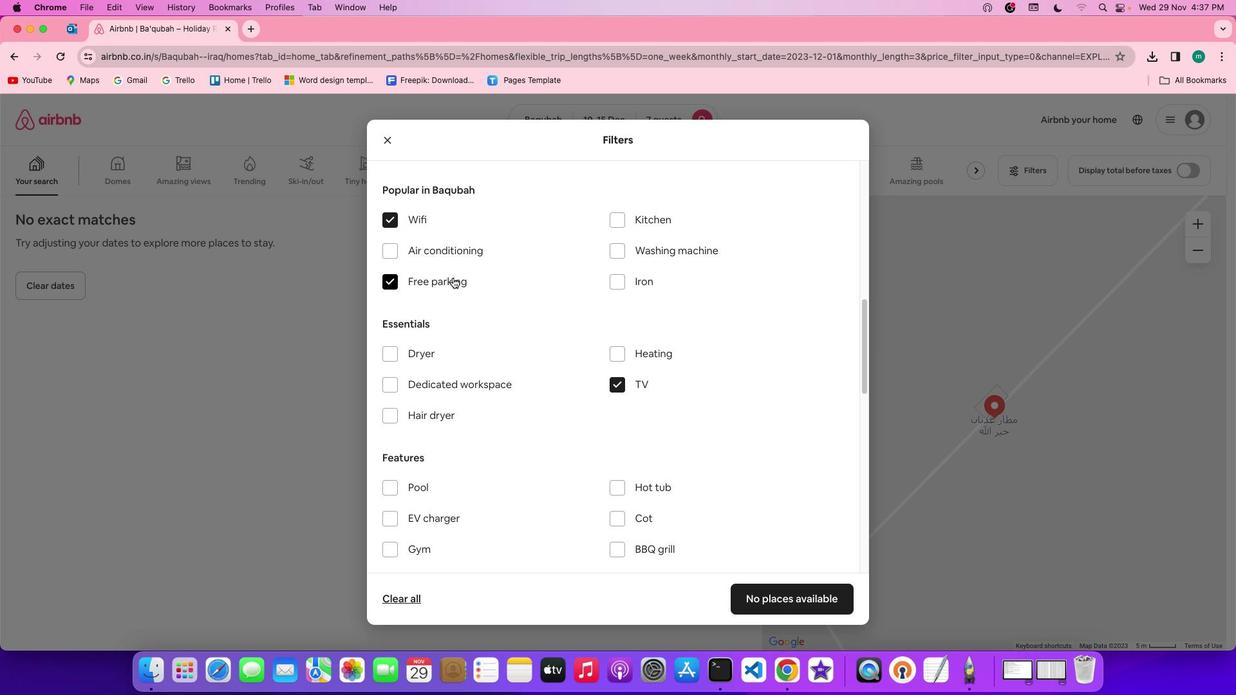 
Action: Mouse moved to (561, 312)
Screenshot: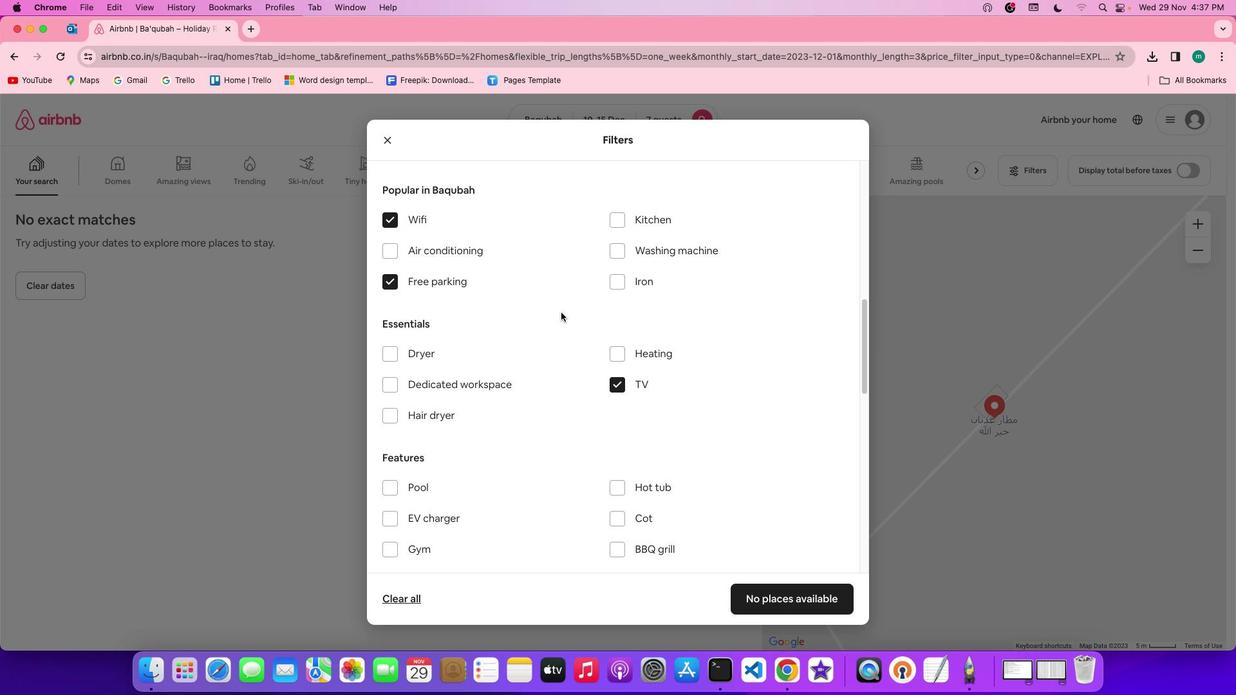 
Action: Mouse scrolled (561, 312) with delta (0, 0)
Screenshot: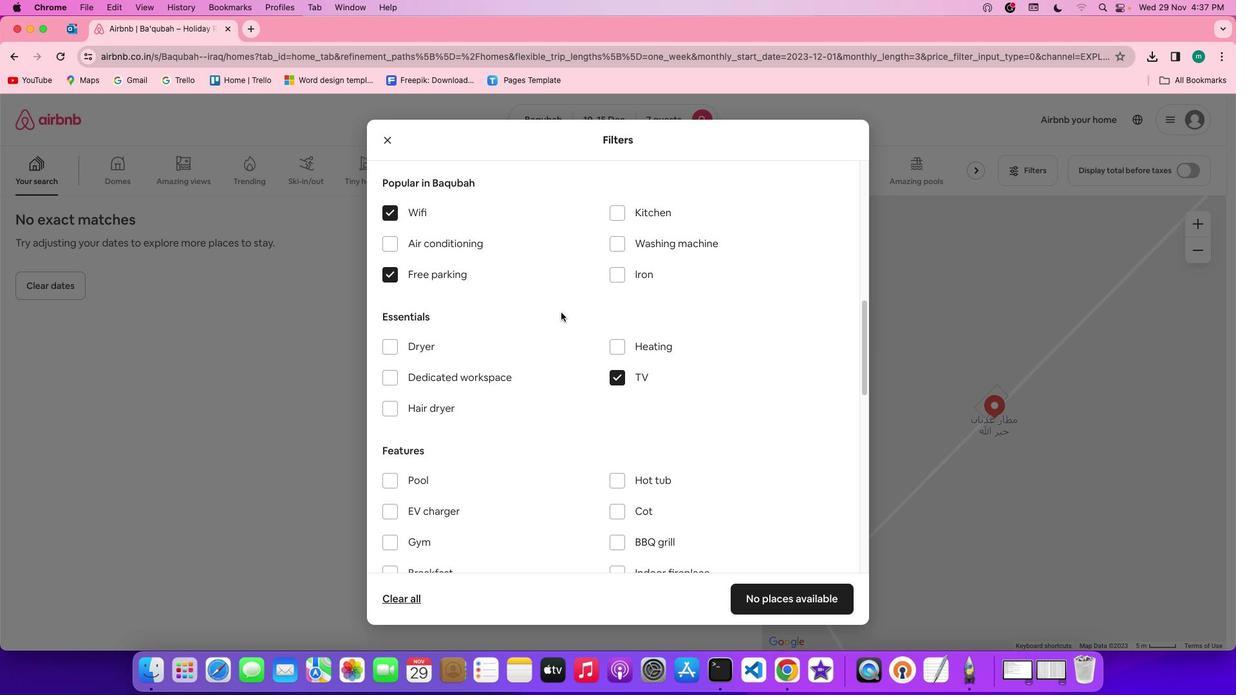 
Action: Mouse scrolled (561, 312) with delta (0, 0)
Screenshot: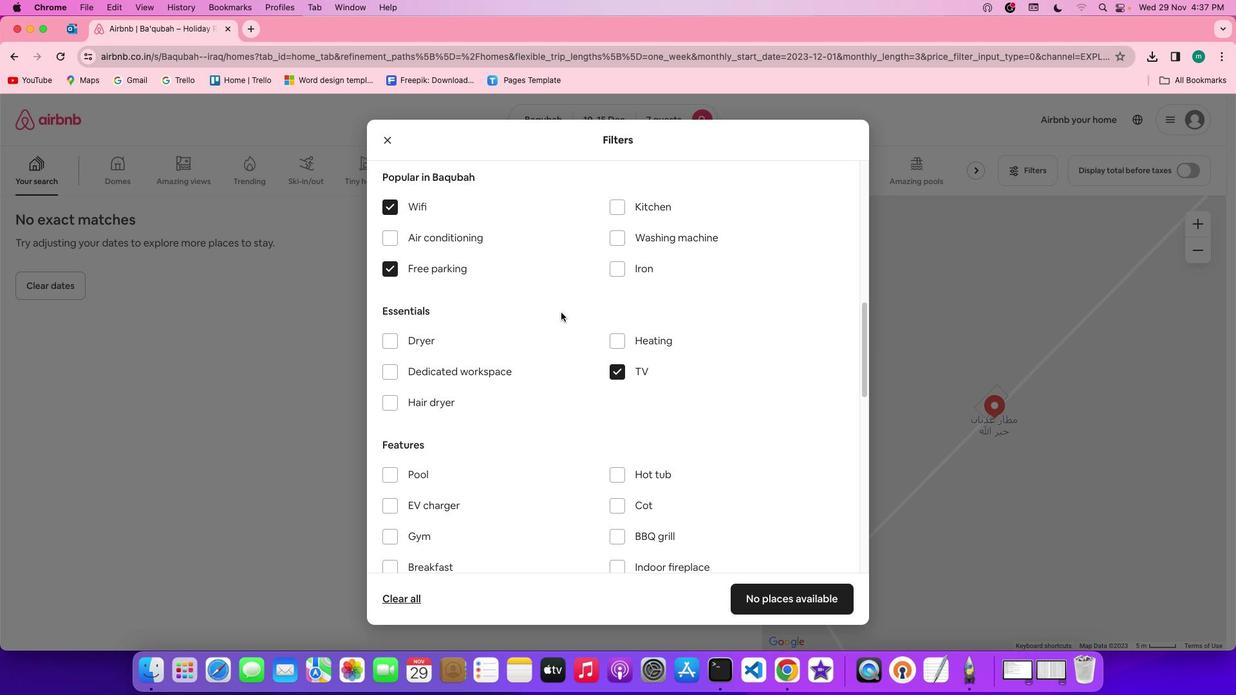 
Action: Mouse scrolled (561, 312) with delta (0, 0)
Screenshot: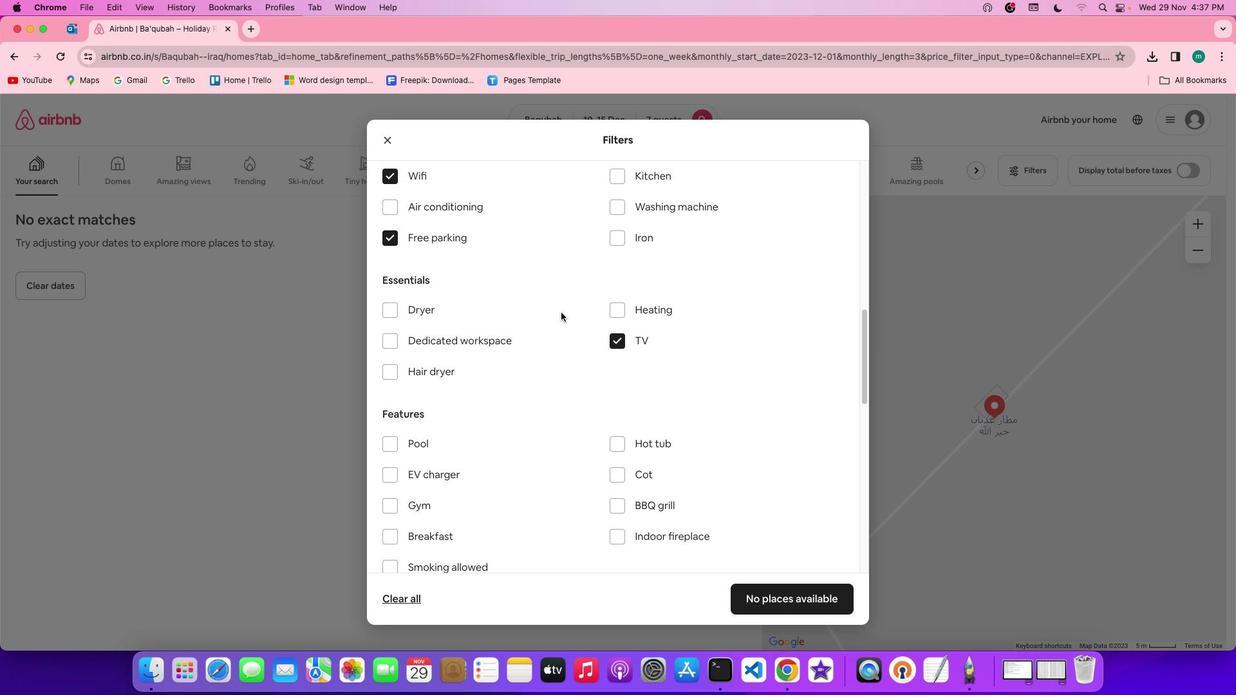 
Action: Mouse scrolled (561, 312) with delta (0, 0)
Screenshot: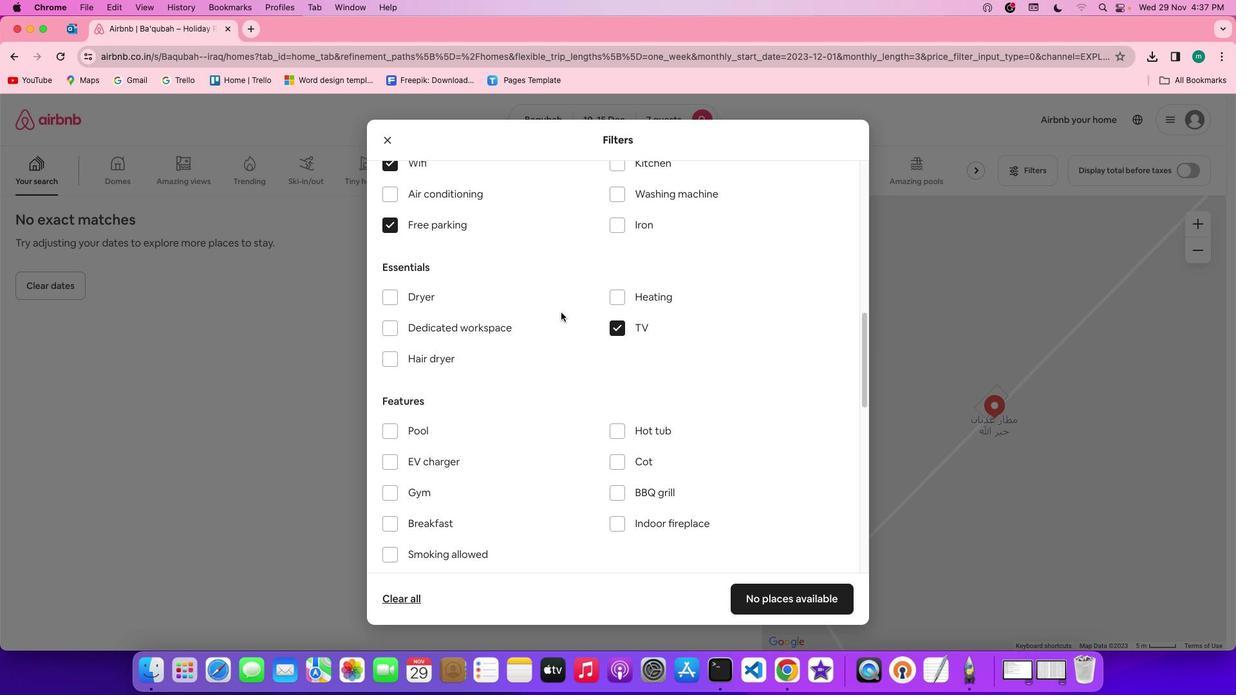 
Action: Mouse scrolled (561, 312) with delta (0, 0)
Screenshot: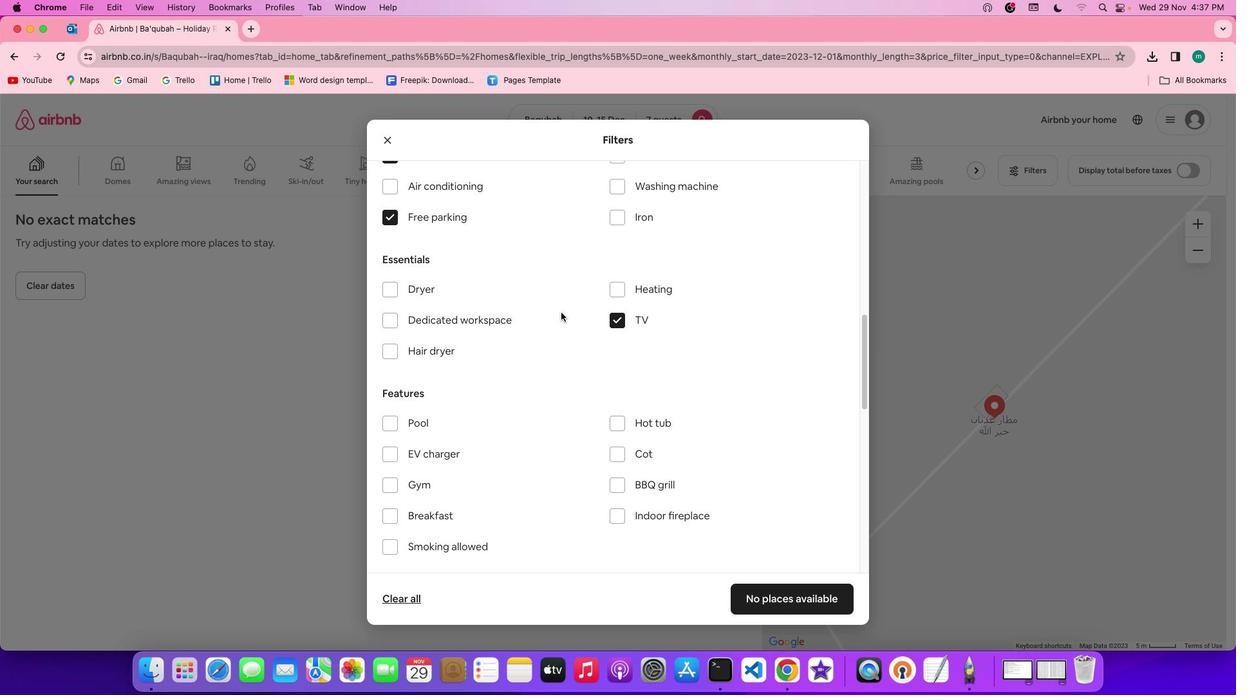 
Action: Mouse scrolled (561, 312) with delta (0, 0)
Screenshot: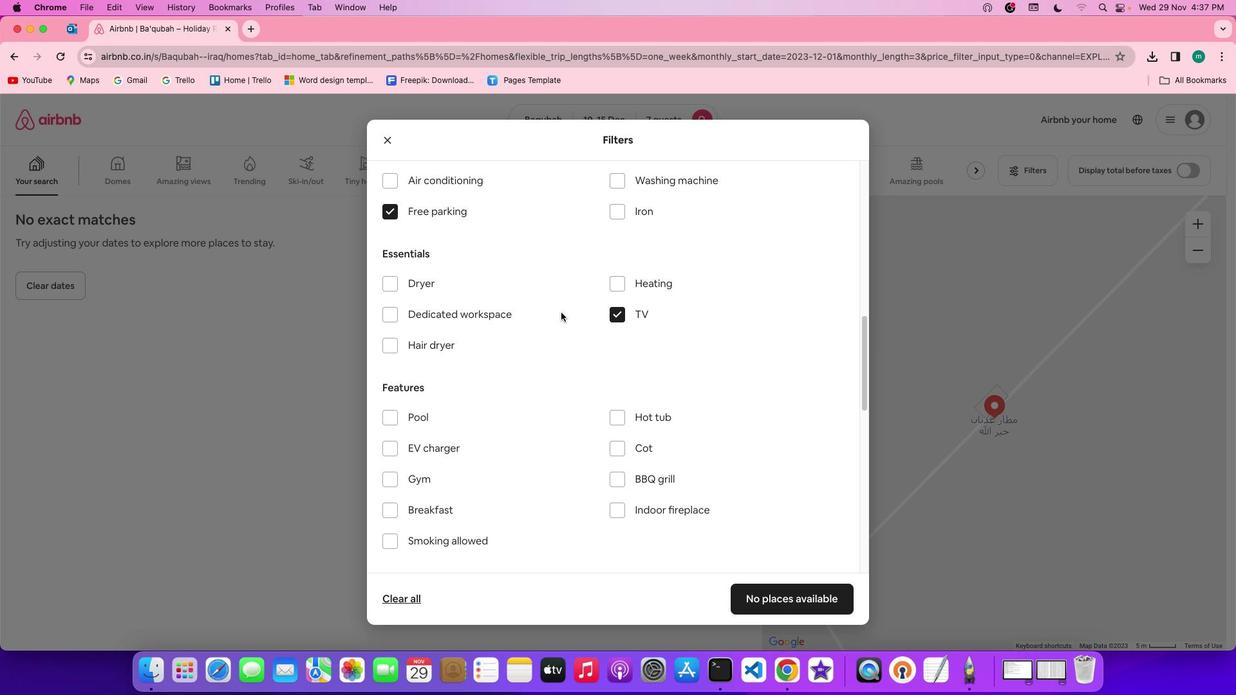 
Action: Mouse scrolled (561, 312) with delta (0, 0)
Screenshot: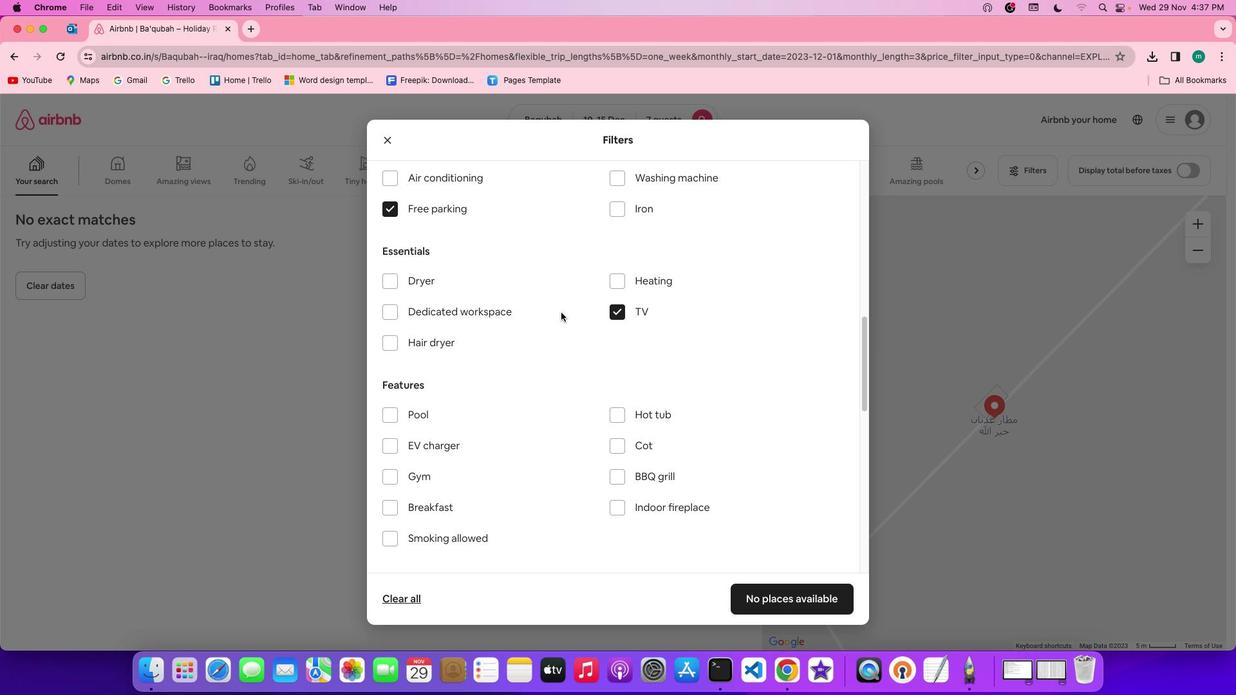 
Action: Mouse scrolled (561, 312) with delta (0, 0)
Screenshot: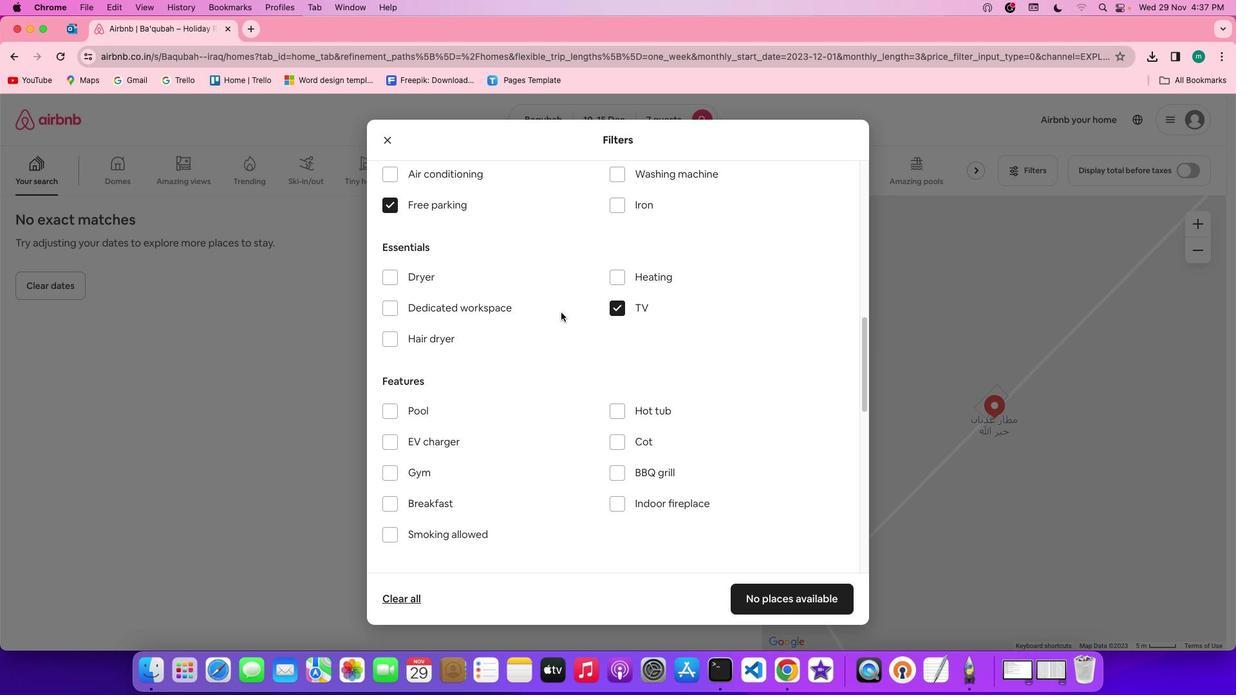 
Action: Mouse scrolled (561, 312) with delta (0, 0)
Screenshot: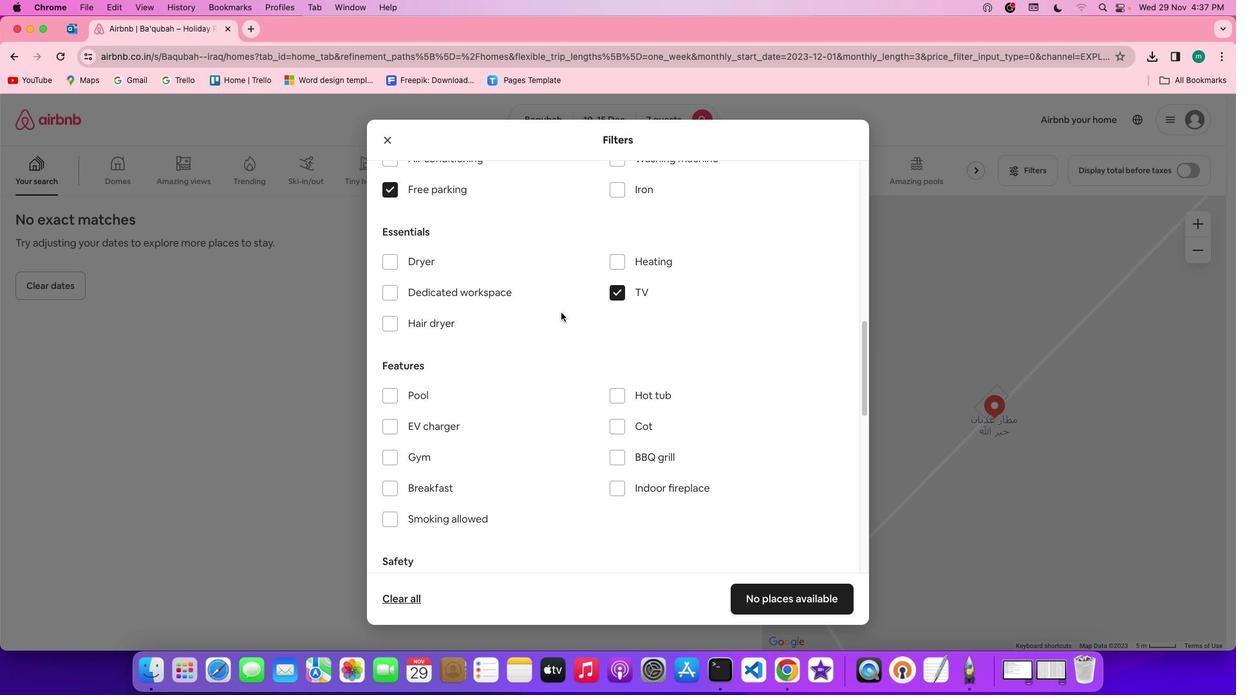 
Action: Mouse scrolled (561, 312) with delta (0, 0)
Screenshot: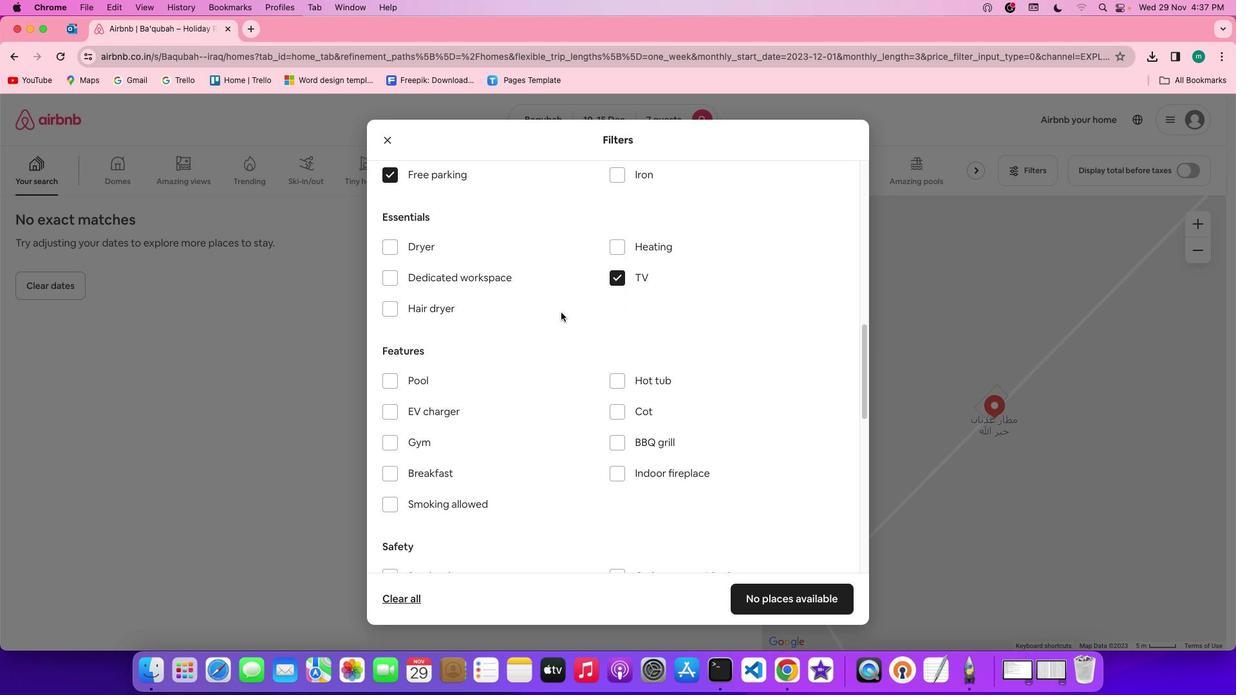 
Action: Mouse scrolled (561, 312) with delta (0, -1)
Screenshot: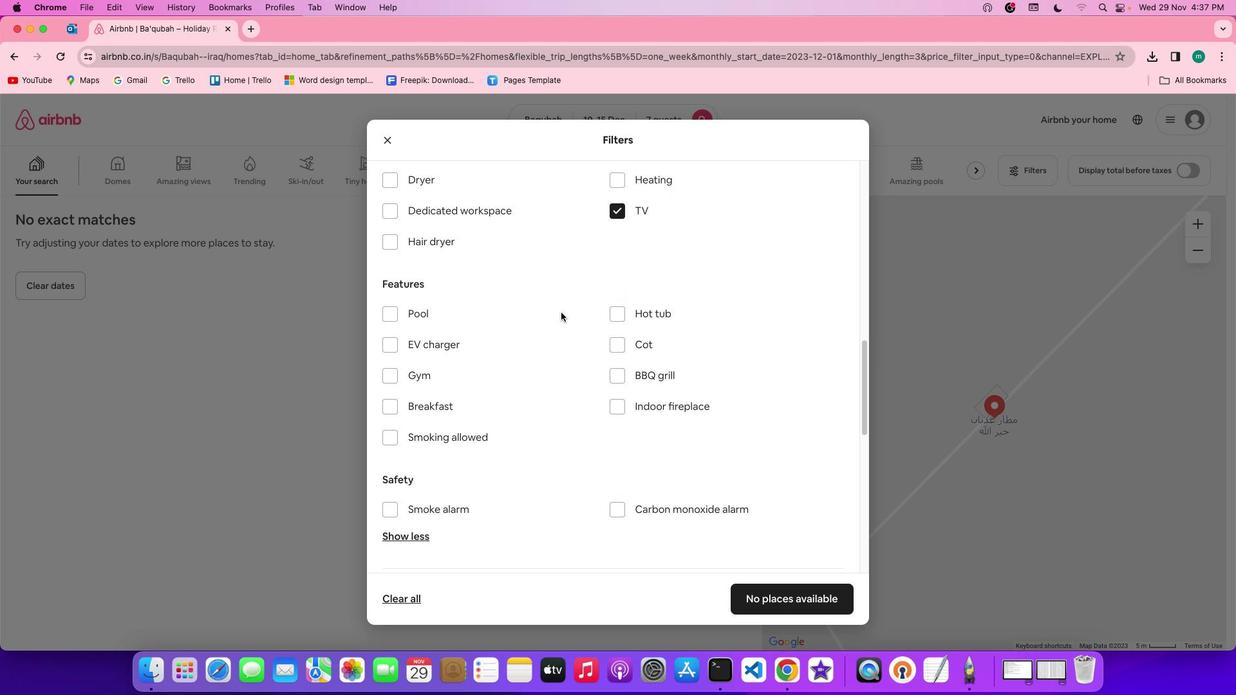 
Action: Mouse moved to (417, 356)
Screenshot: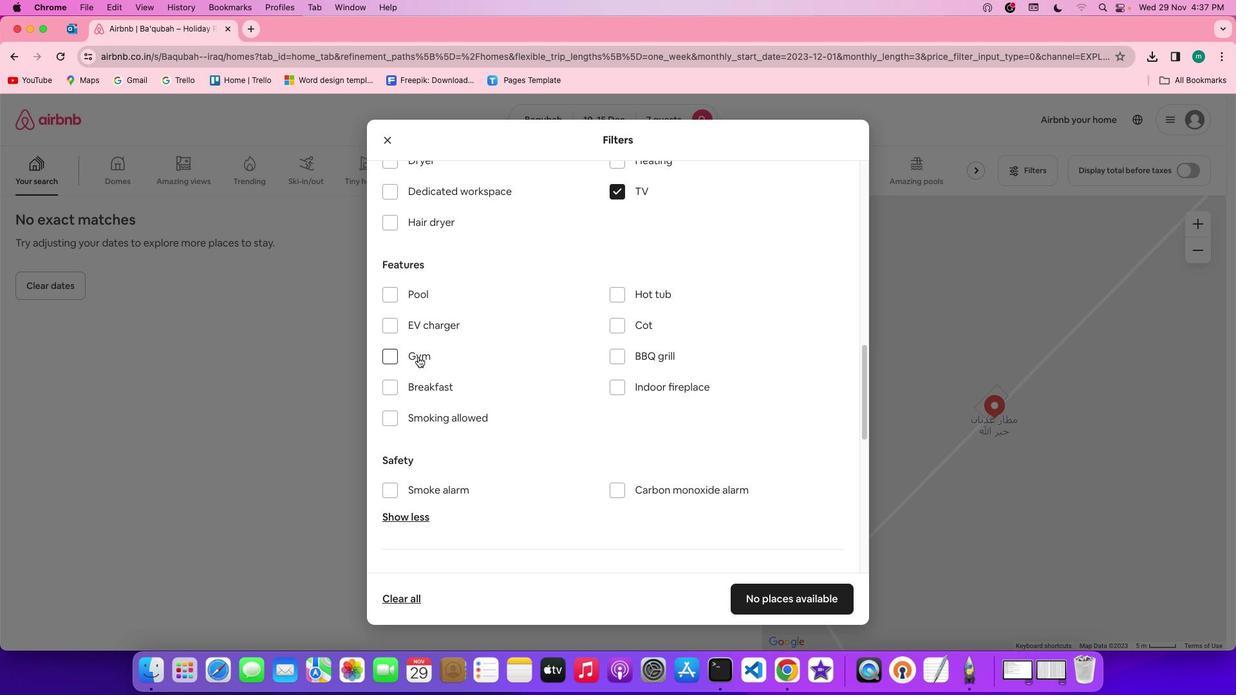 
Action: Mouse pressed left at (417, 356)
Screenshot: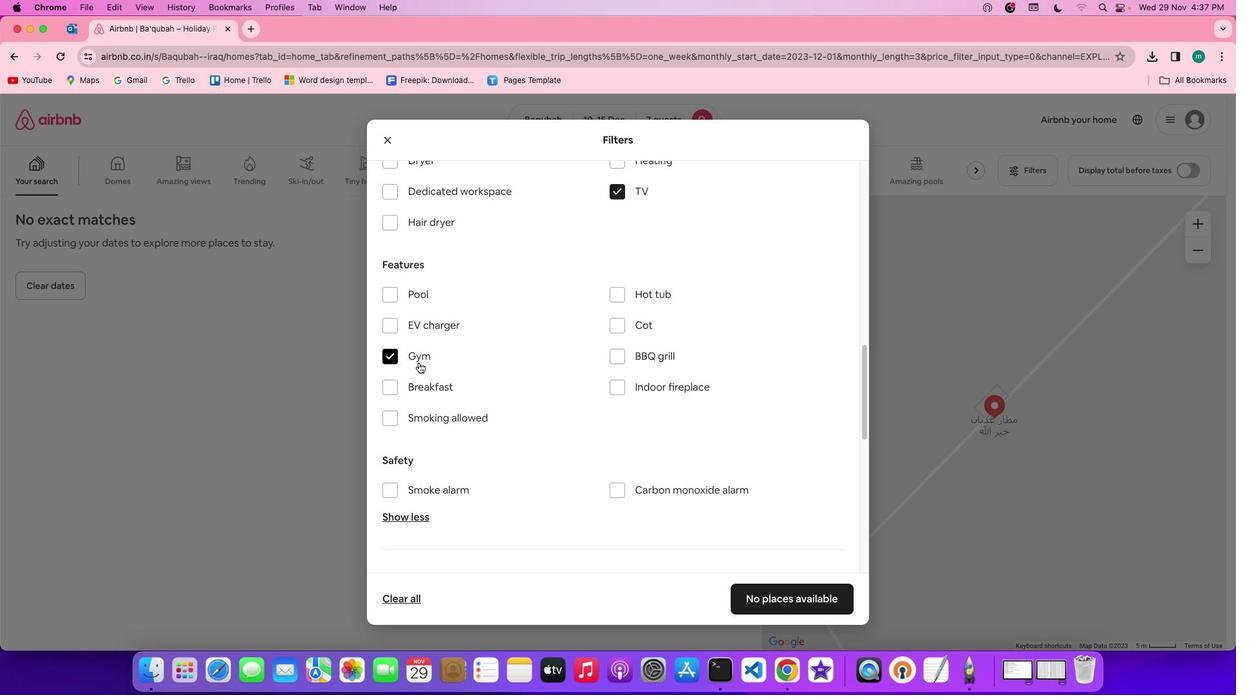 
Action: Mouse moved to (437, 388)
Screenshot: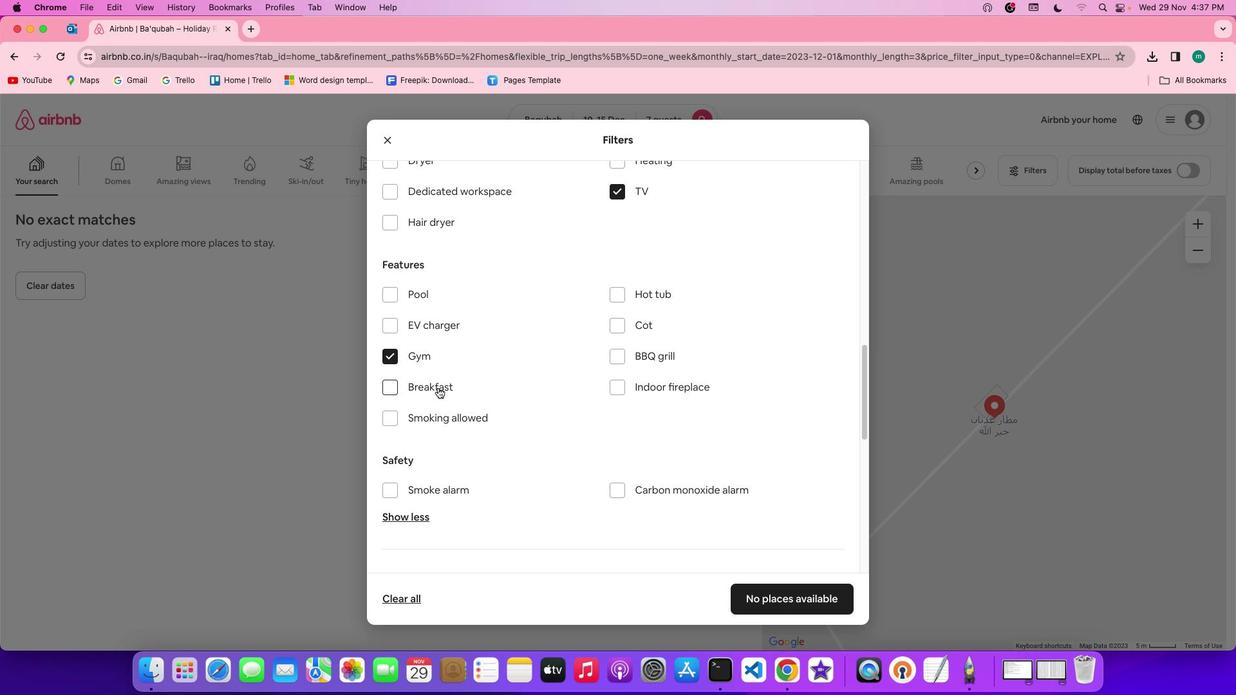 
Action: Mouse pressed left at (437, 388)
Screenshot: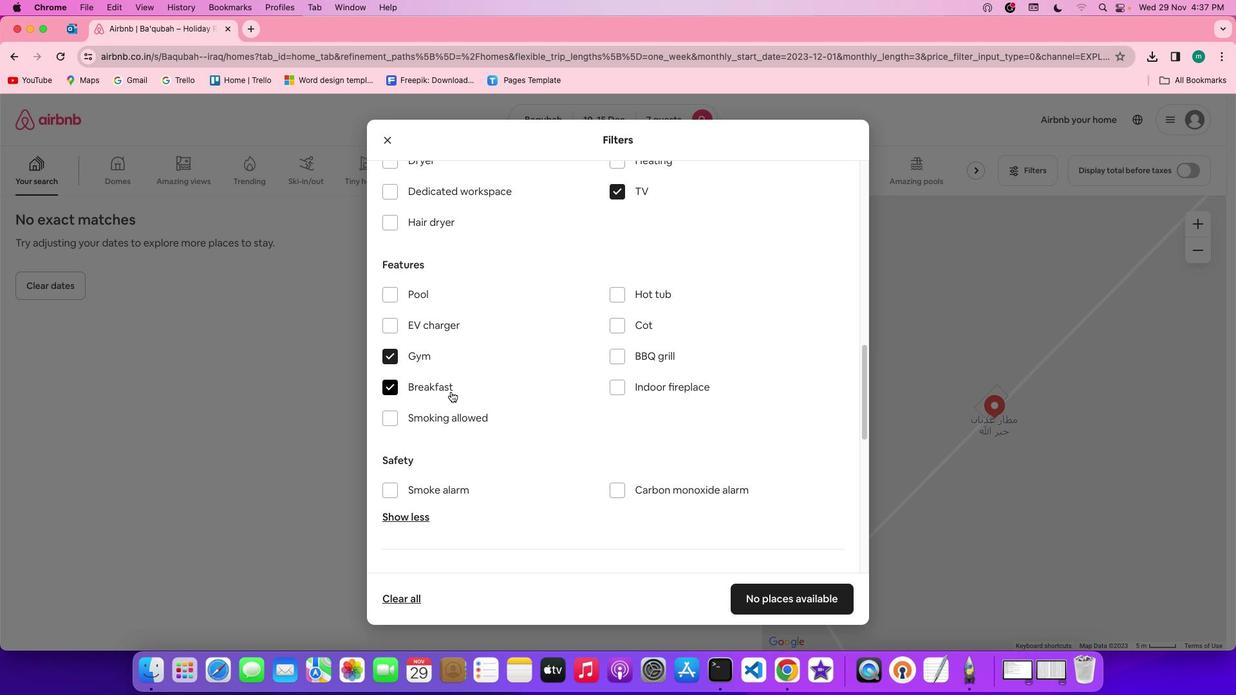 
Action: Mouse moved to (678, 428)
Screenshot: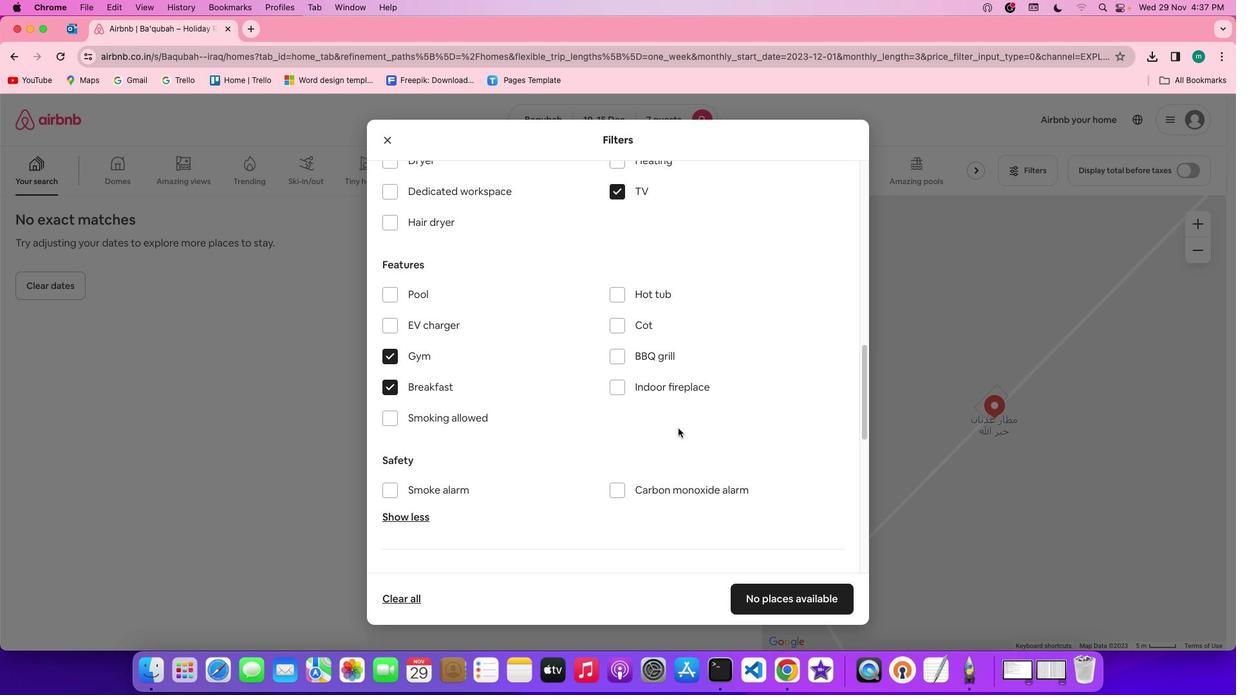 
Action: Mouse scrolled (678, 428) with delta (0, 0)
Screenshot: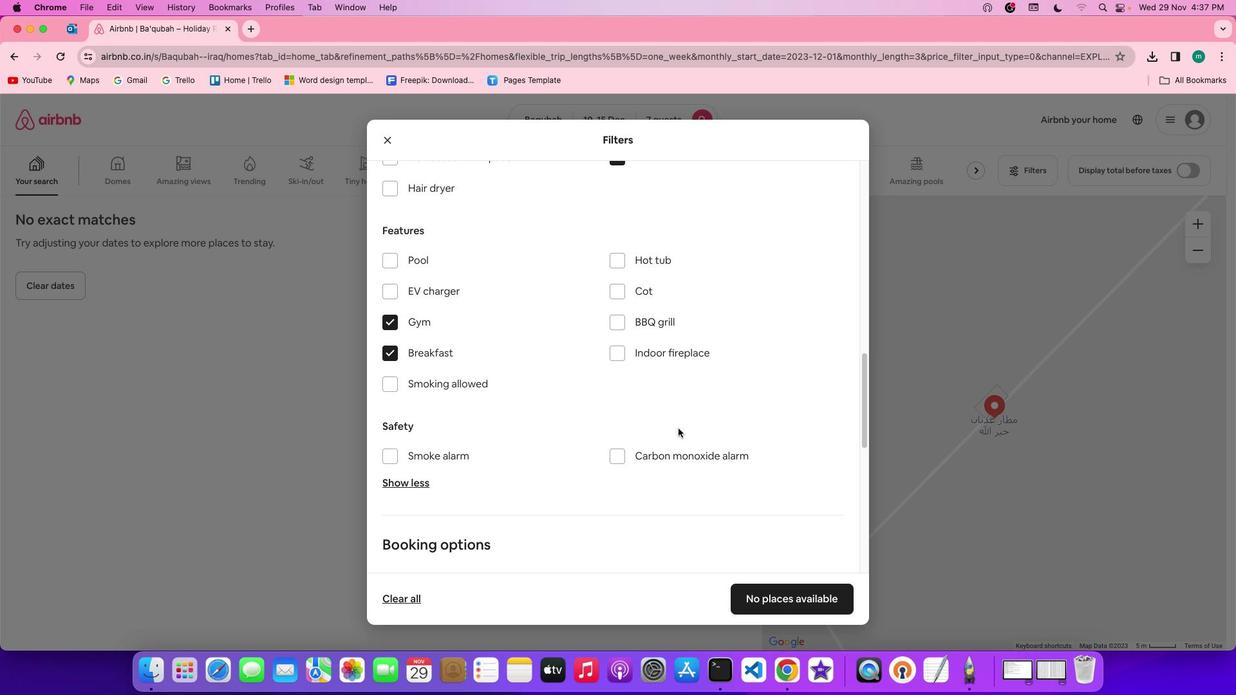 
Action: Mouse scrolled (678, 428) with delta (0, 0)
Screenshot: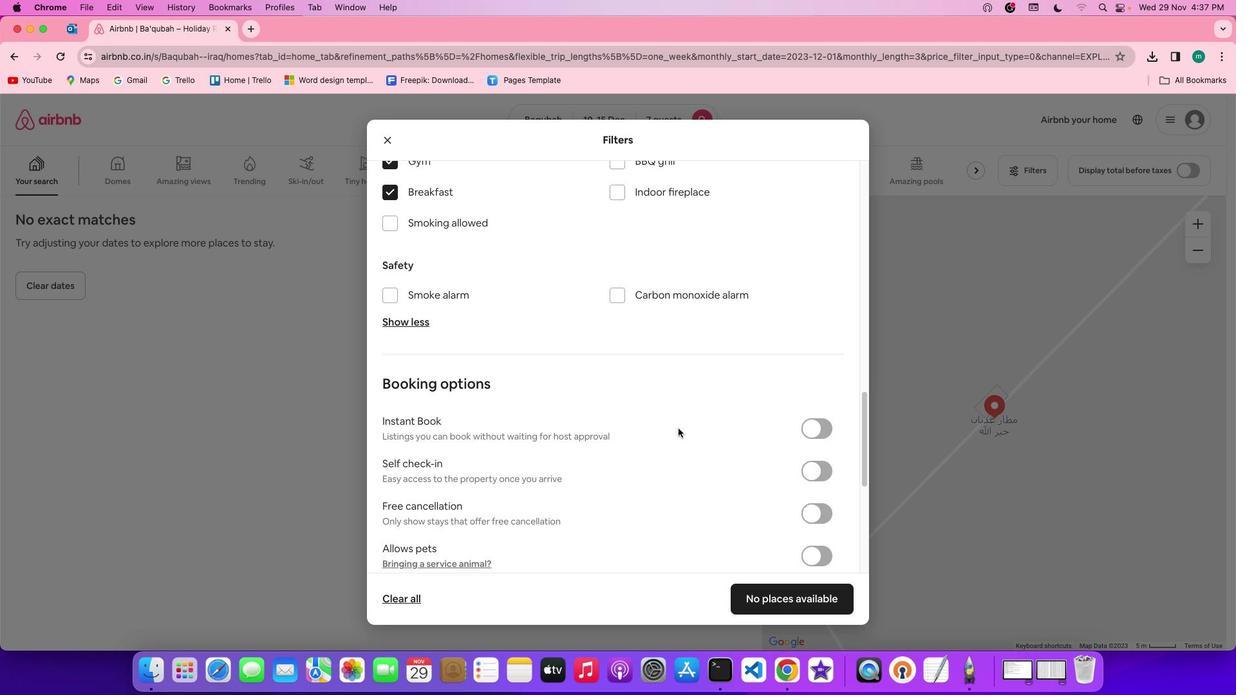 
Action: Mouse scrolled (678, 428) with delta (0, -1)
Screenshot: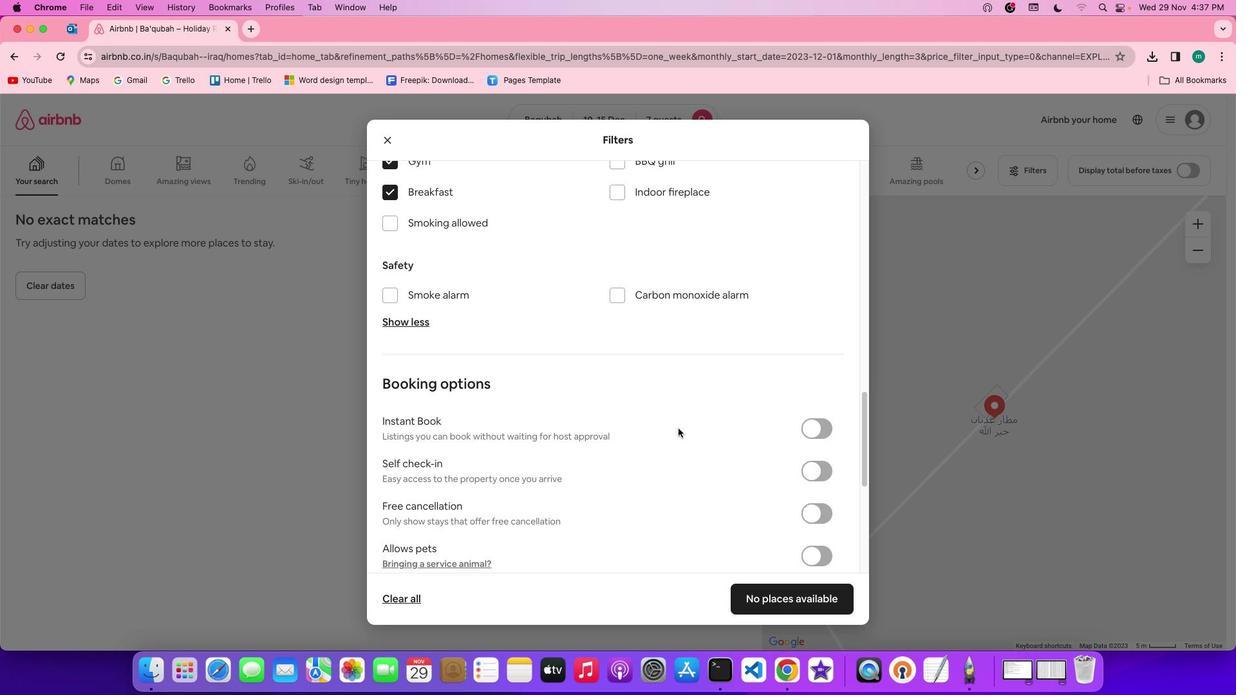 
Action: Mouse scrolled (678, 428) with delta (0, -3)
Screenshot: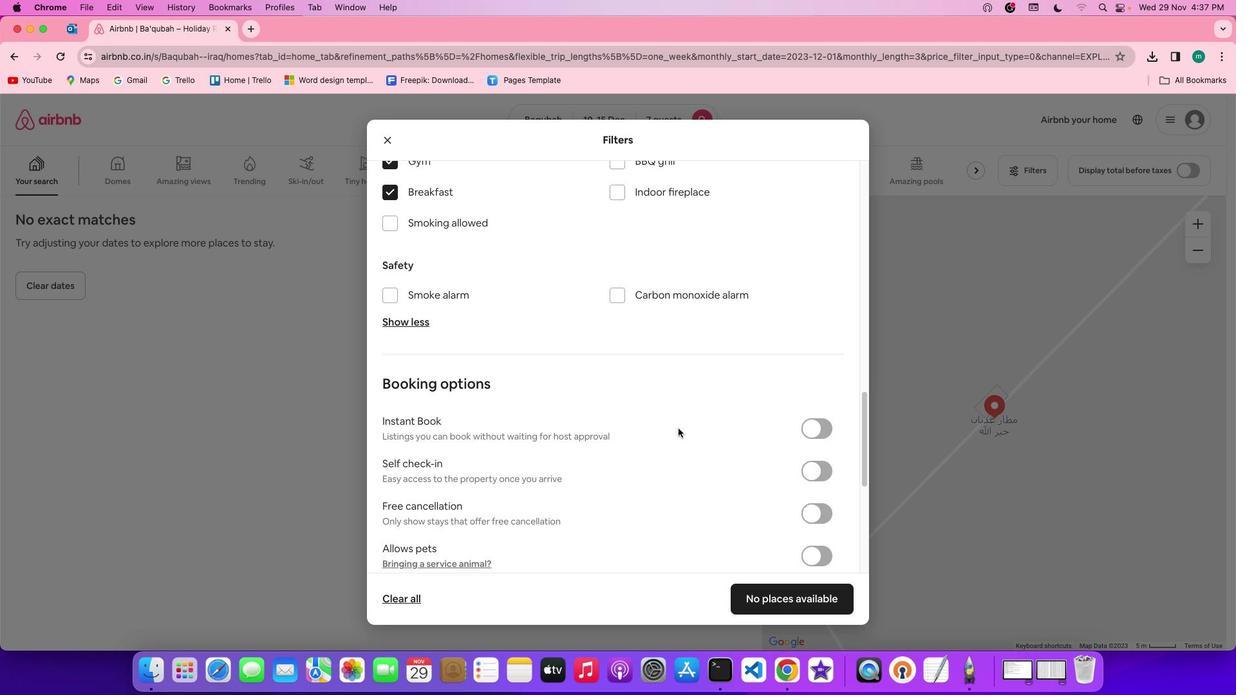 
Action: Mouse scrolled (678, 428) with delta (0, -3)
Screenshot: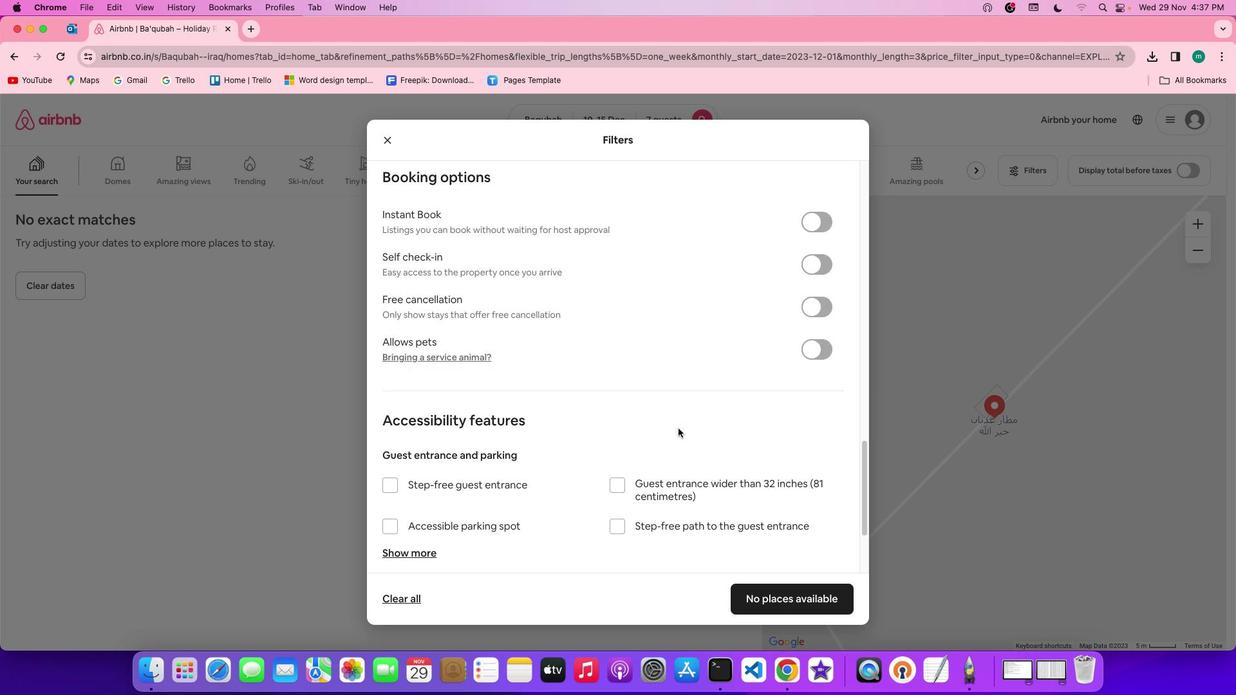 
Action: Mouse scrolled (678, 428) with delta (0, 0)
Screenshot: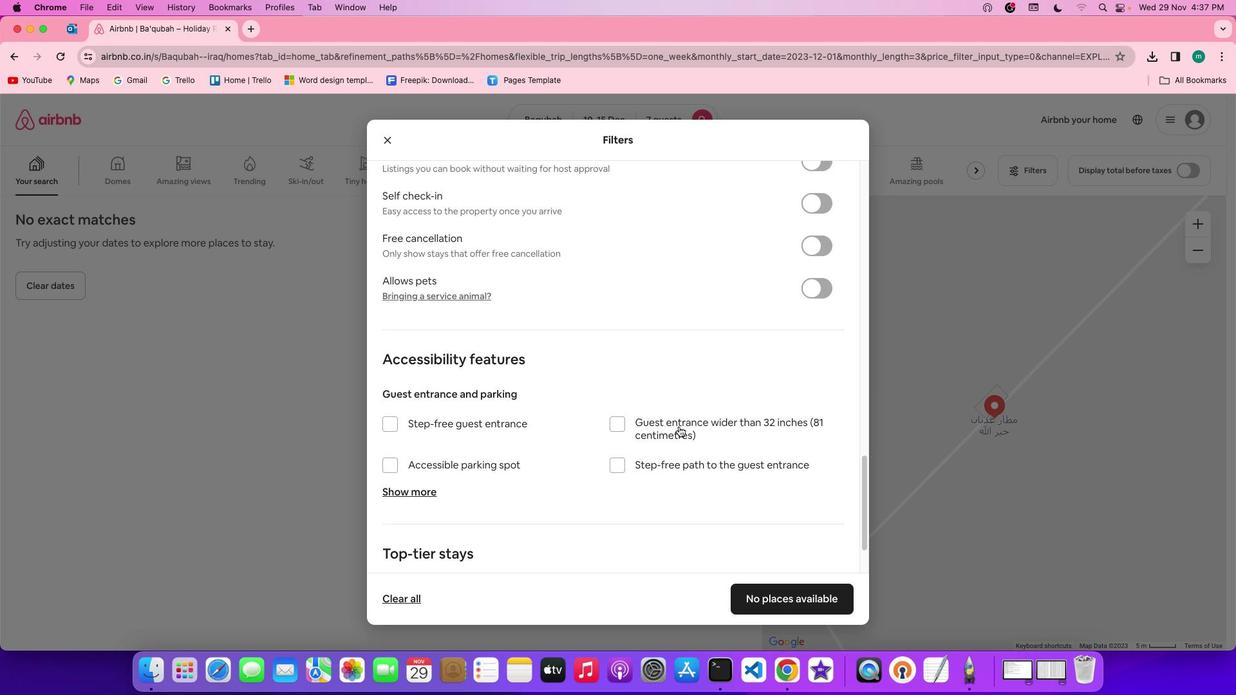 
Action: Mouse scrolled (678, 428) with delta (0, 0)
Screenshot: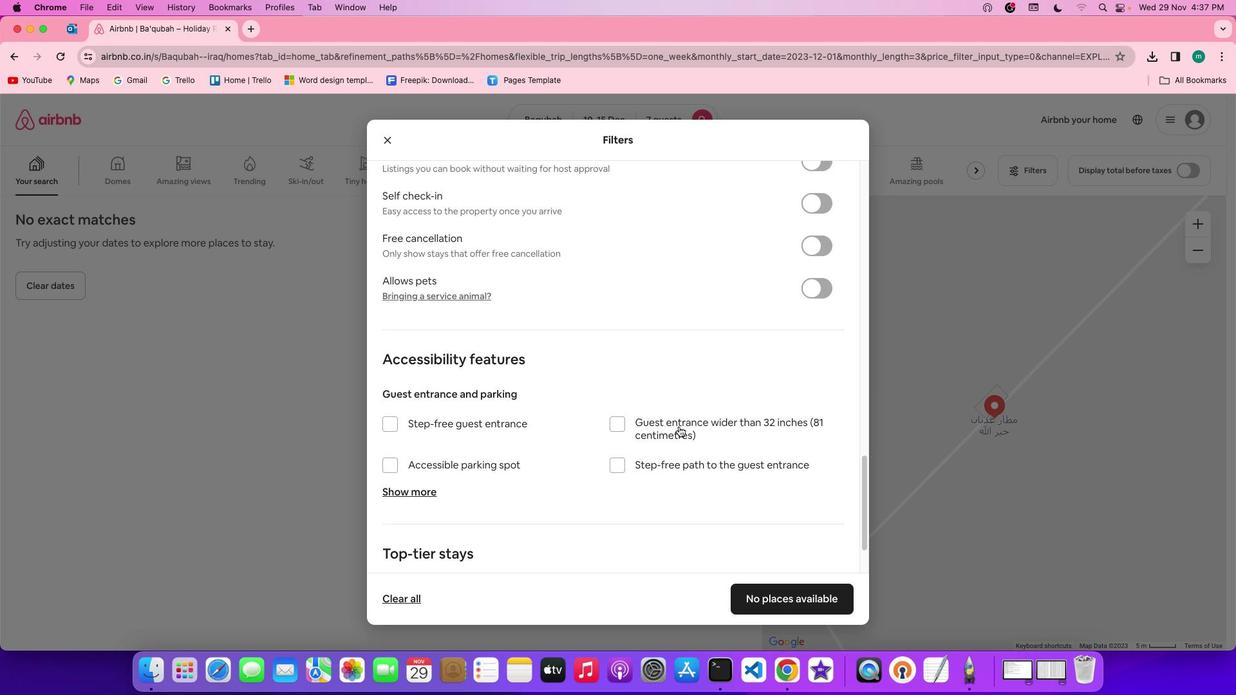 
Action: Mouse scrolled (678, 428) with delta (0, -1)
Screenshot: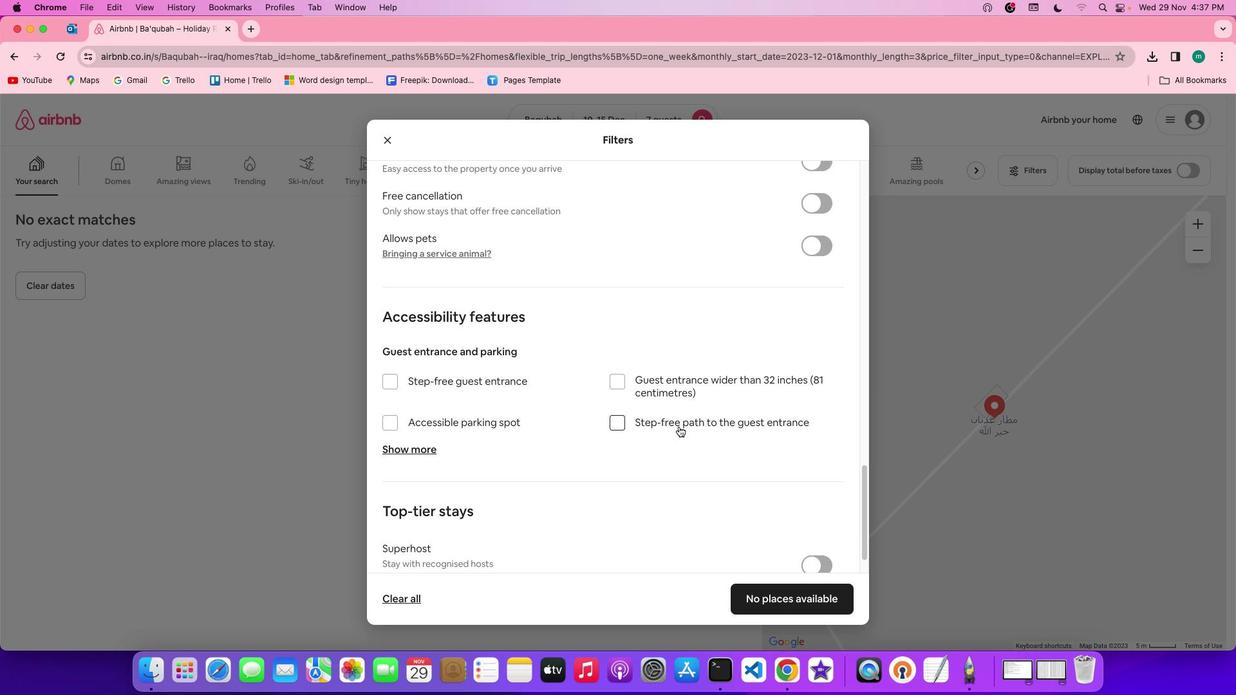 
Action: Mouse scrolled (678, 428) with delta (0, -3)
Screenshot: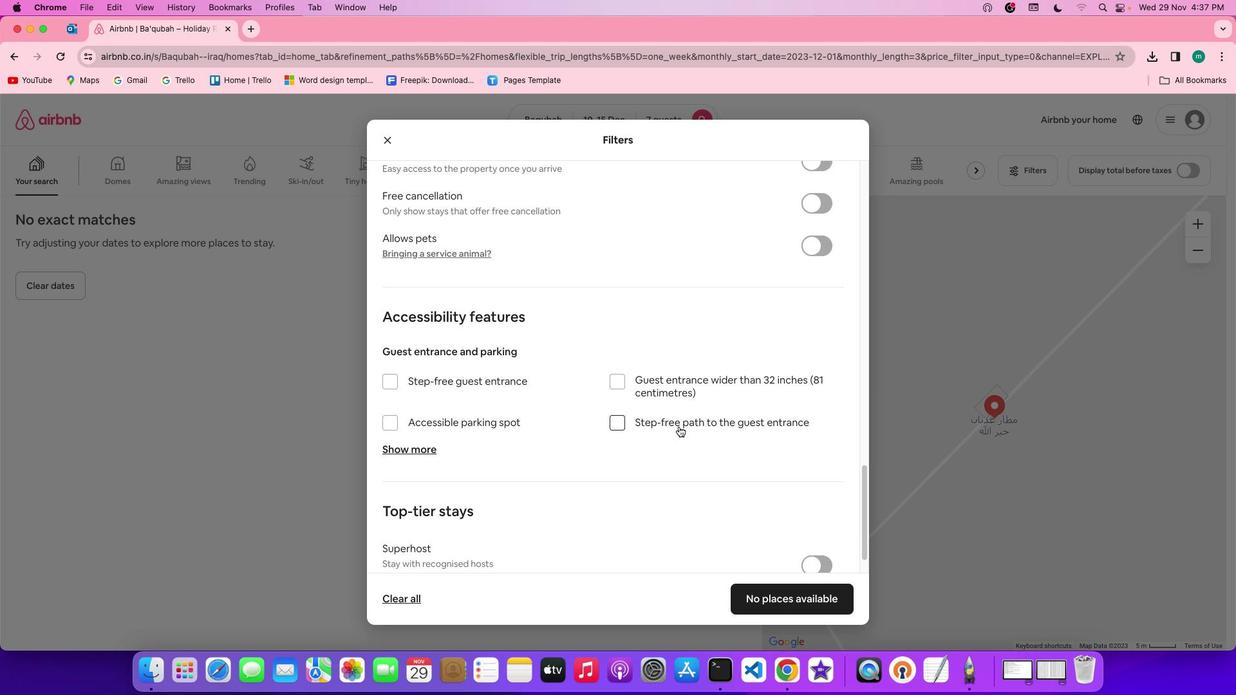 
Action: Mouse scrolled (678, 428) with delta (0, -3)
Screenshot: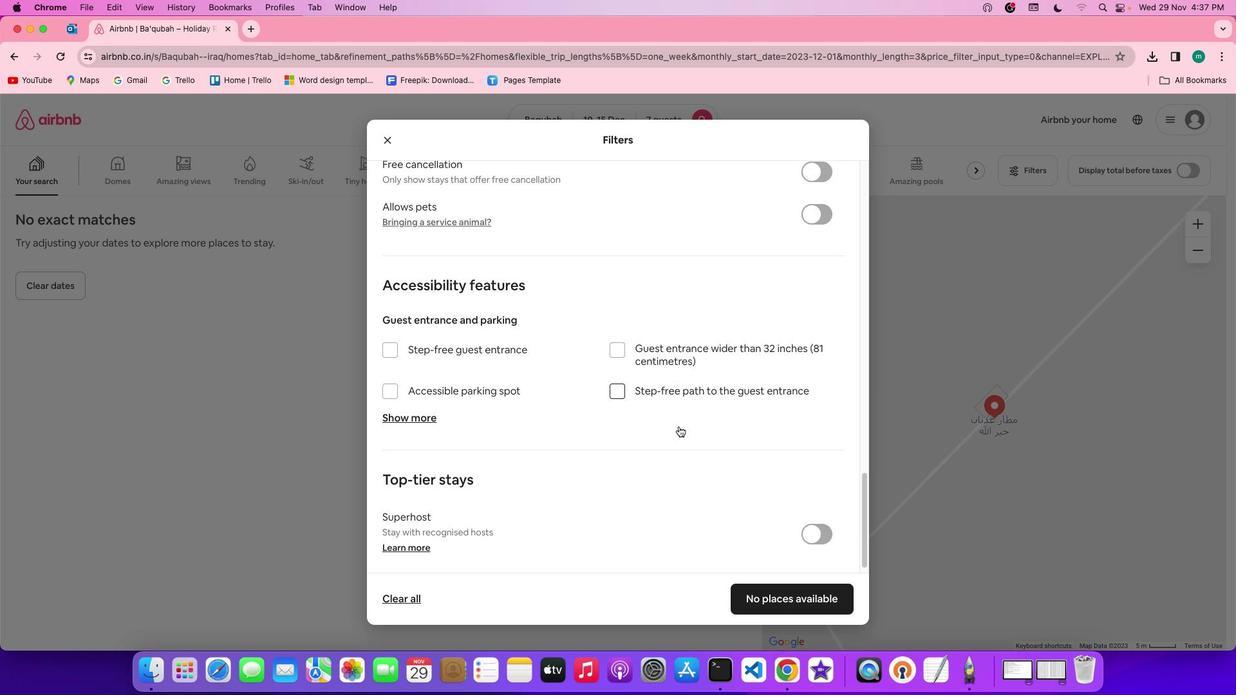 
Action: Mouse moved to (809, 512)
Screenshot: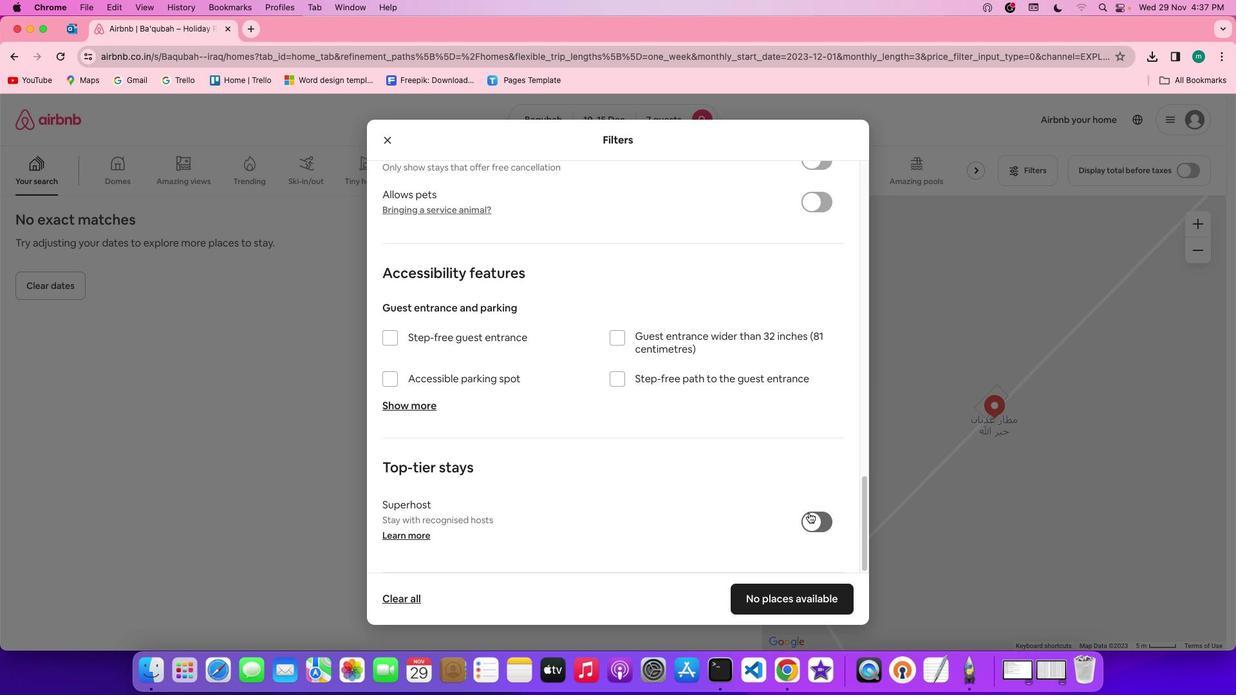 
Action: Mouse scrolled (809, 512) with delta (0, 0)
Screenshot: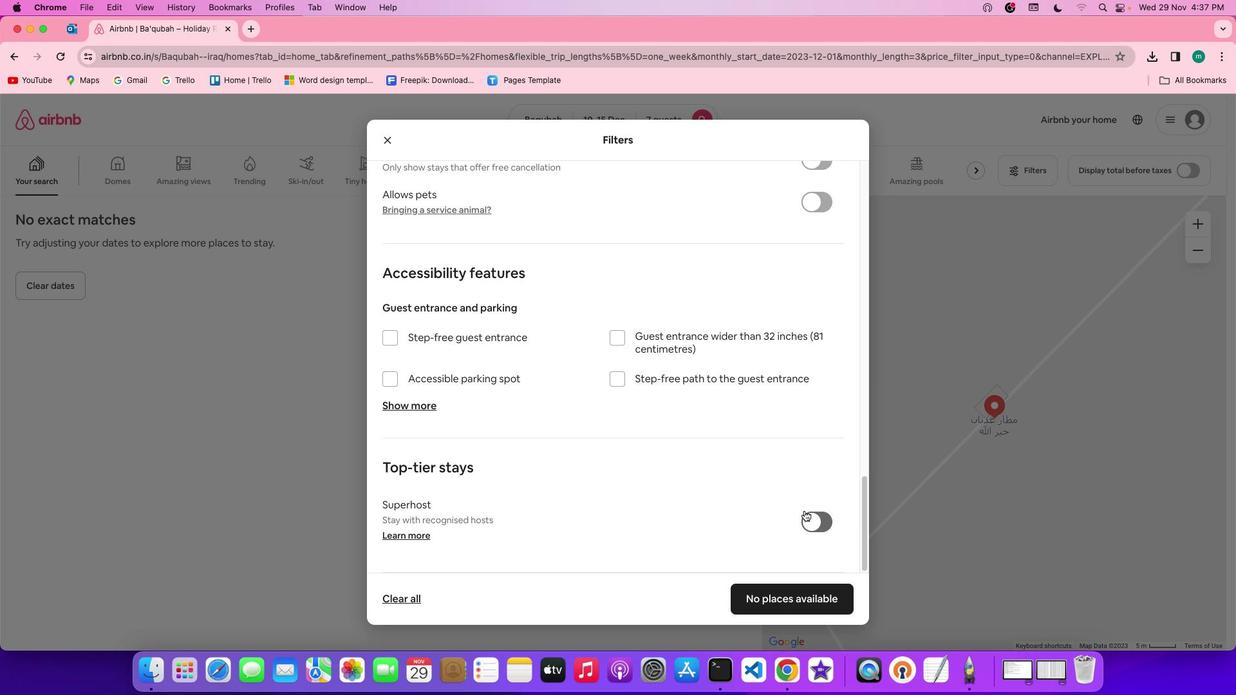 
Action: Mouse scrolled (809, 512) with delta (0, 0)
Screenshot: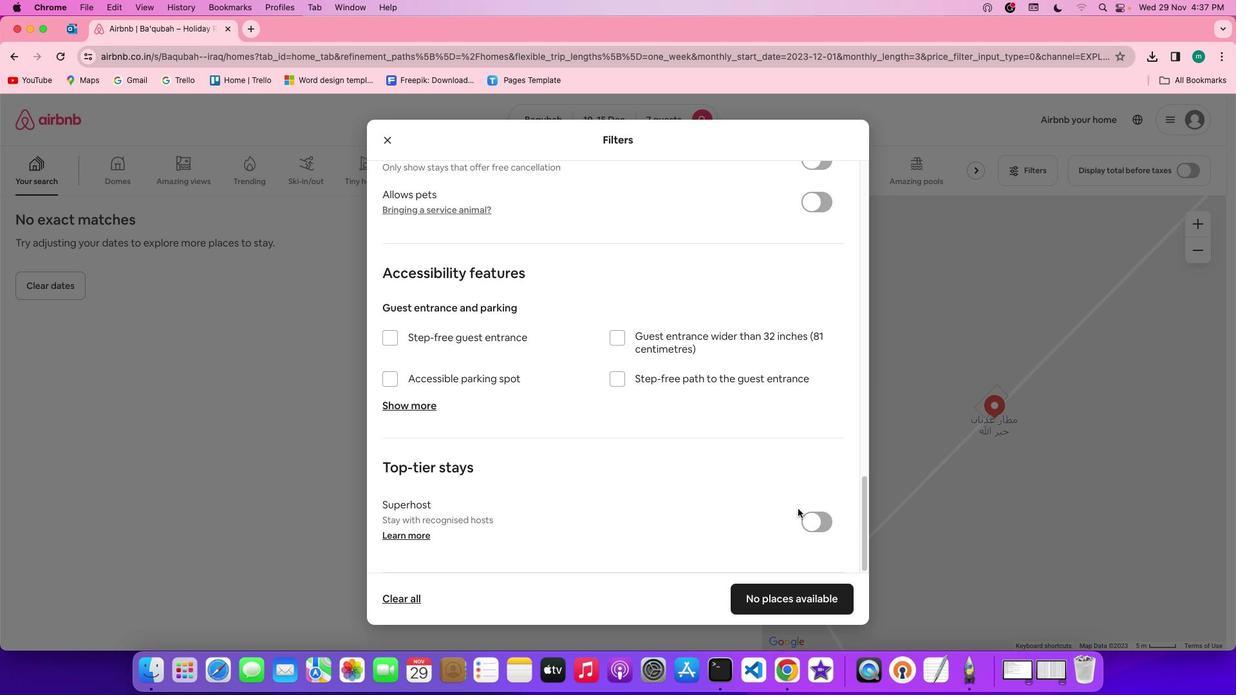 
Action: Mouse scrolled (809, 512) with delta (0, -1)
Screenshot: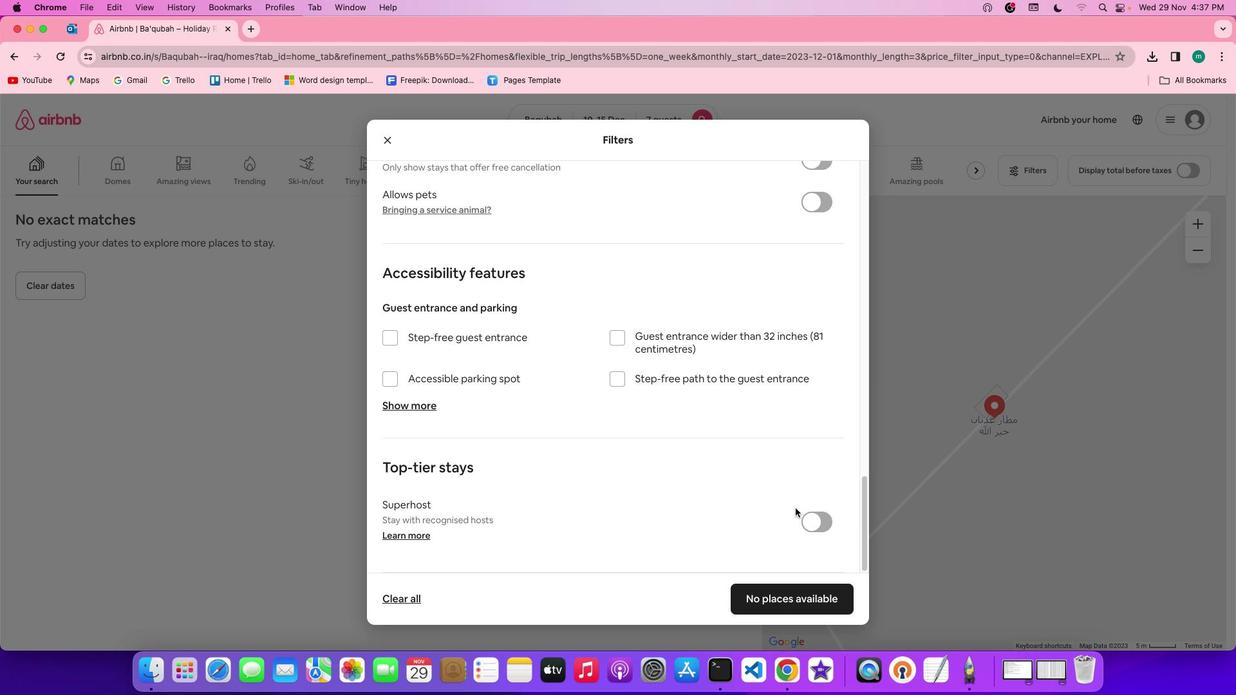 
Action: Mouse scrolled (809, 512) with delta (0, -3)
Screenshot: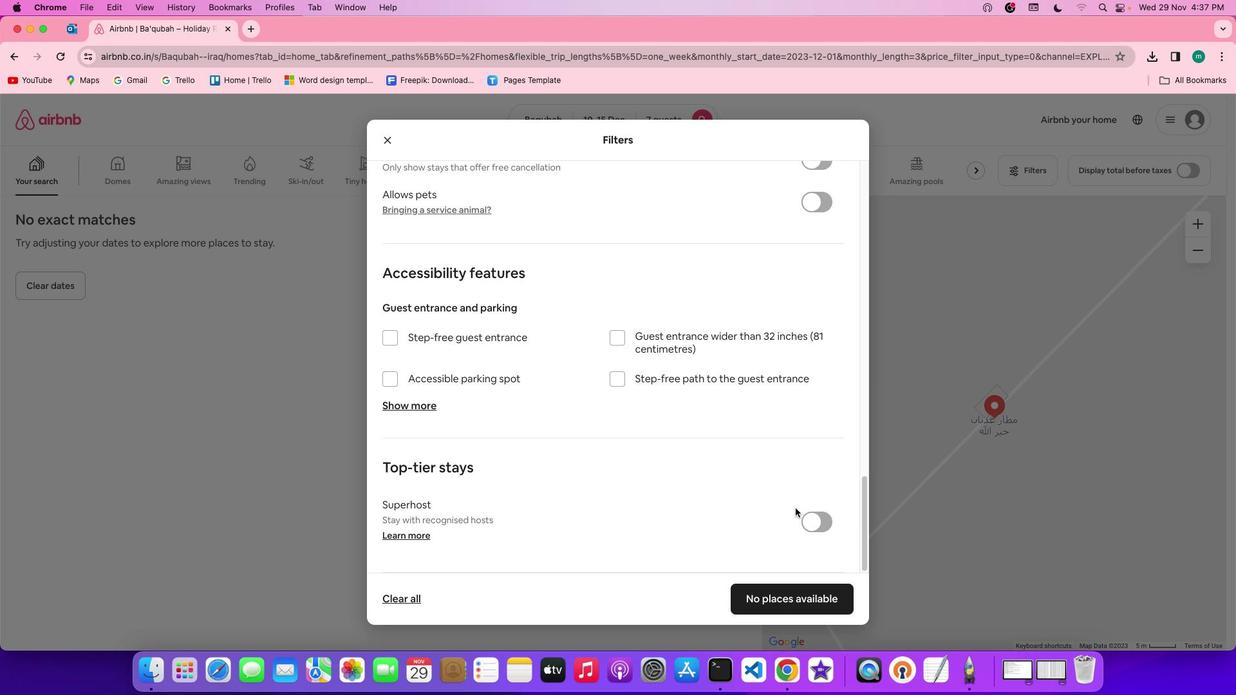 
Action: Mouse moved to (810, 596)
Screenshot: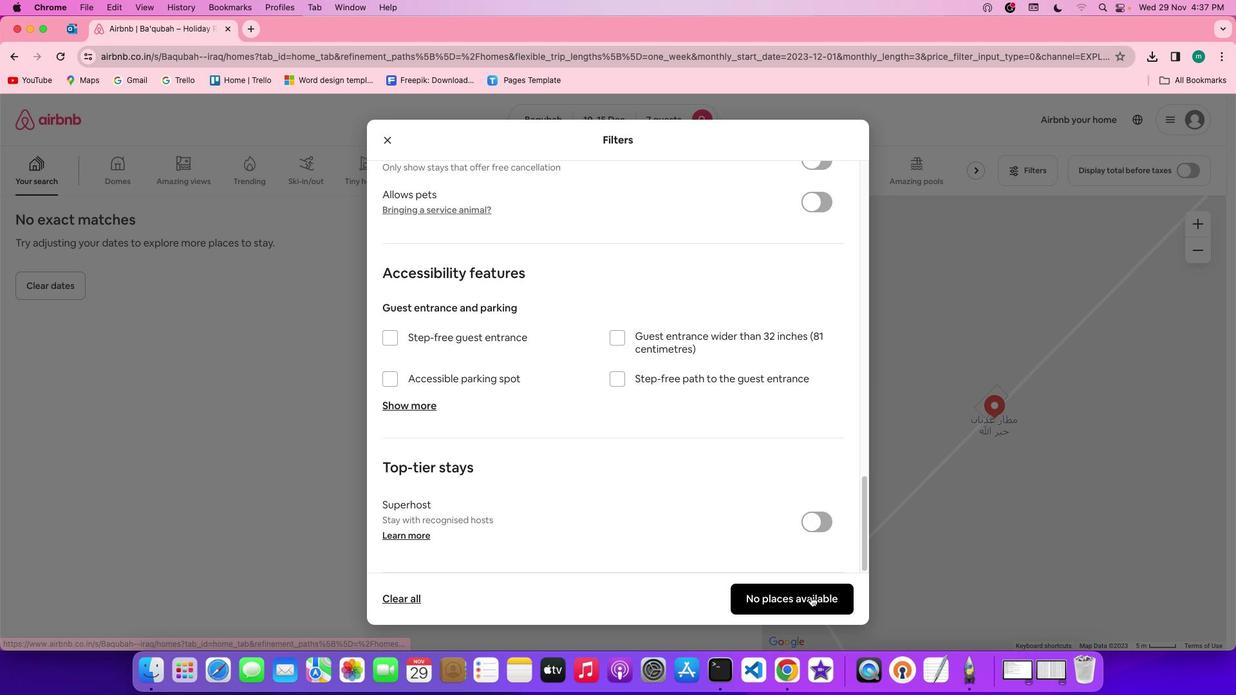 
Action: Mouse pressed left at (810, 596)
Screenshot: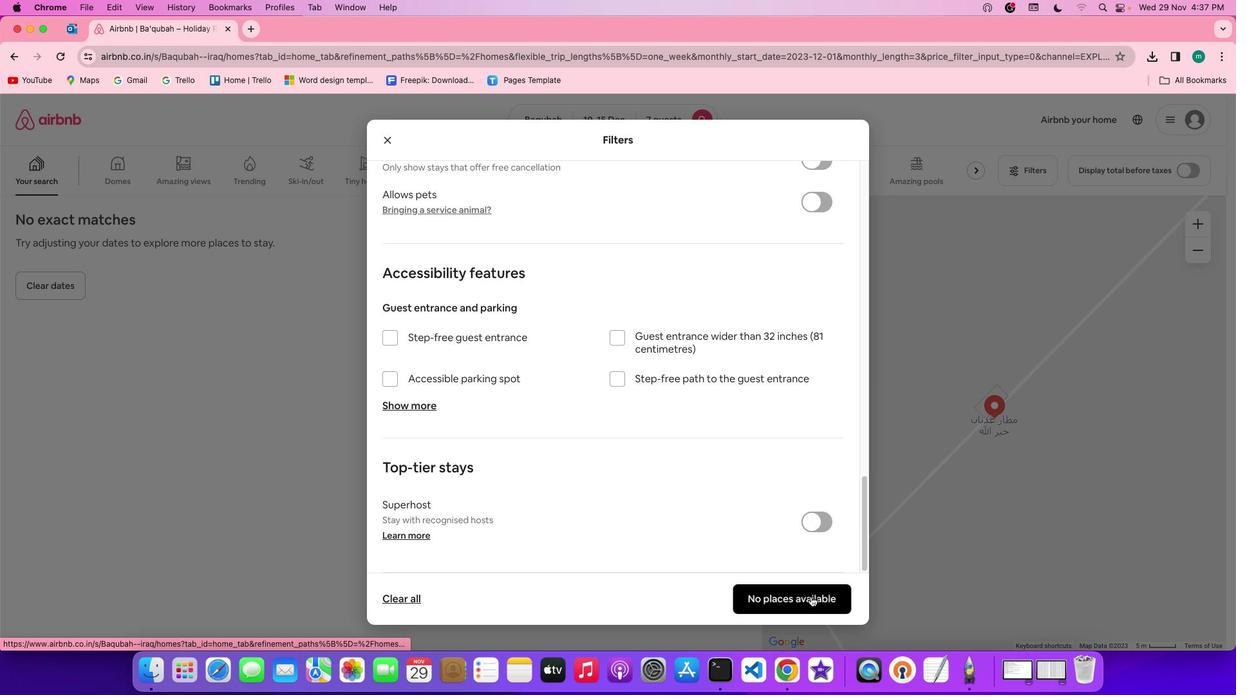 
Action: Mouse moved to (438, 475)
Screenshot: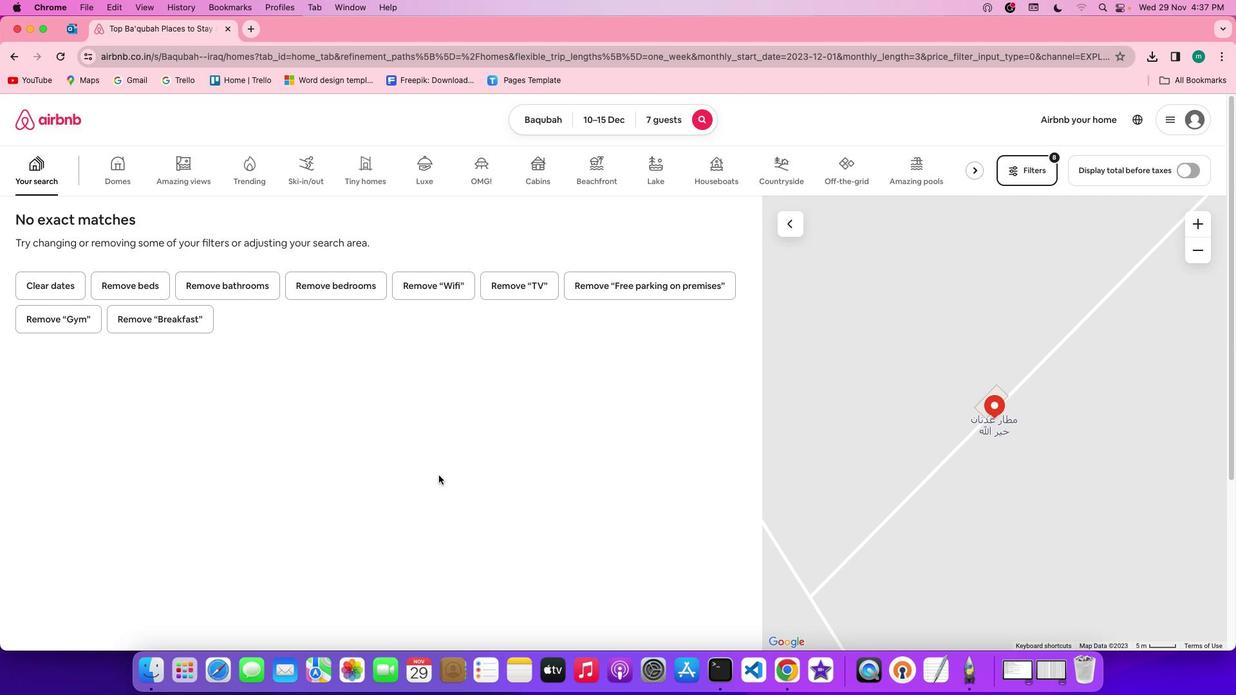
